 Task: Look for space in Mingelchaur, Azerbaijan from 9th June, 2023 to 16th June, 2023 for 2 adults in price range Rs.8000 to Rs.16000. Place can be entire place with 2 bedrooms having 2 beds and 1 bathroom. Property type can be house, flat, guest house. Amenities needed are: air conditioning. Booking option can be shelf check-in. Required host language is English.
Action: Mouse moved to (574, 132)
Screenshot: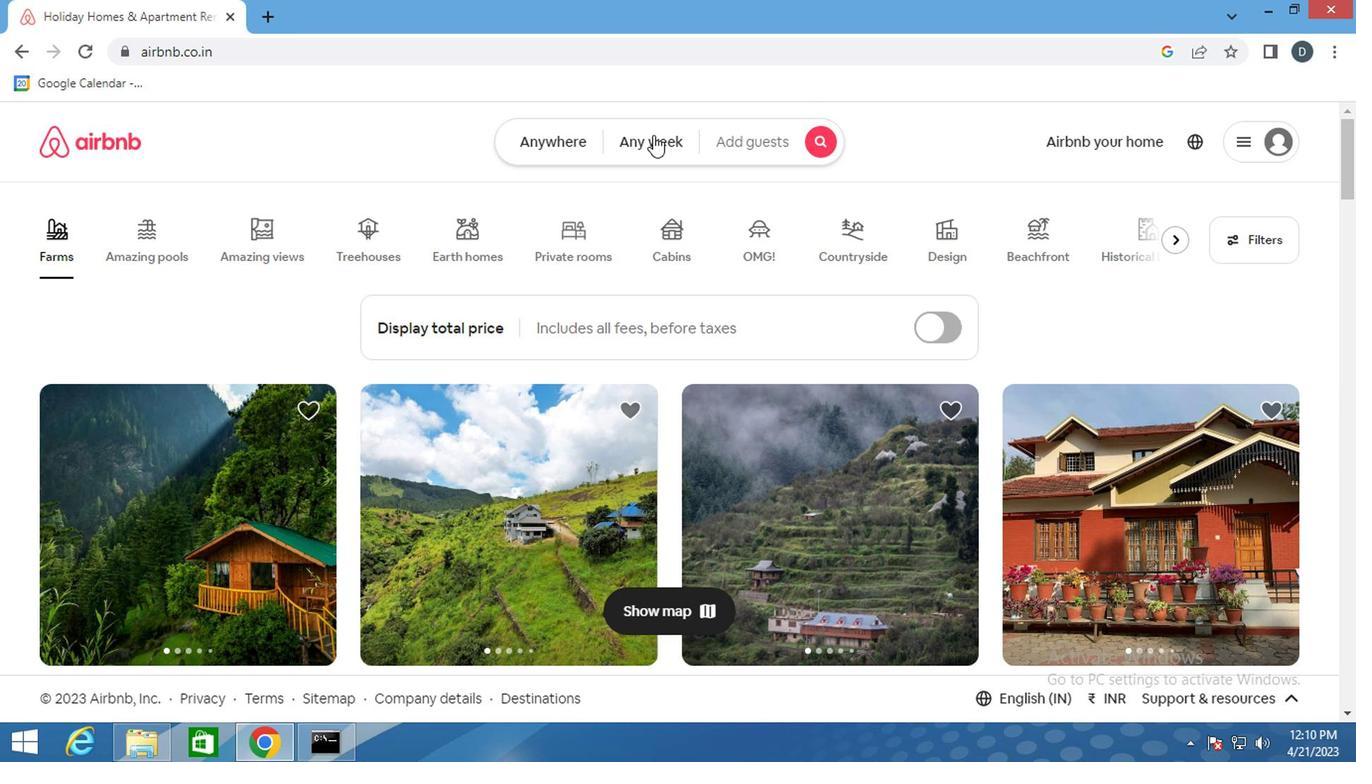 
Action: Mouse pressed left at (574, 132)
Screenshot: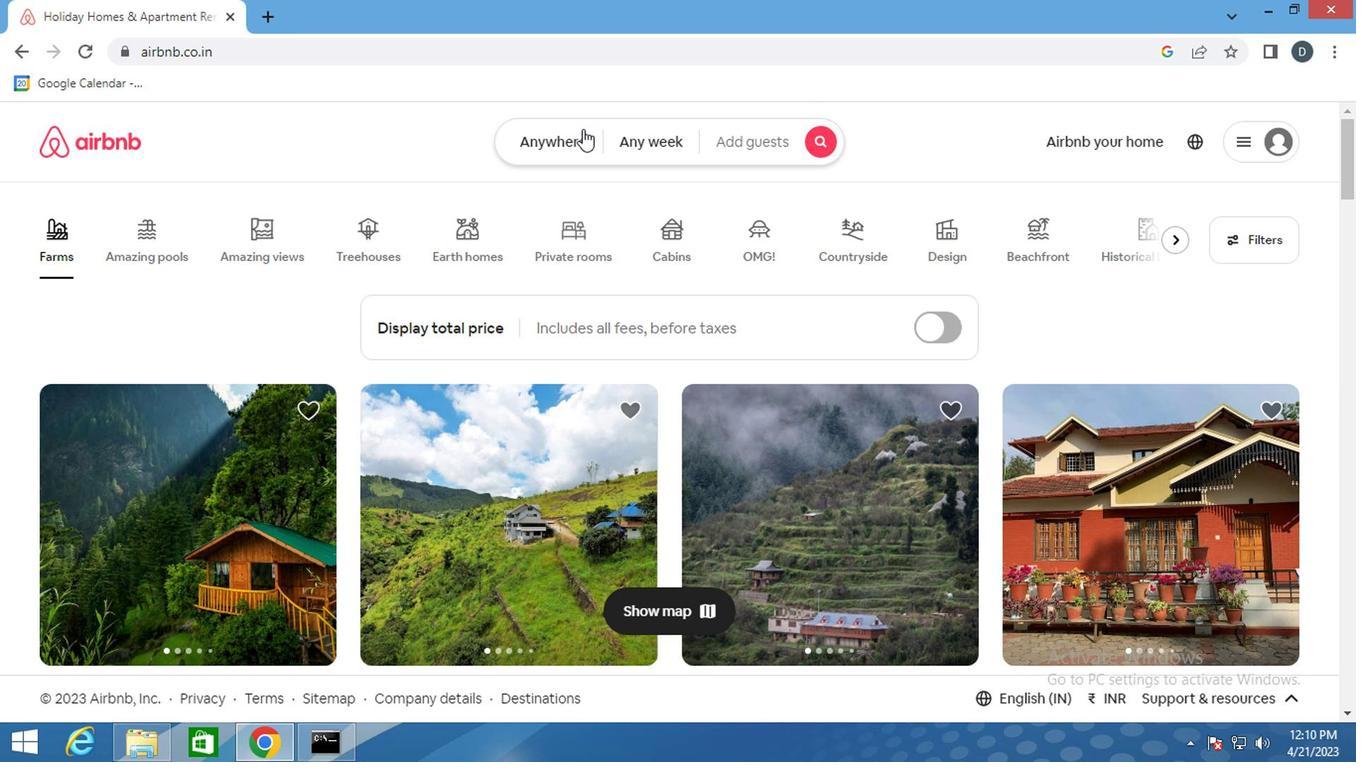 
Action: Mouse moved to (440, 230)
Screenshot: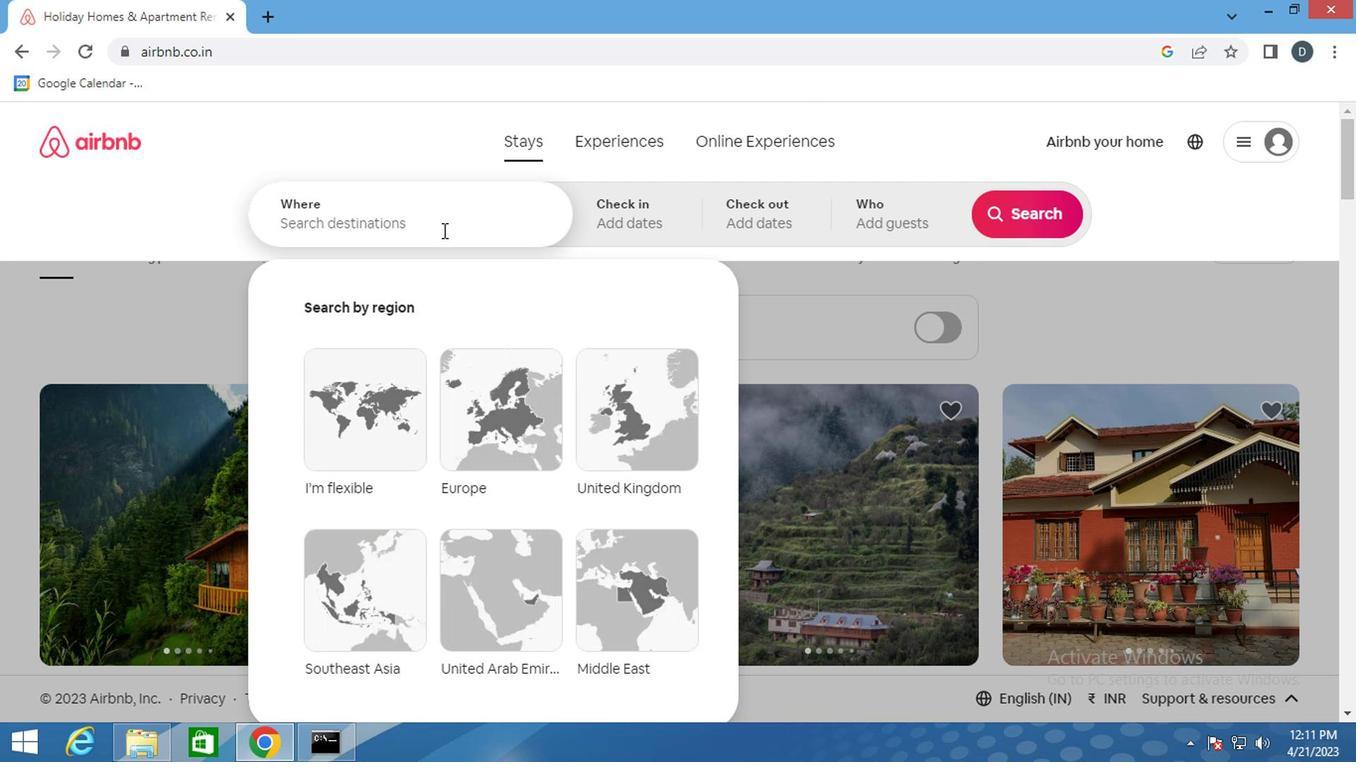 
Action: Mouse pressed left at (440, 230)
Screenshot: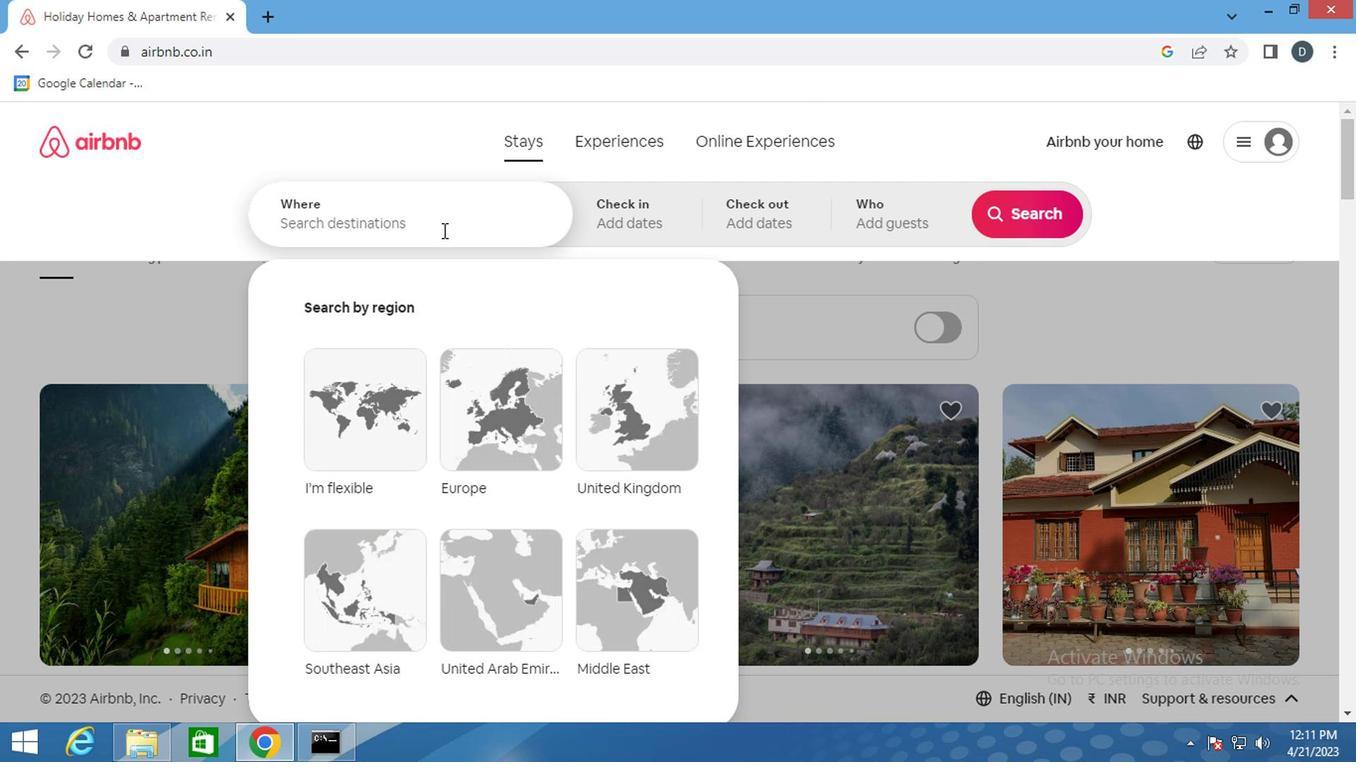 
Action: Mouse moved to (440, 230)
Screenshot: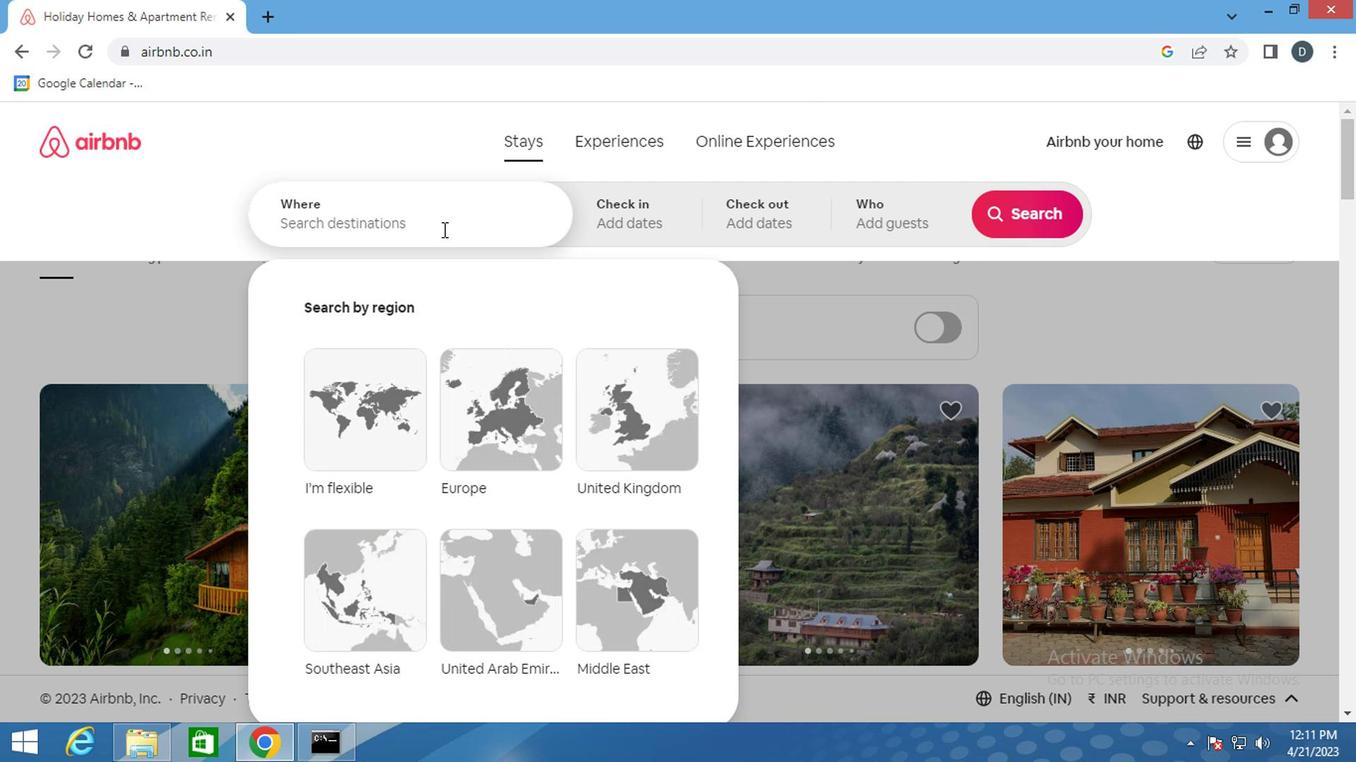 
Action: Key pressed mingelchaur<Key.down><Key.up>,azerbaijan<Key.enter>
Screenshot: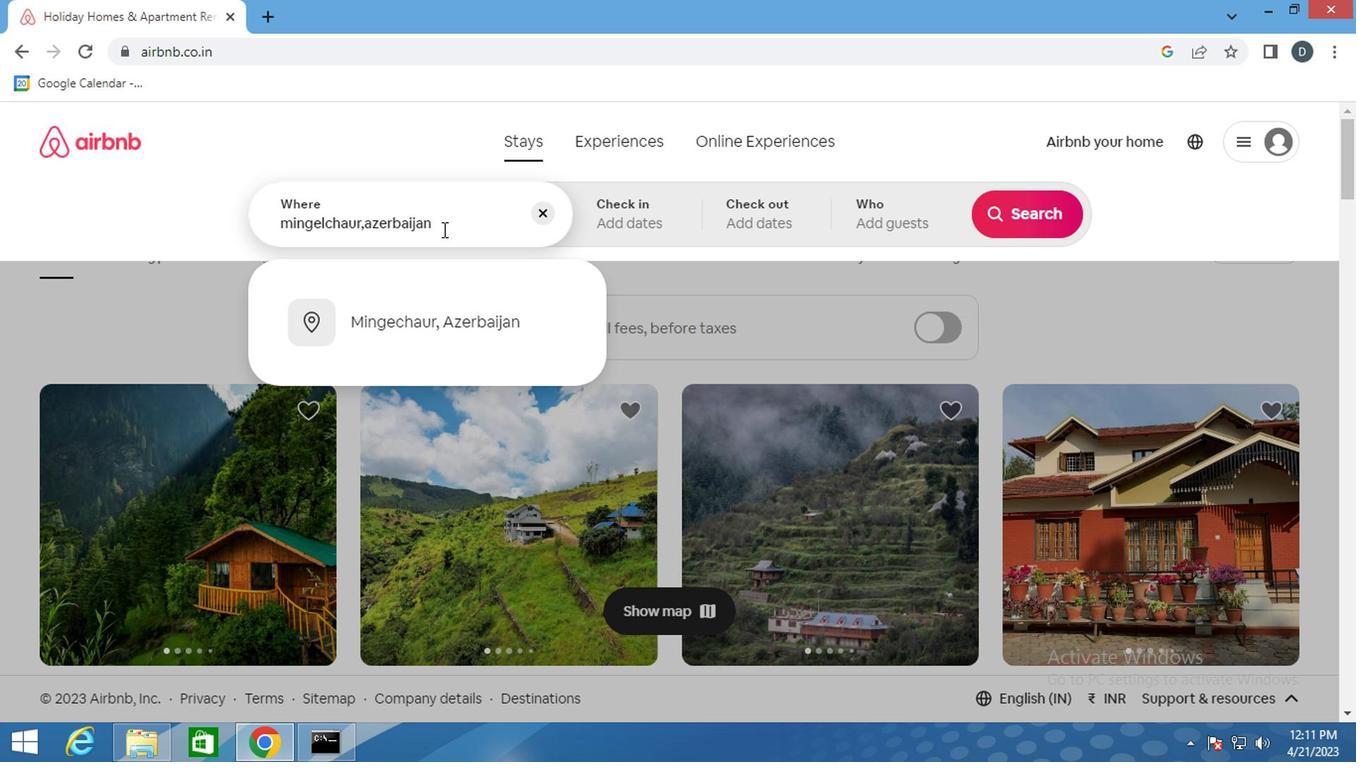 
Action: Mouse moved to (1005, 370)
Screenshot: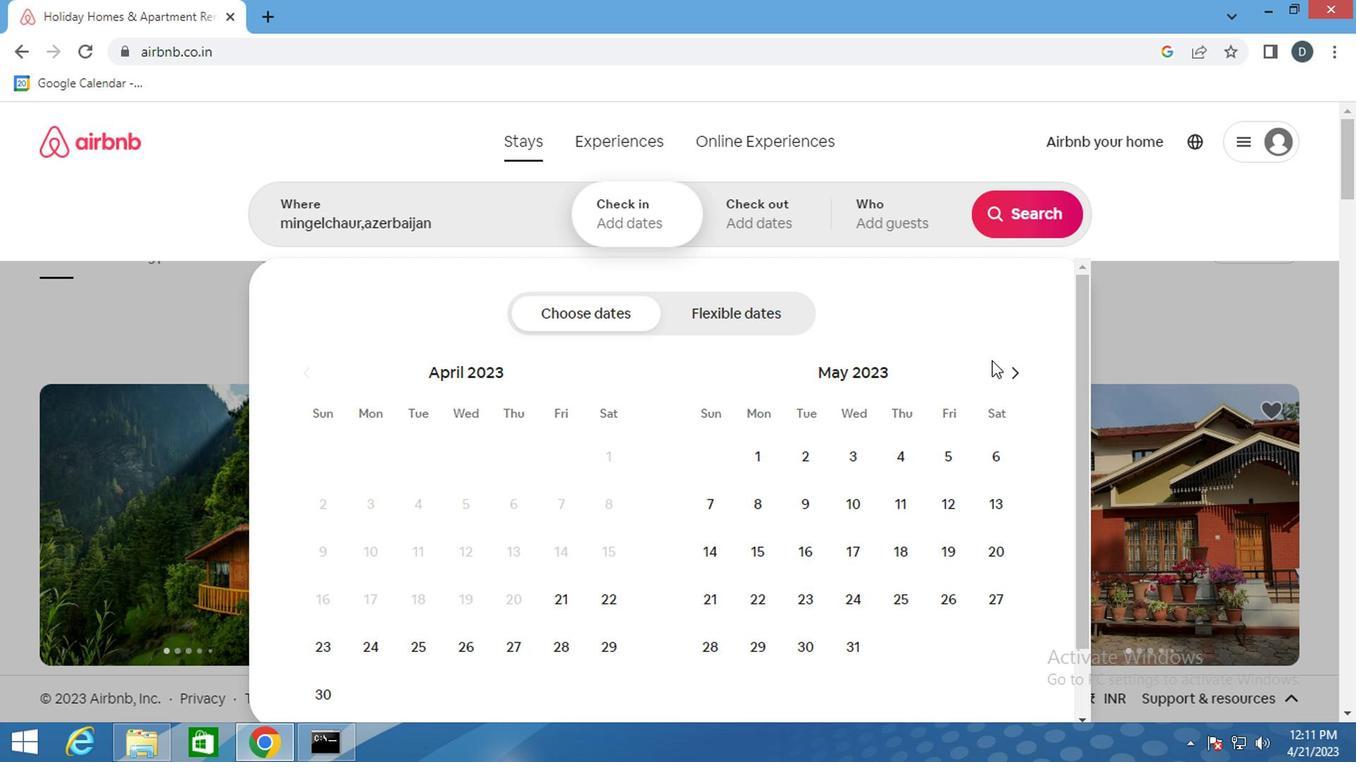 
Action: Mouse pressed left at (1005, 370)
Screenshot: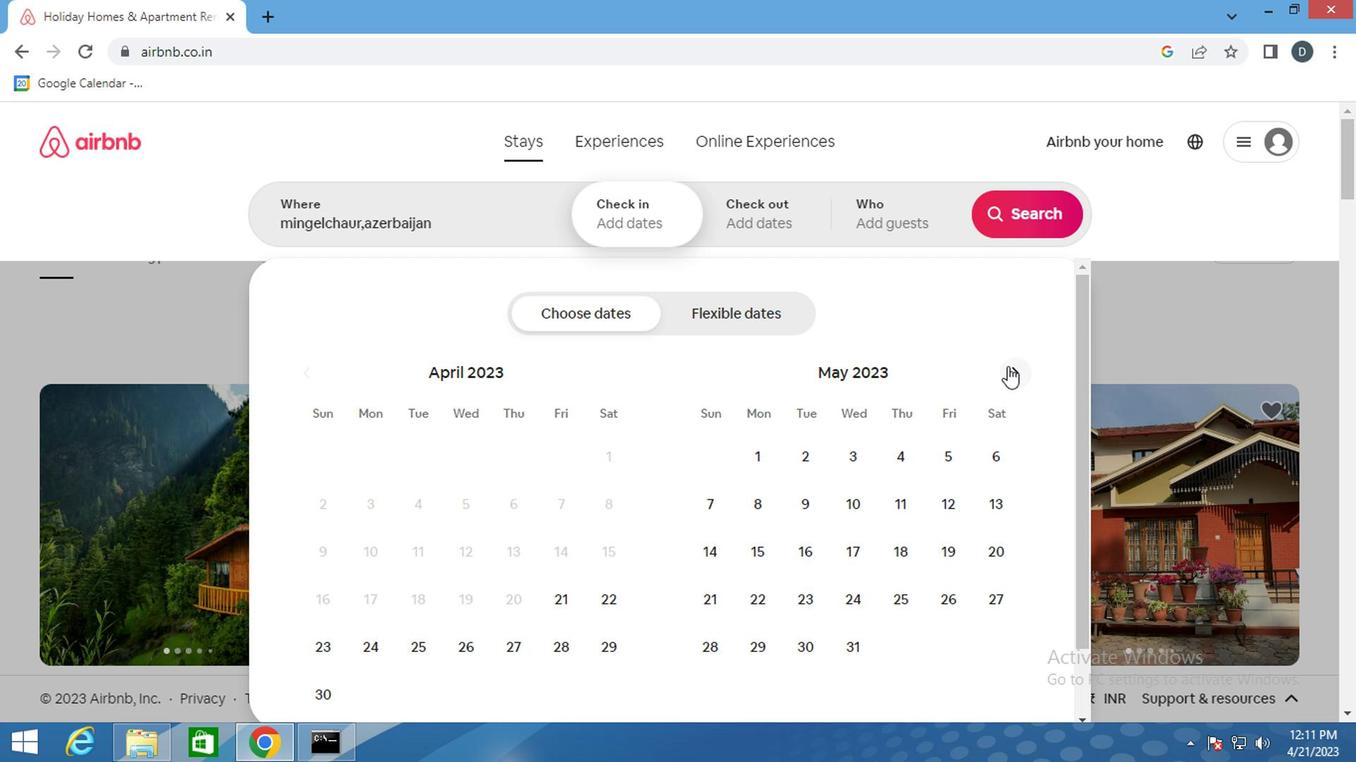 
Action: Mouse moved to (934, 509)
Screenshot: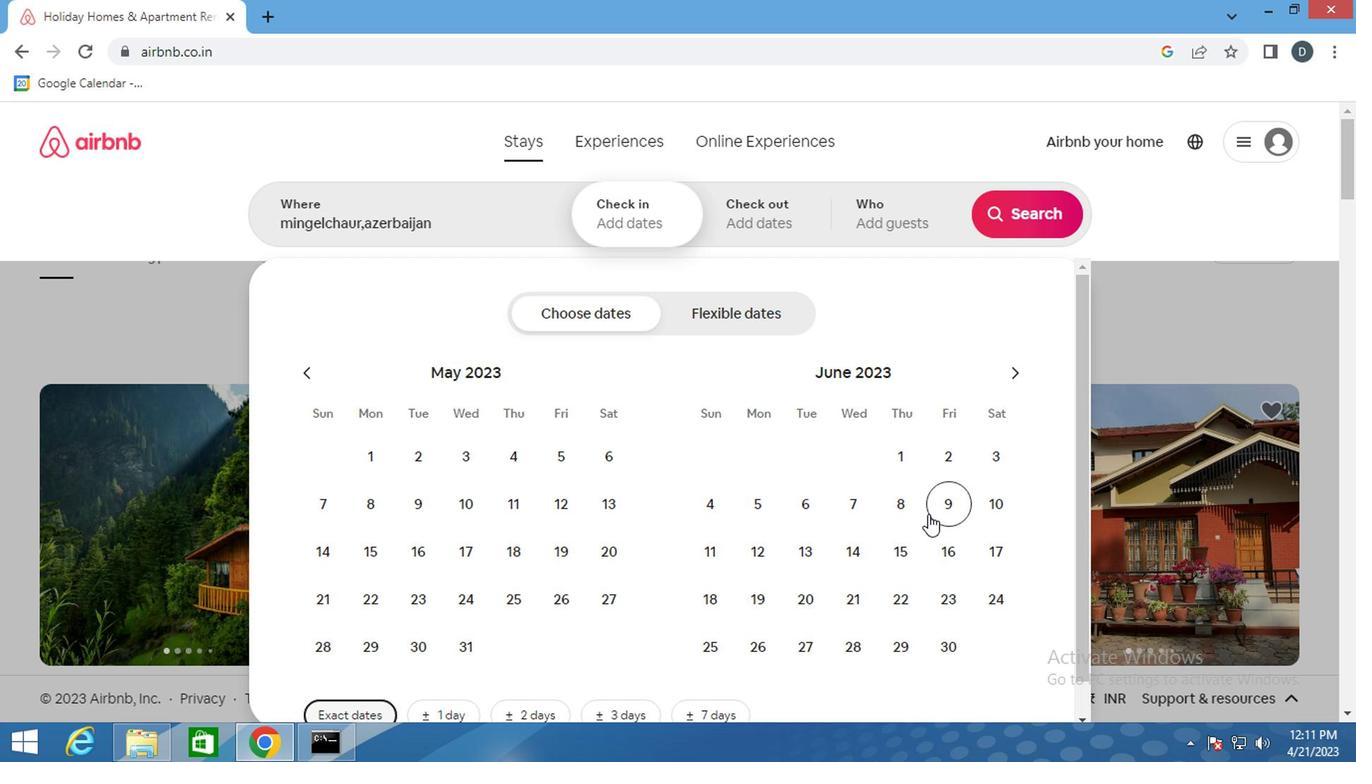 
Action: Mouse pressed left at (934, 509)
Screenshot: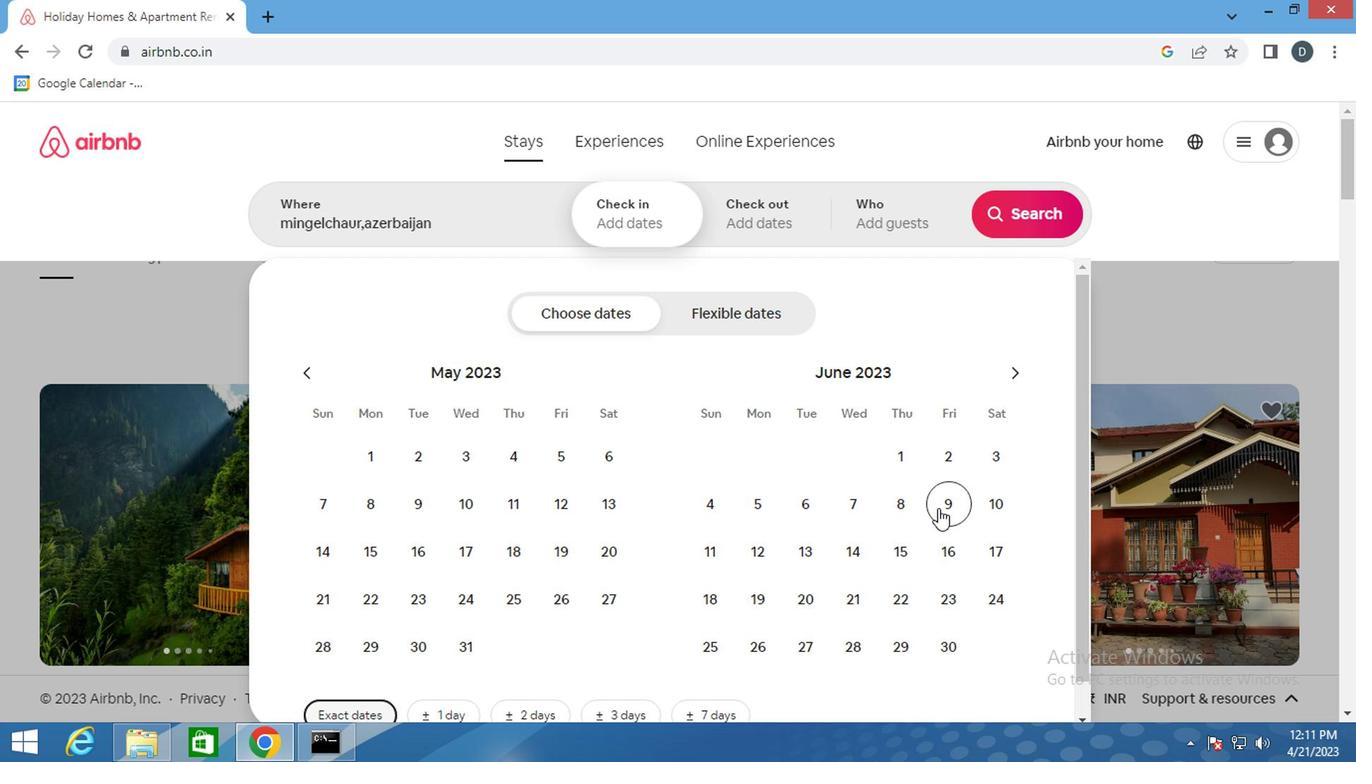 
Action: Mouse moved to (950, 557)
Screenshot: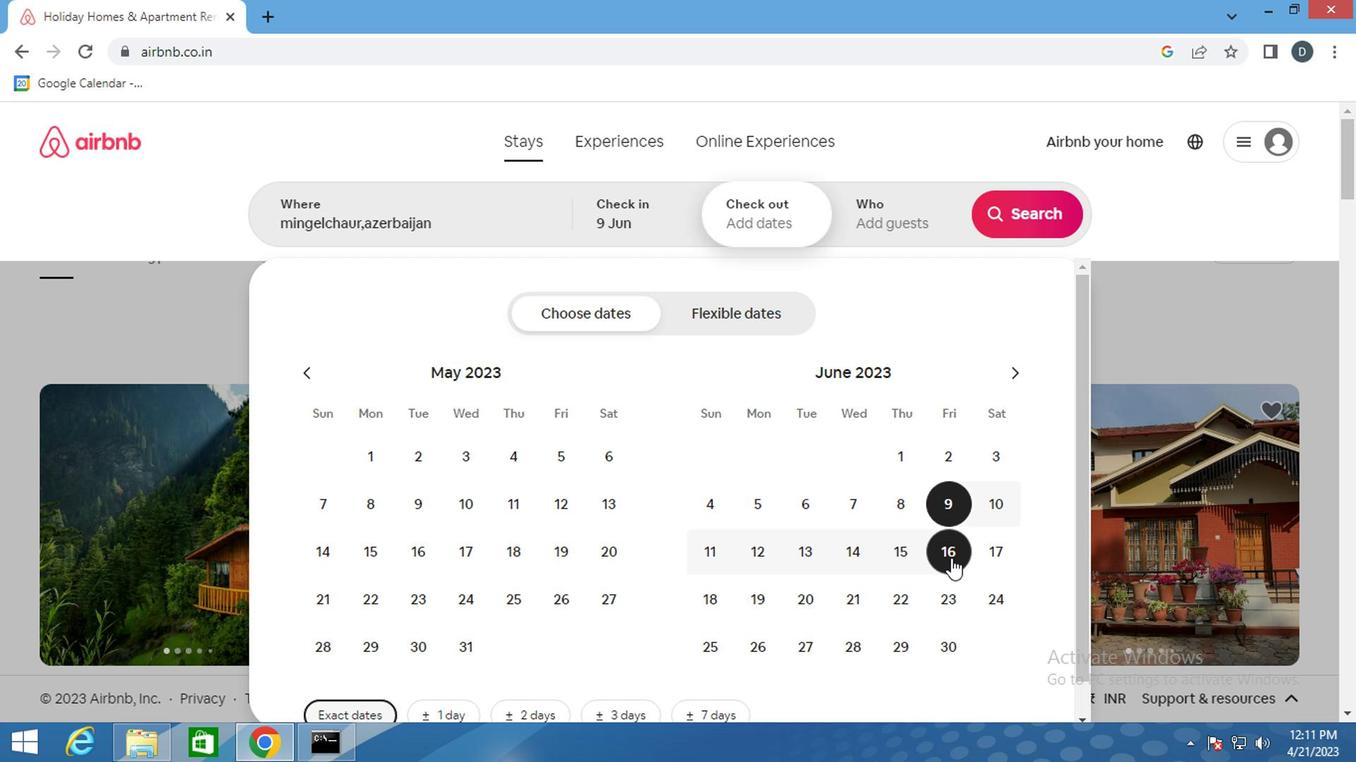 
Action: Mouse pressed left at (950, 557)
Screenshot: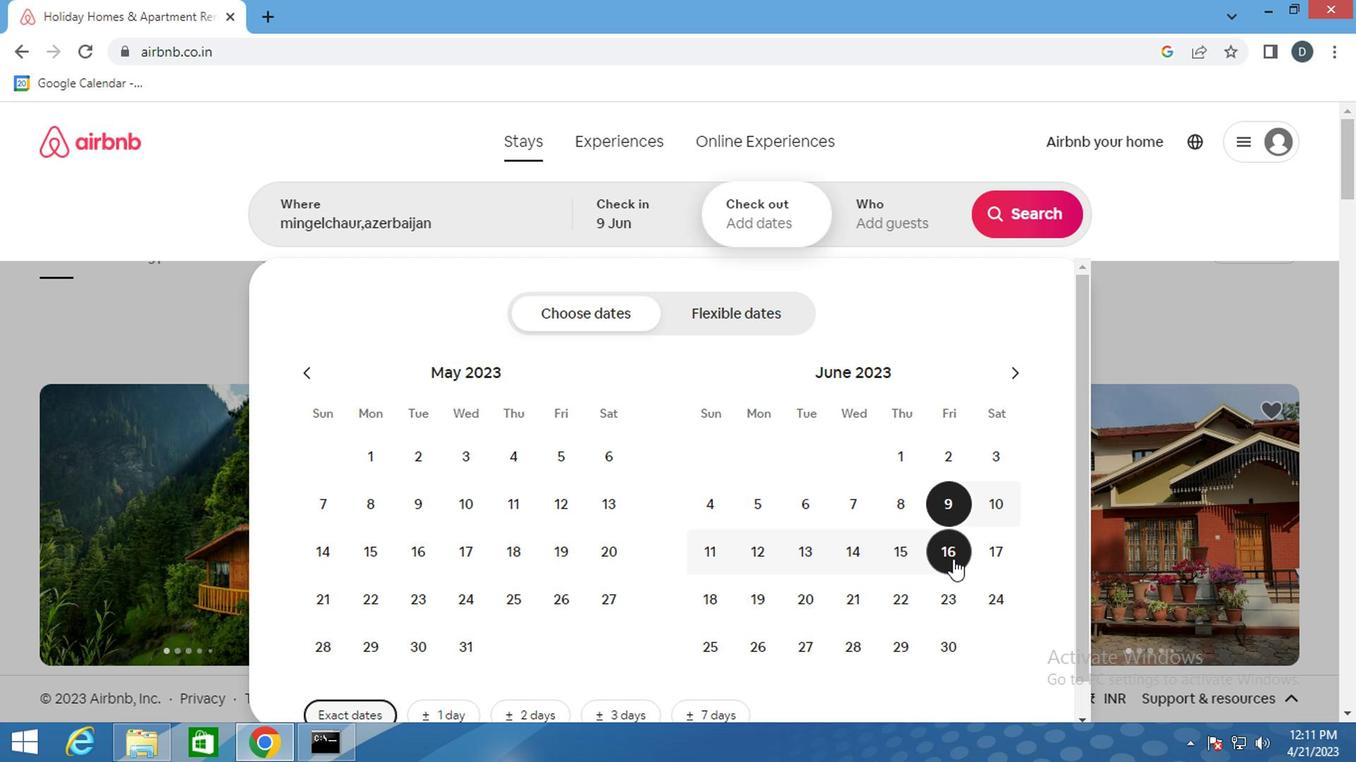 
Action: Mouse moved to (891, 211)
Screenshot: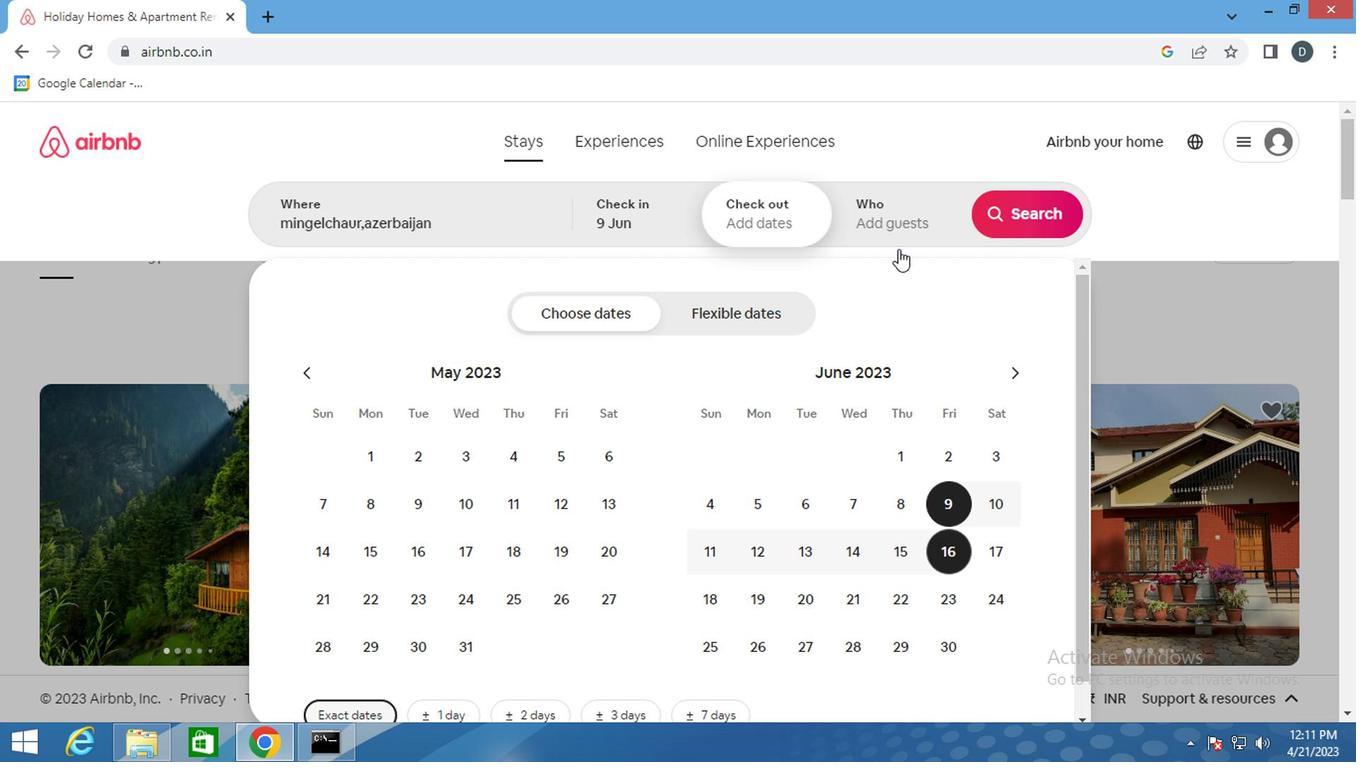 
Action: Mouse pressed left at (891, 211)
Screenshot: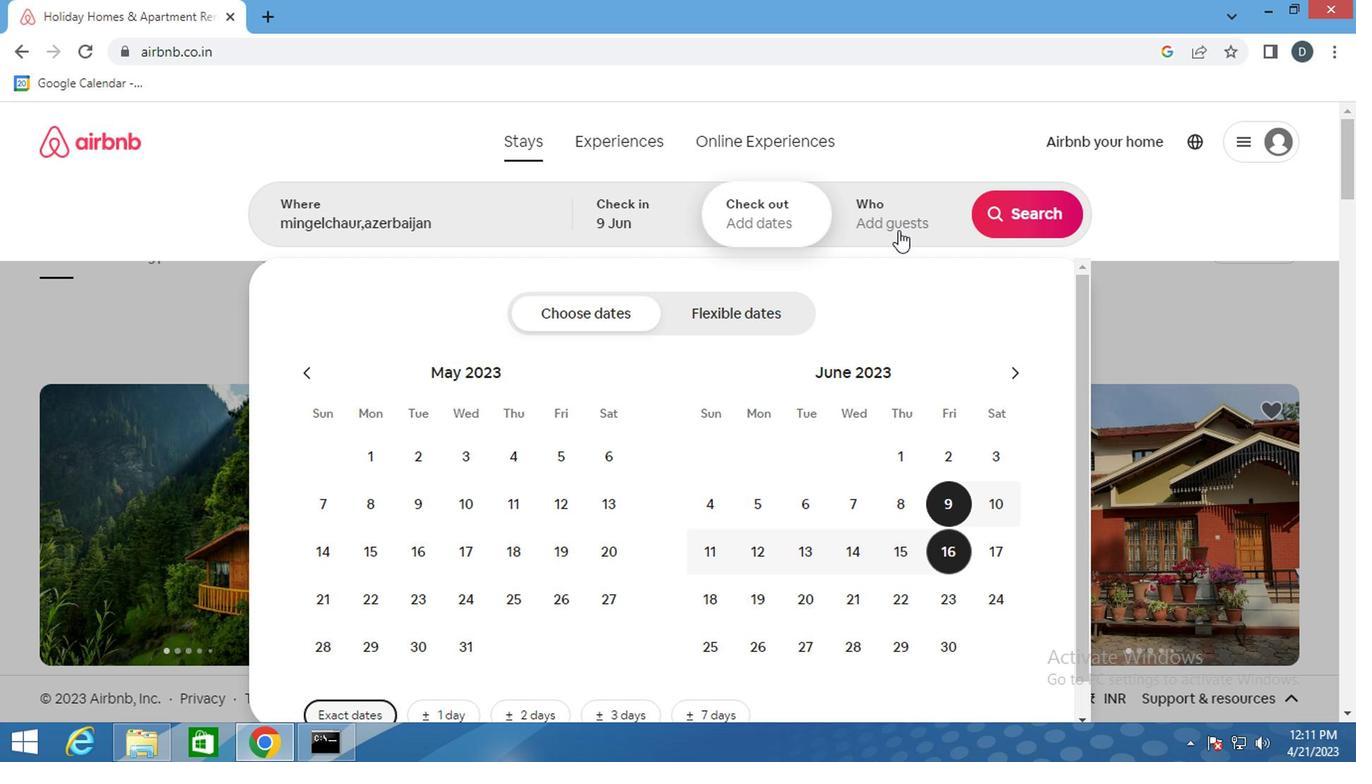 
Action: Mouse moved to (1022, 327)
Screenshot: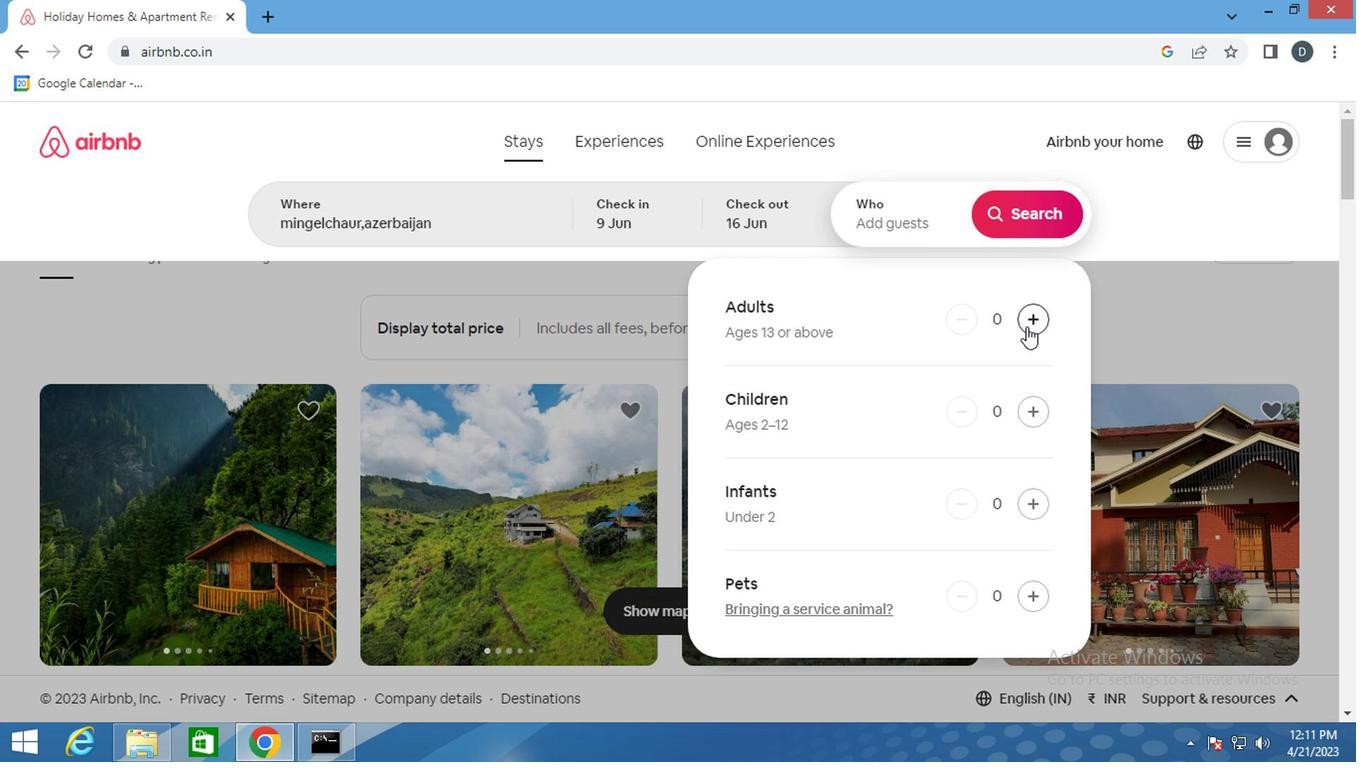 
Action: Mouse pressed left at (1022, 327)
Screenshot: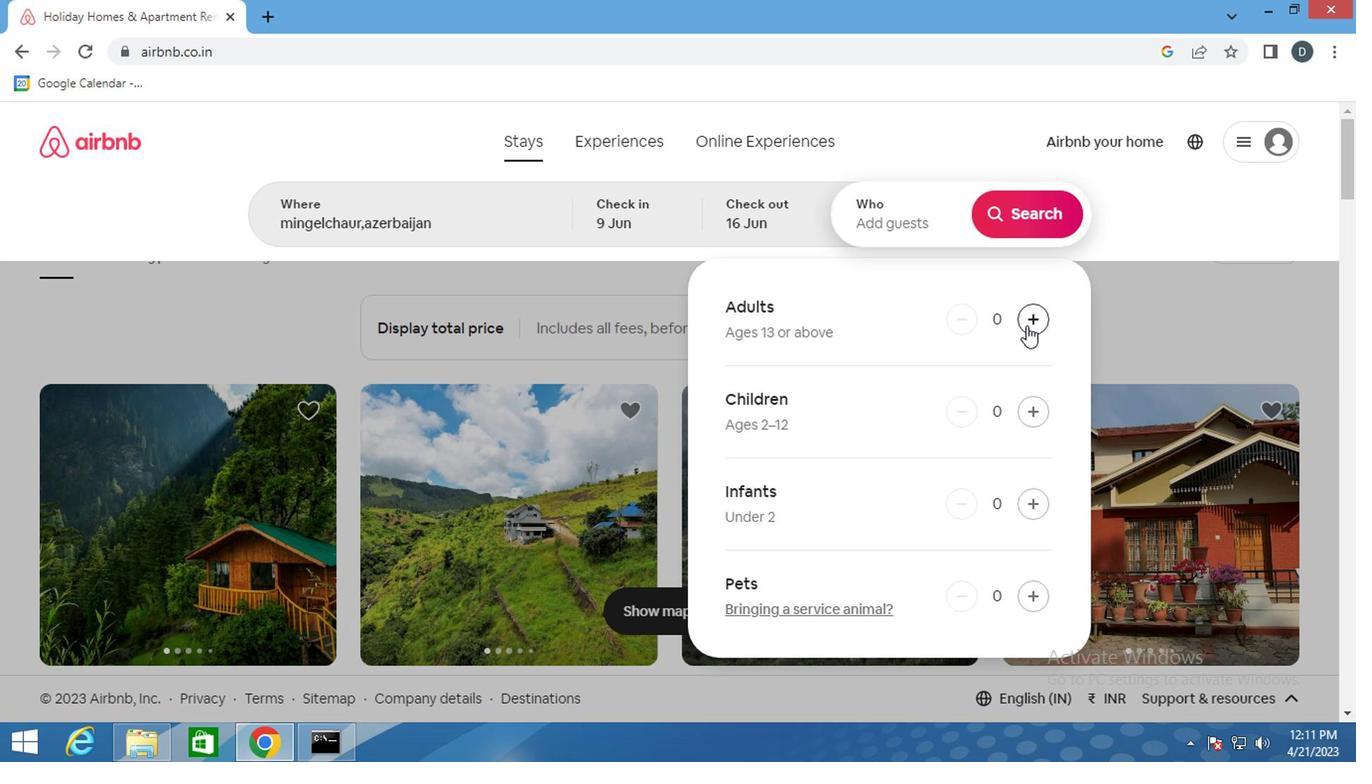 
Action: Mouse pressed left at (1022, 327)
Screenshot: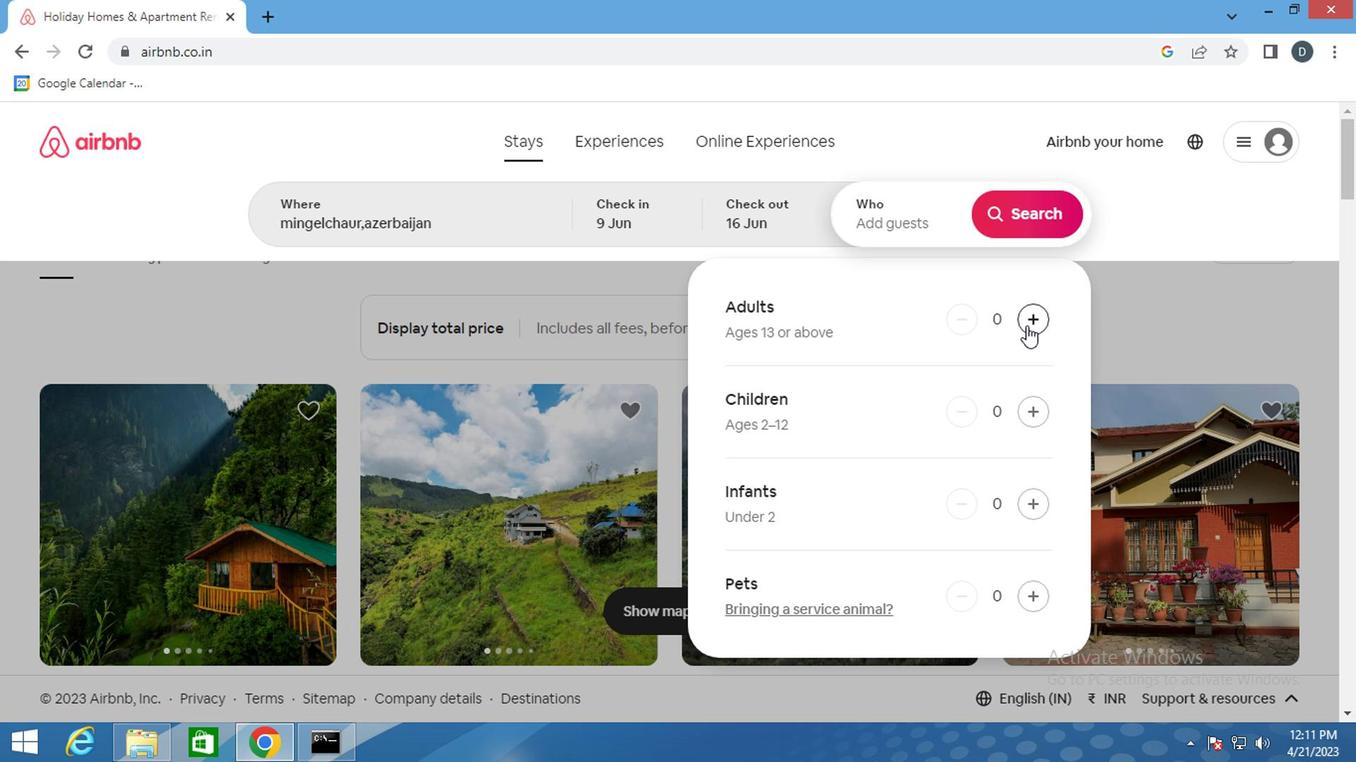
Action: Mouse moved to (1014, 194)
Screenshot: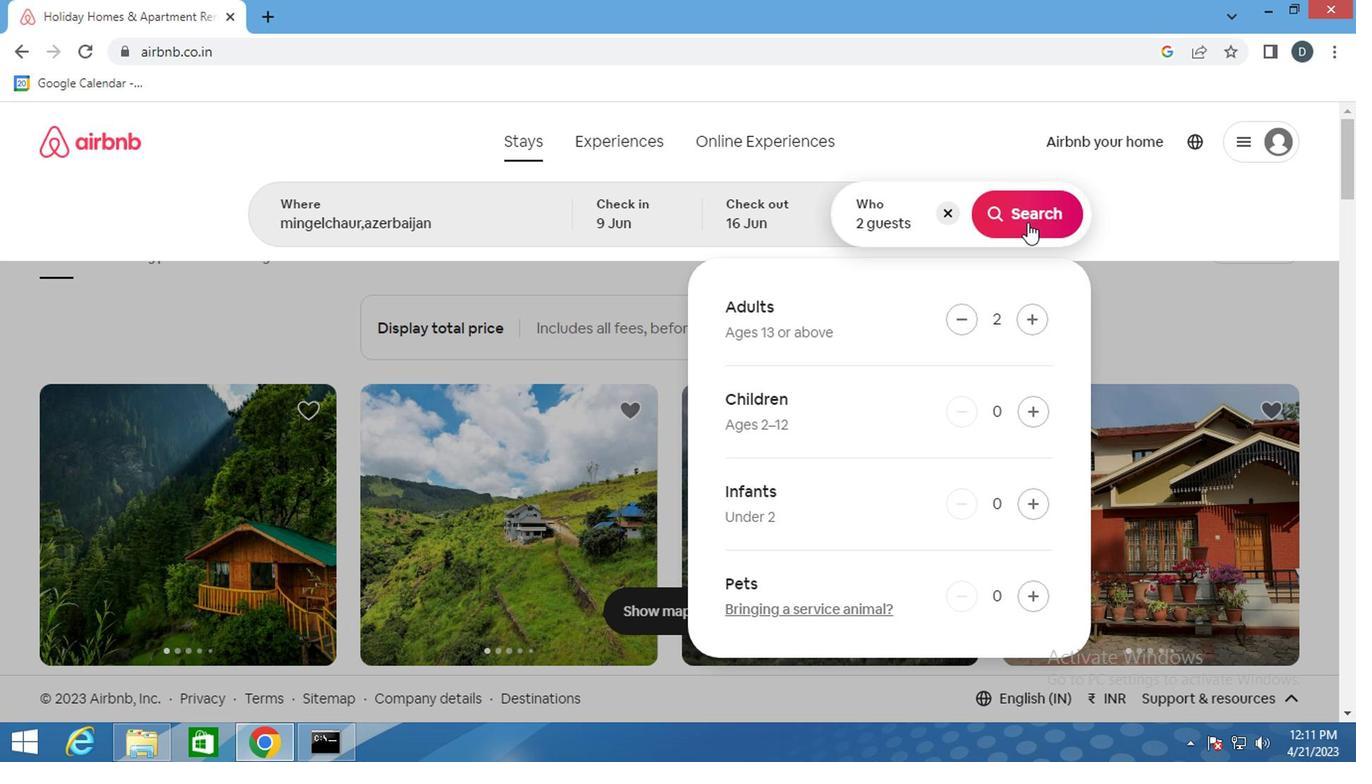 
Action: Mouse pressed left at (1014, 194)
Screenshot: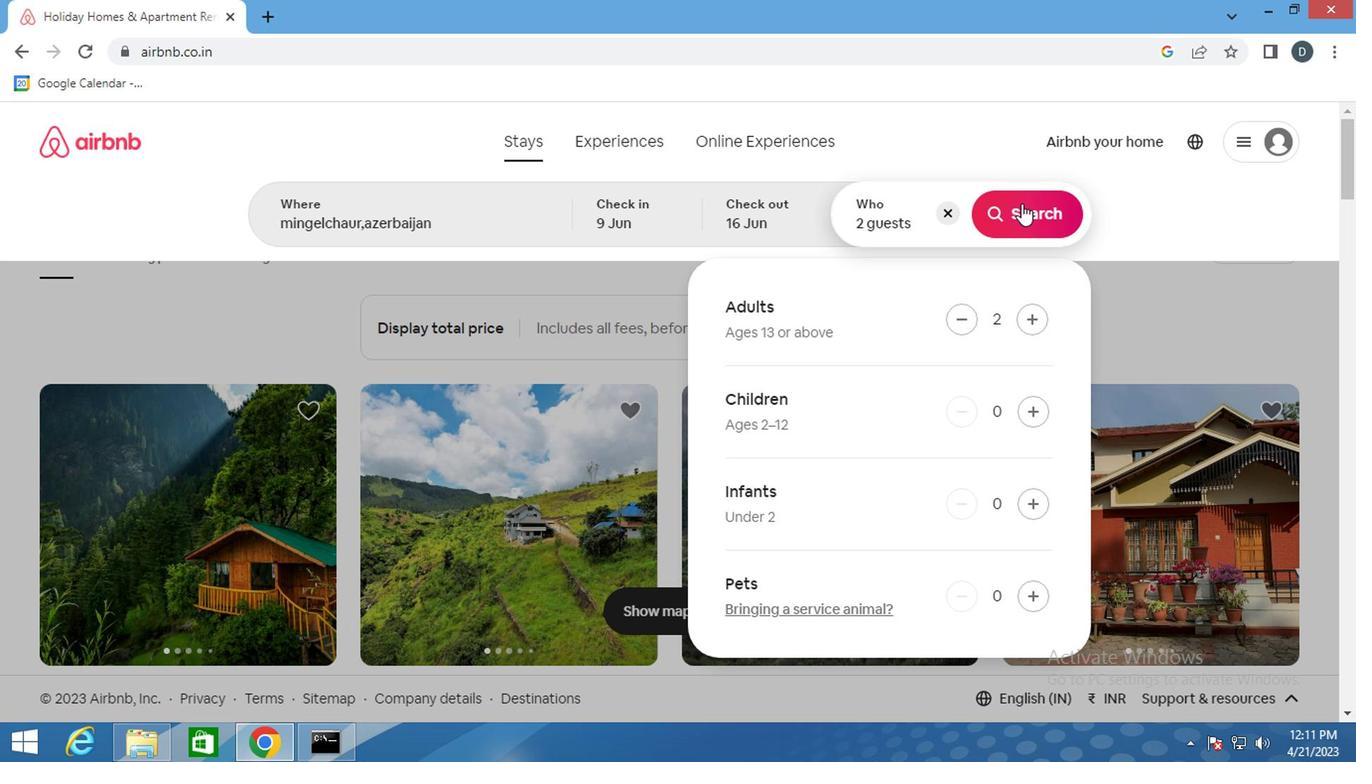 
Action: Mouse moved to (1255, 223)
Screenshot: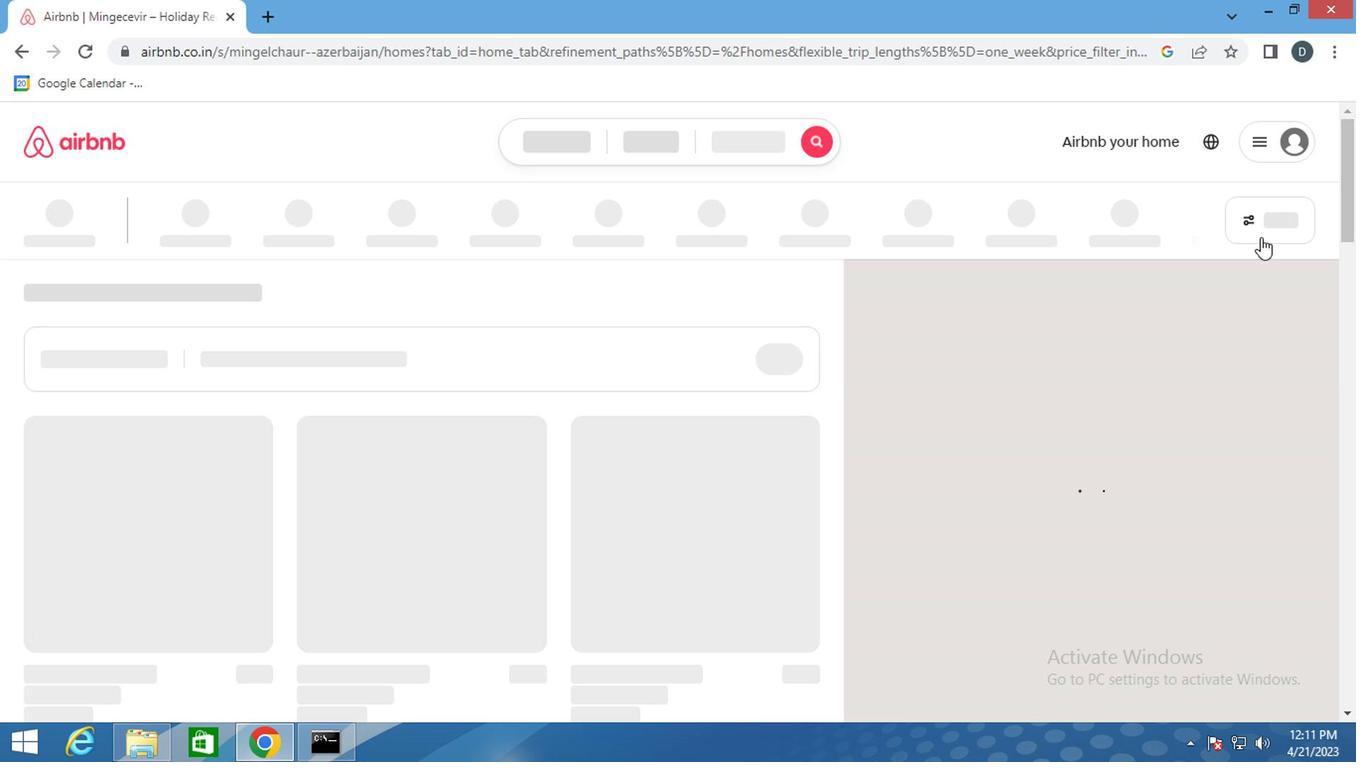 
Action: Mouse pressed left at (1255, 223)
Screenshot: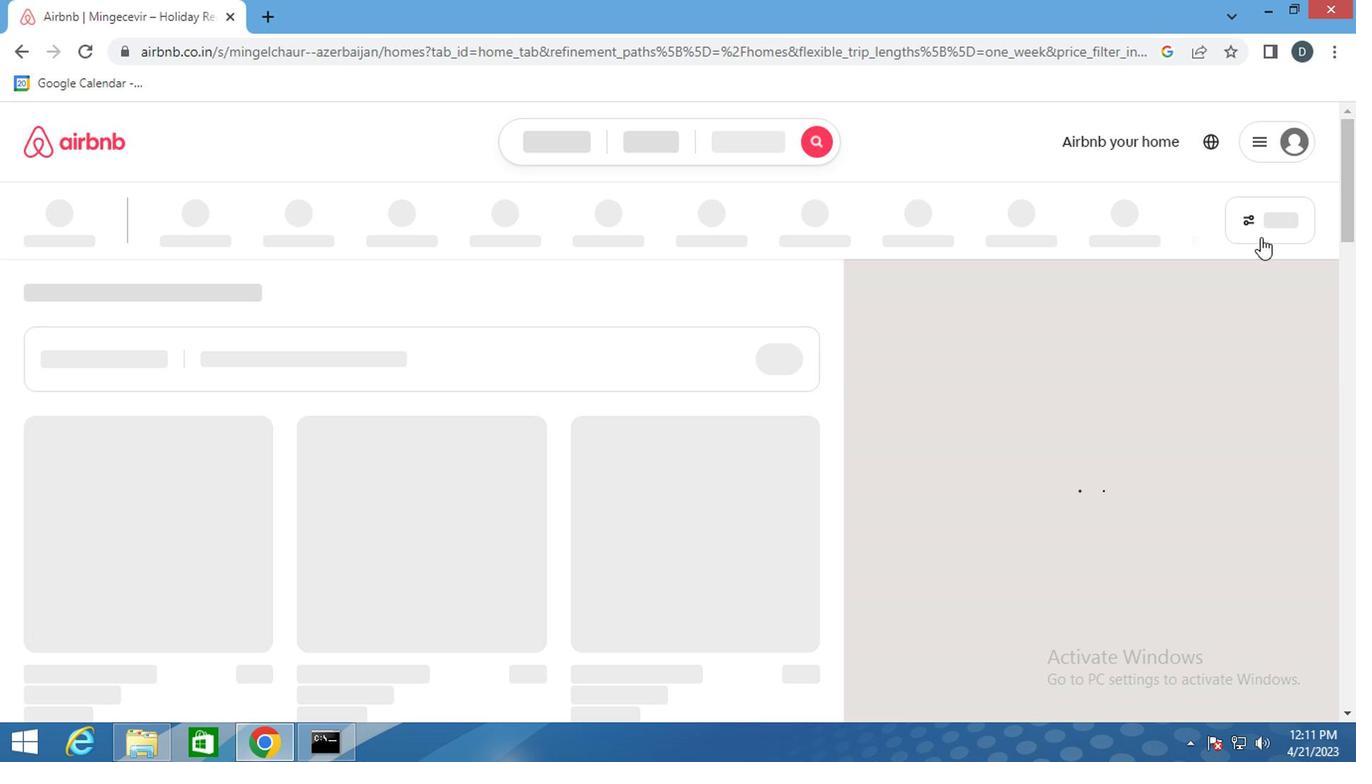 
Action: Mouse moved to (437, 464)
Screenshot: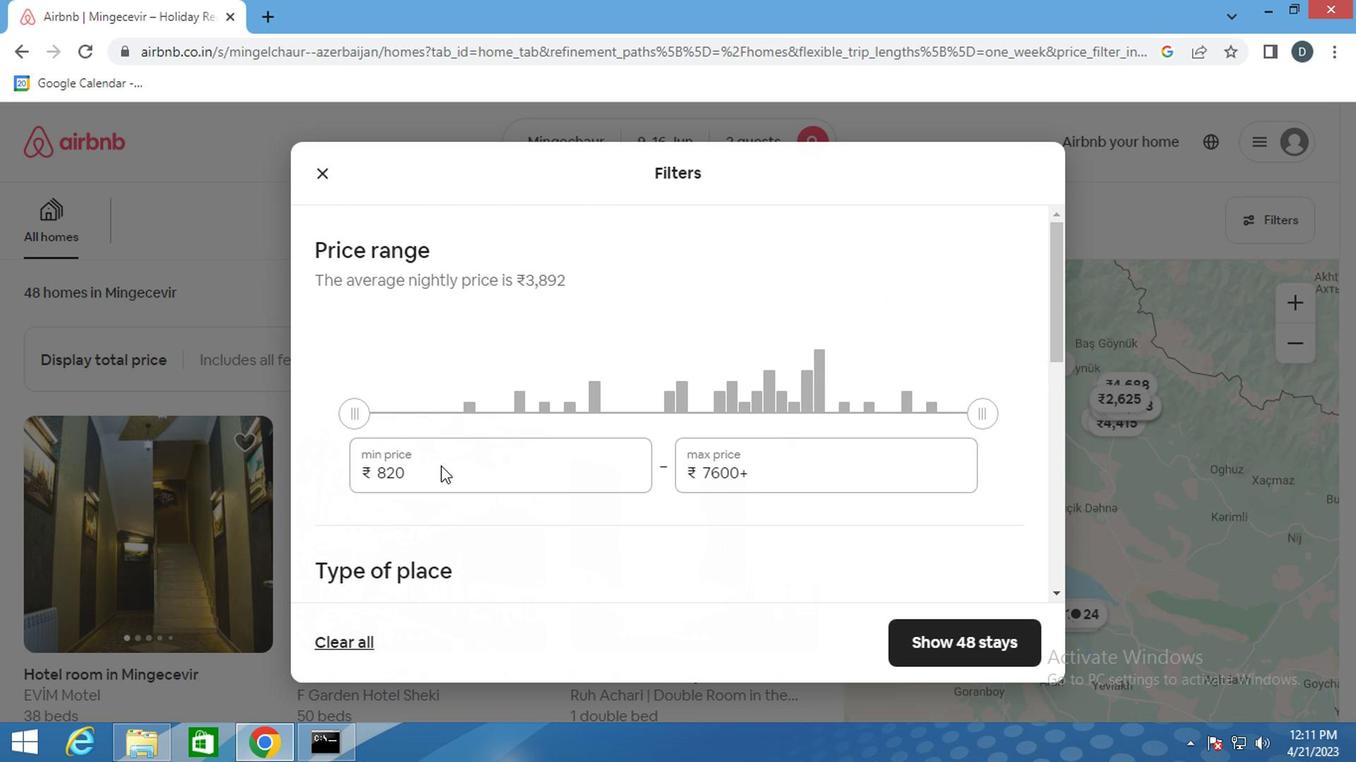 
Action: Mouse pressed left at (437, 464)
Screenshot: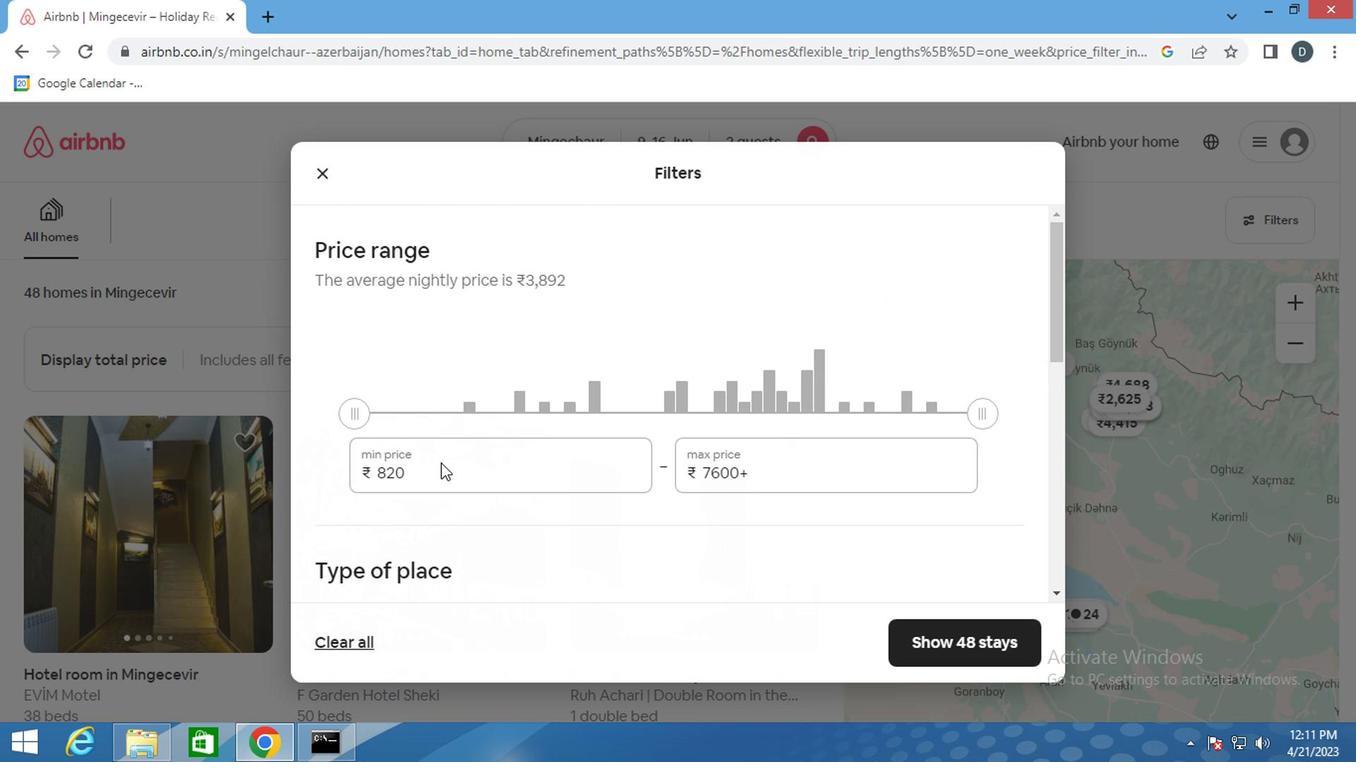
Action: Mouse pressed left at (437, 464)
Screenshot: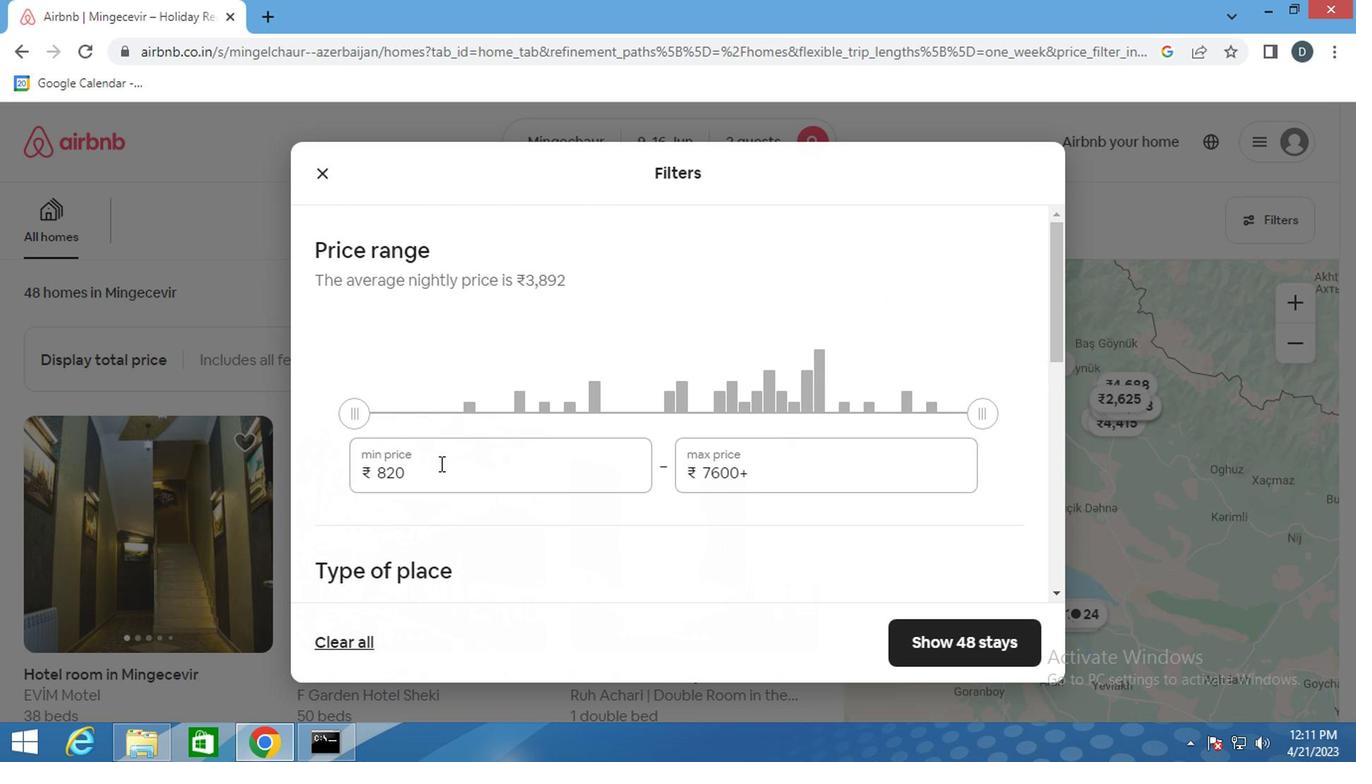 
Action: Key pressed 8000
Screenshot: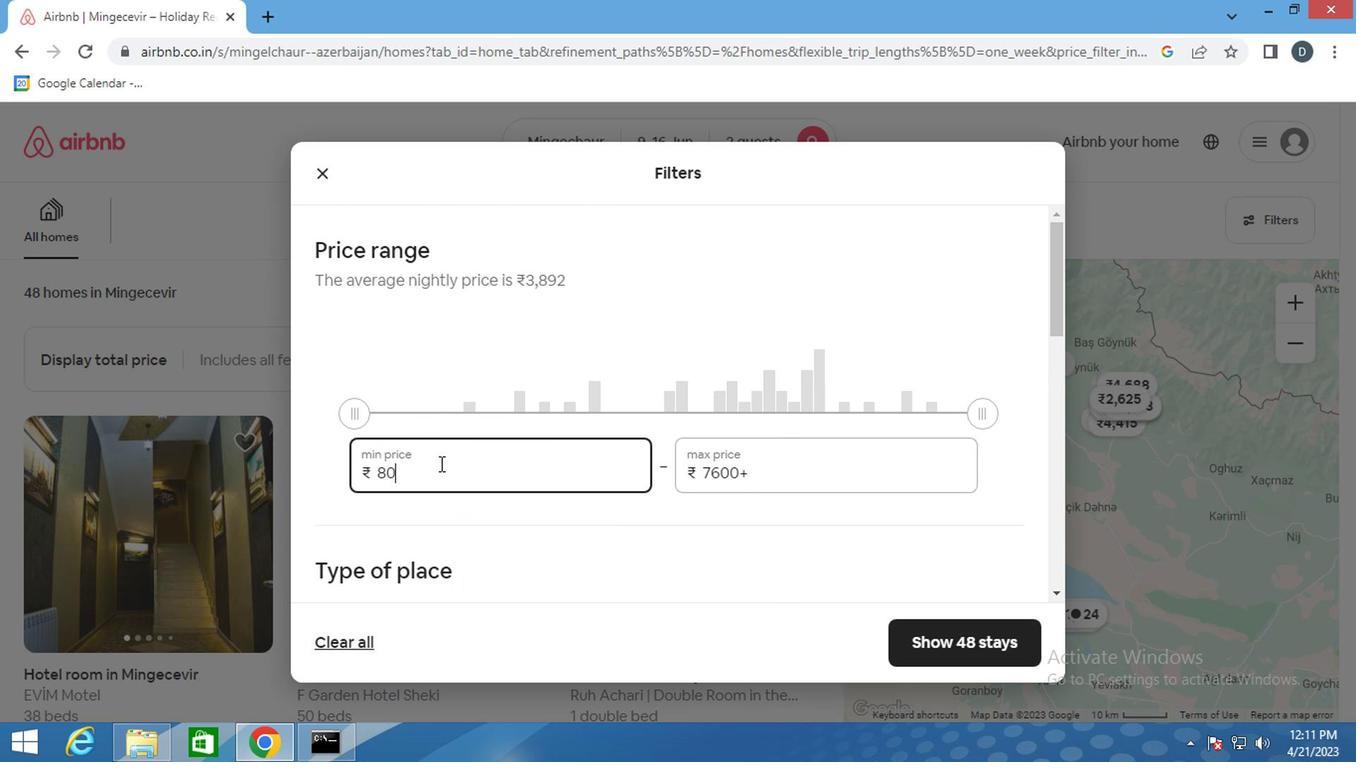 
Action: Mouse moved to (572, 507)
Screenshot: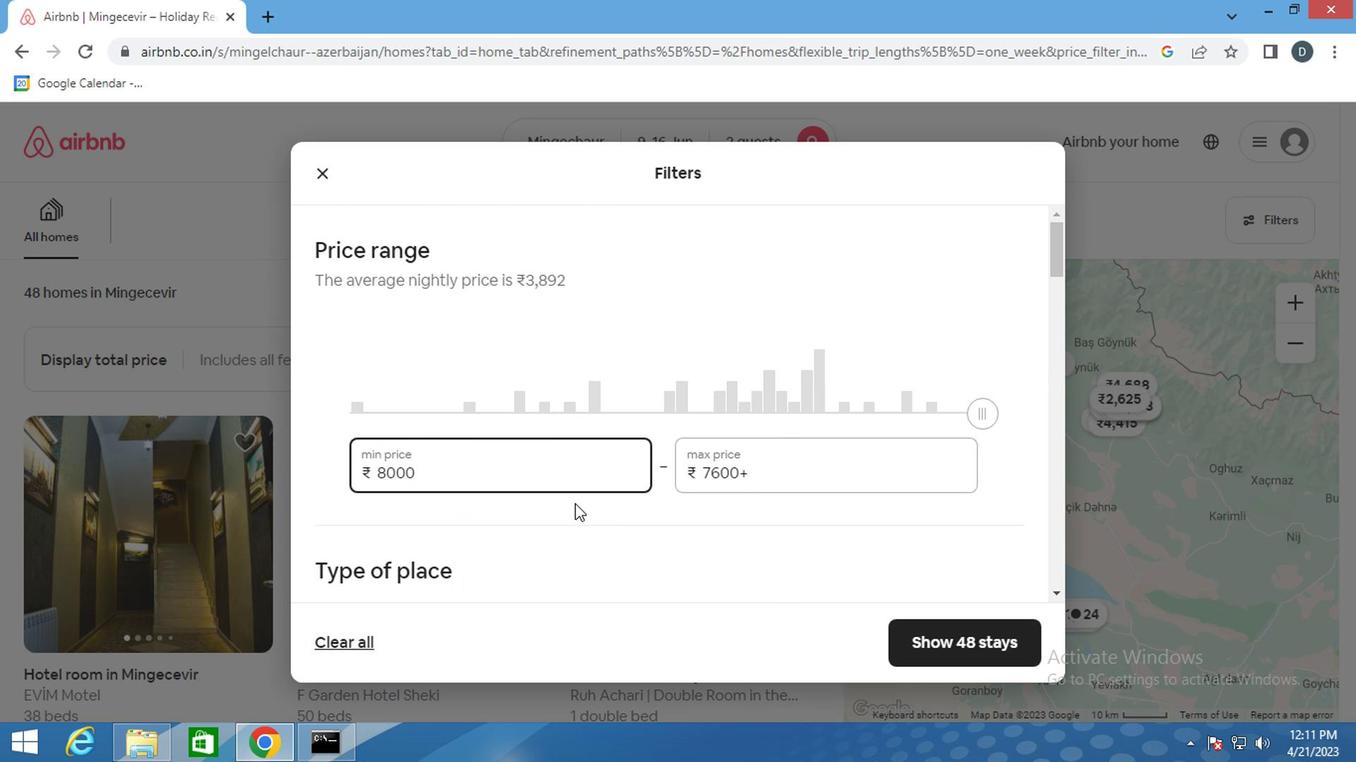 
Action: Key pressed <Key.tab>ctrl+Actrl+16000
Screenshot: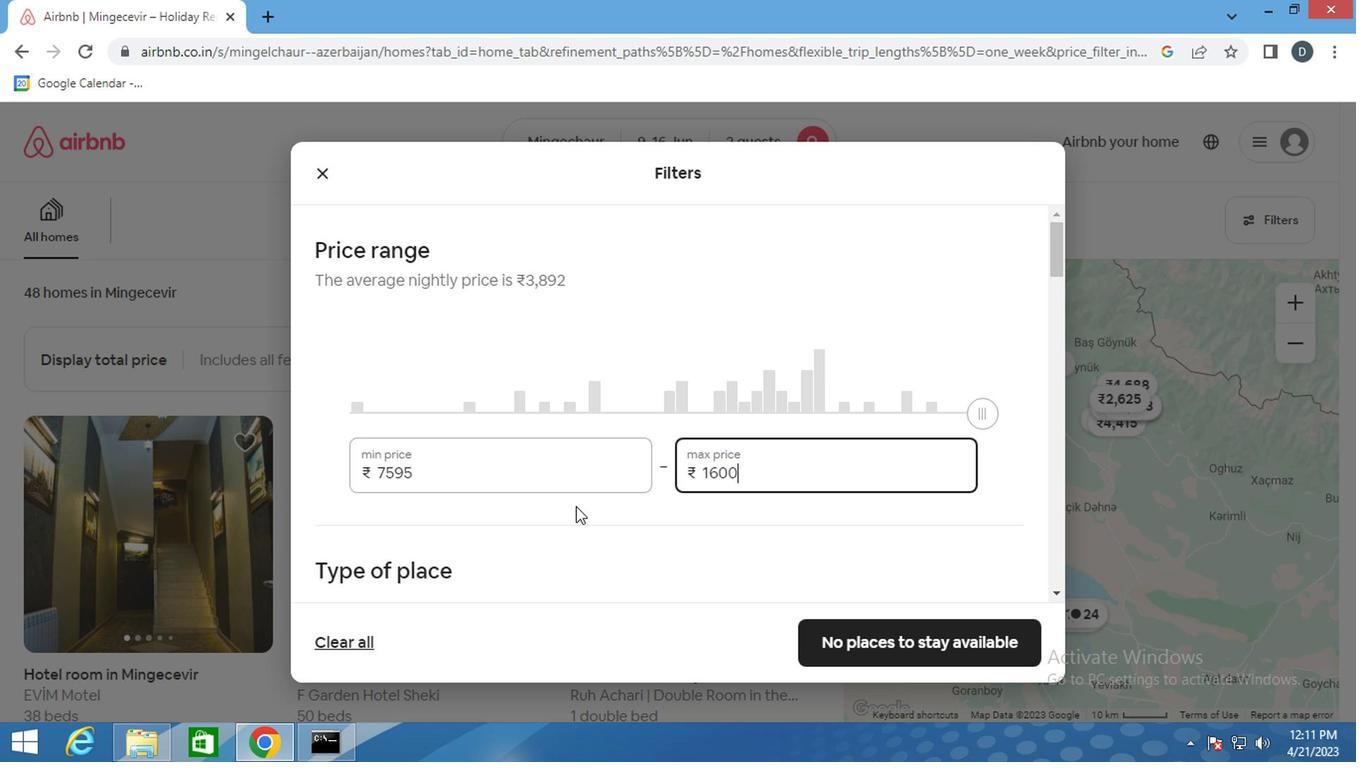 
Action: Mouse moved to (738, 518)
Screenshot: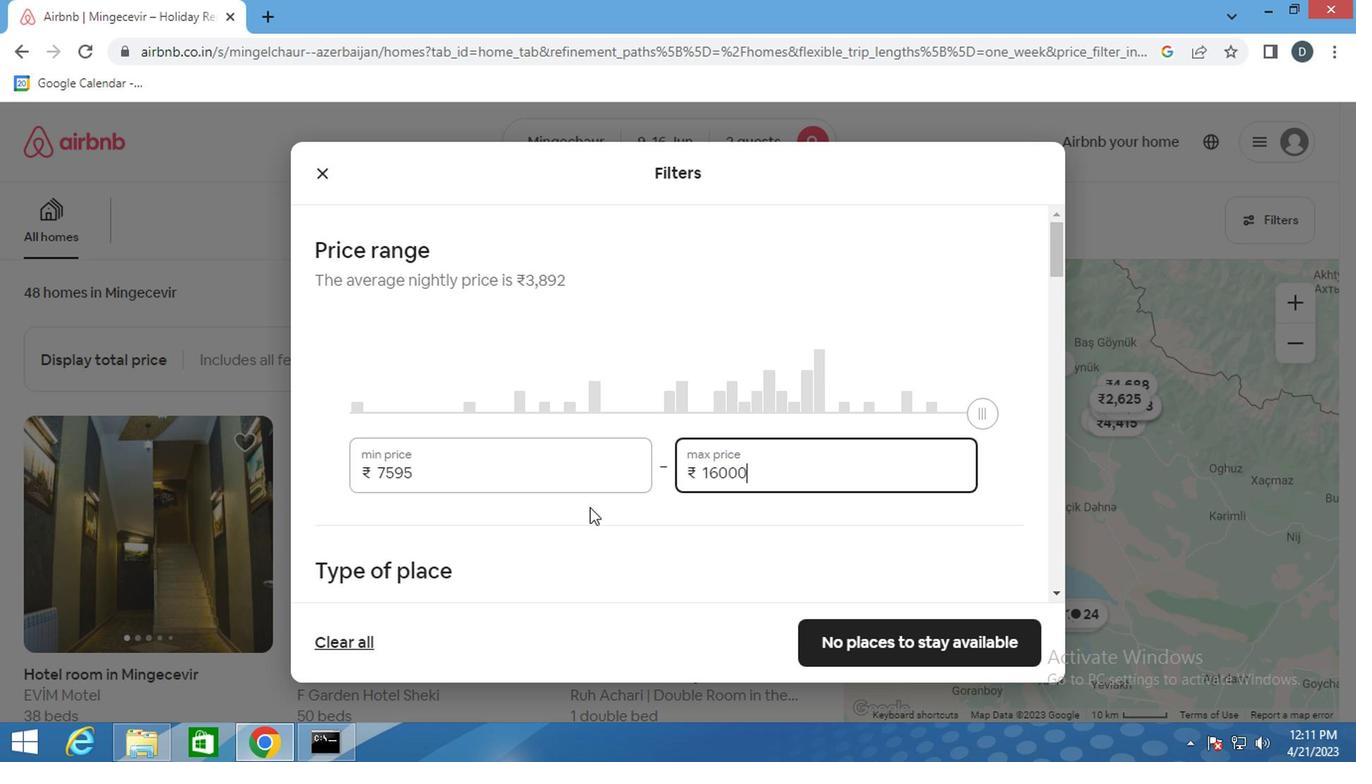 
Action: Mouse scrolled (738, 517) with delta (0, 0)
Screenshot: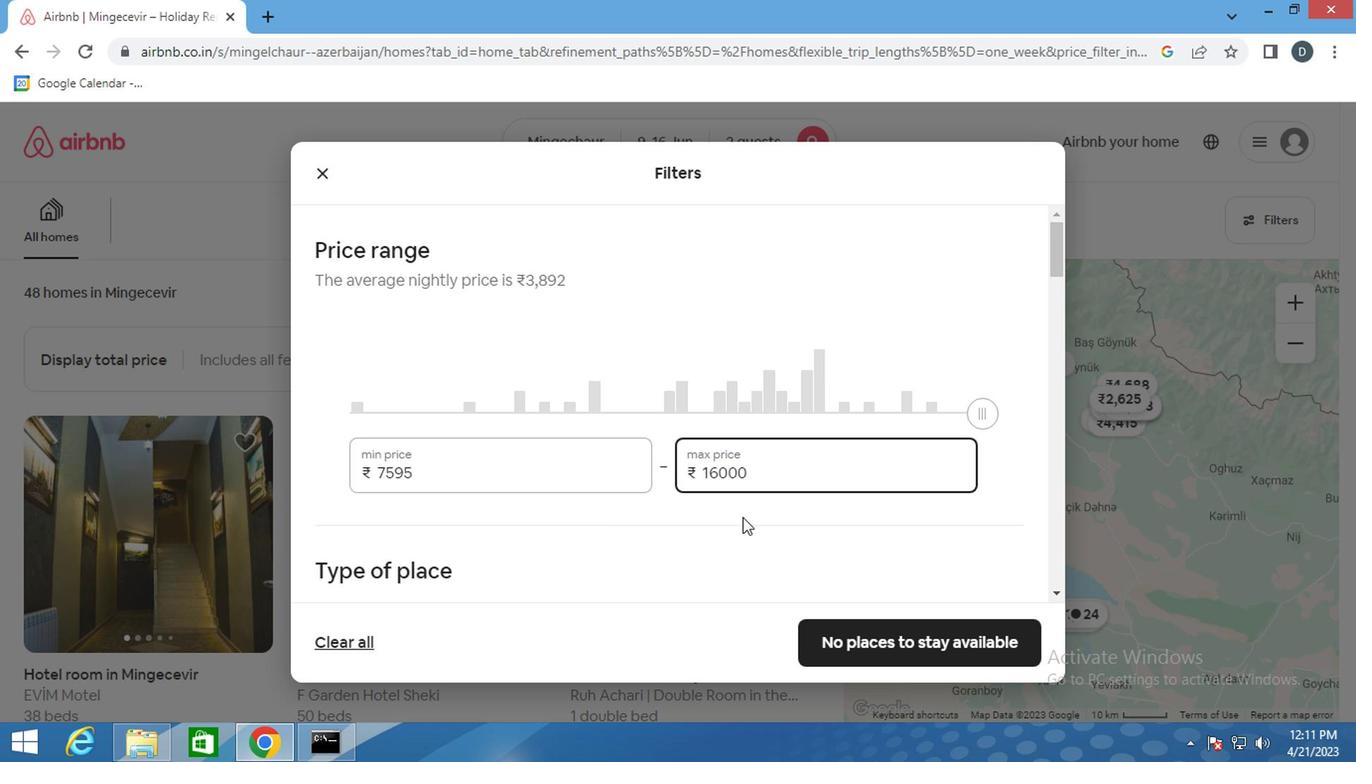 
Action: Mouse scrolled (738, 517) with delta (0, 0)
Screenshot: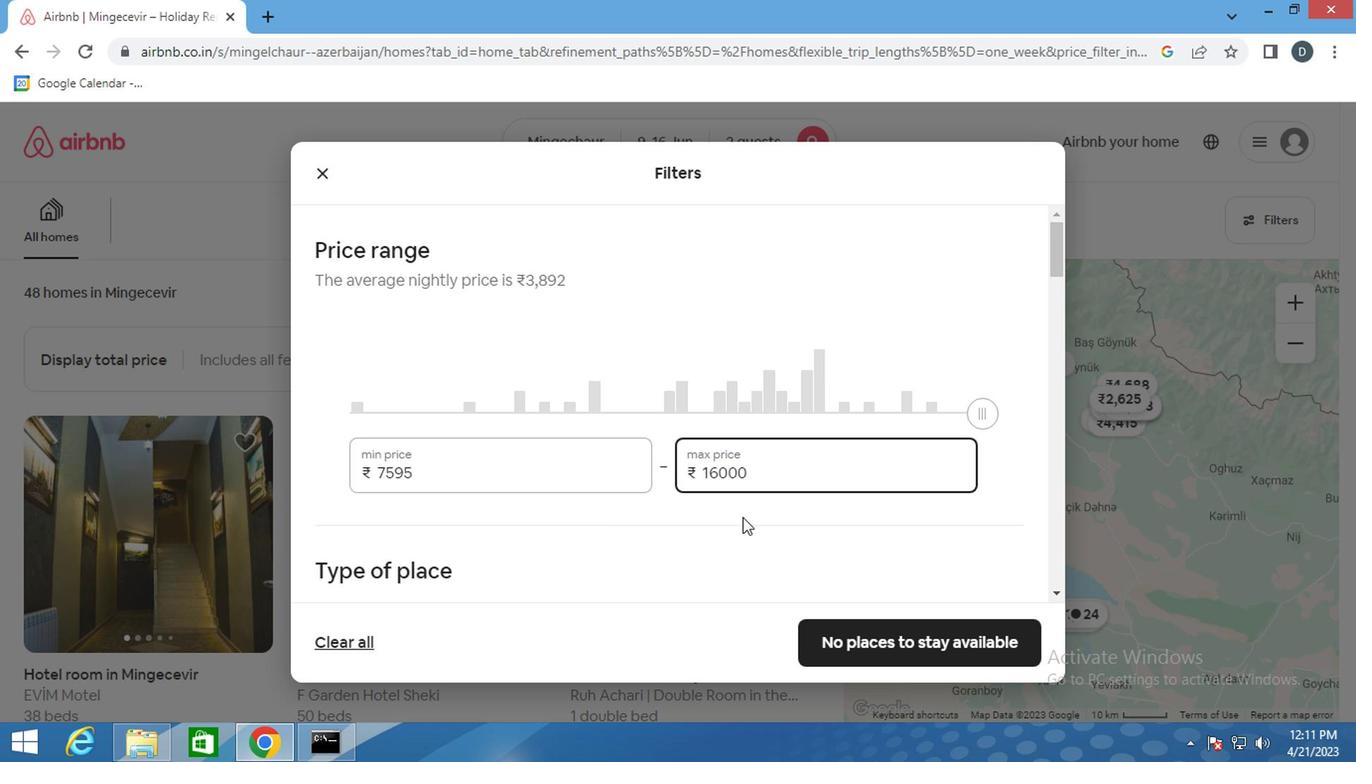 
Action: Mouse moved to (440, 448)
Screenshot: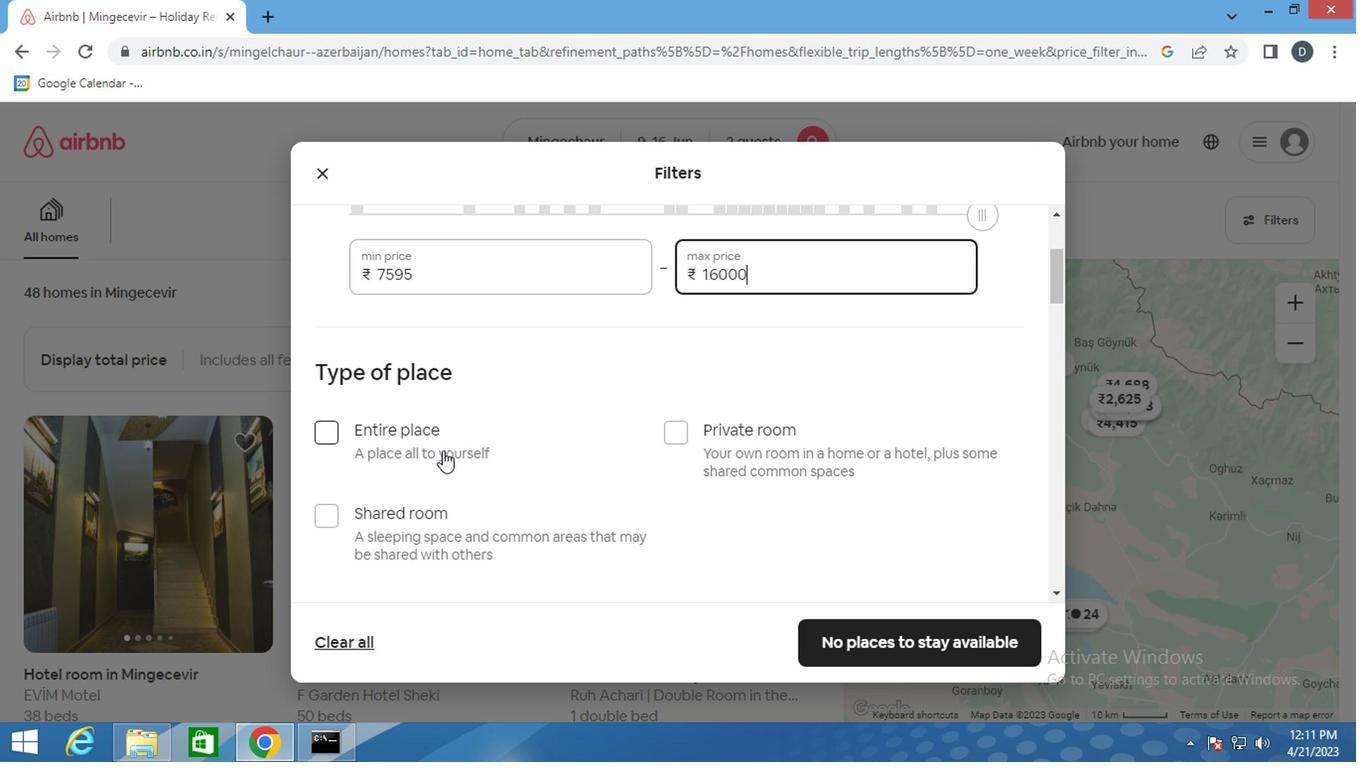 
Action: Mouse pressed left at (440, 448)
Screenshot: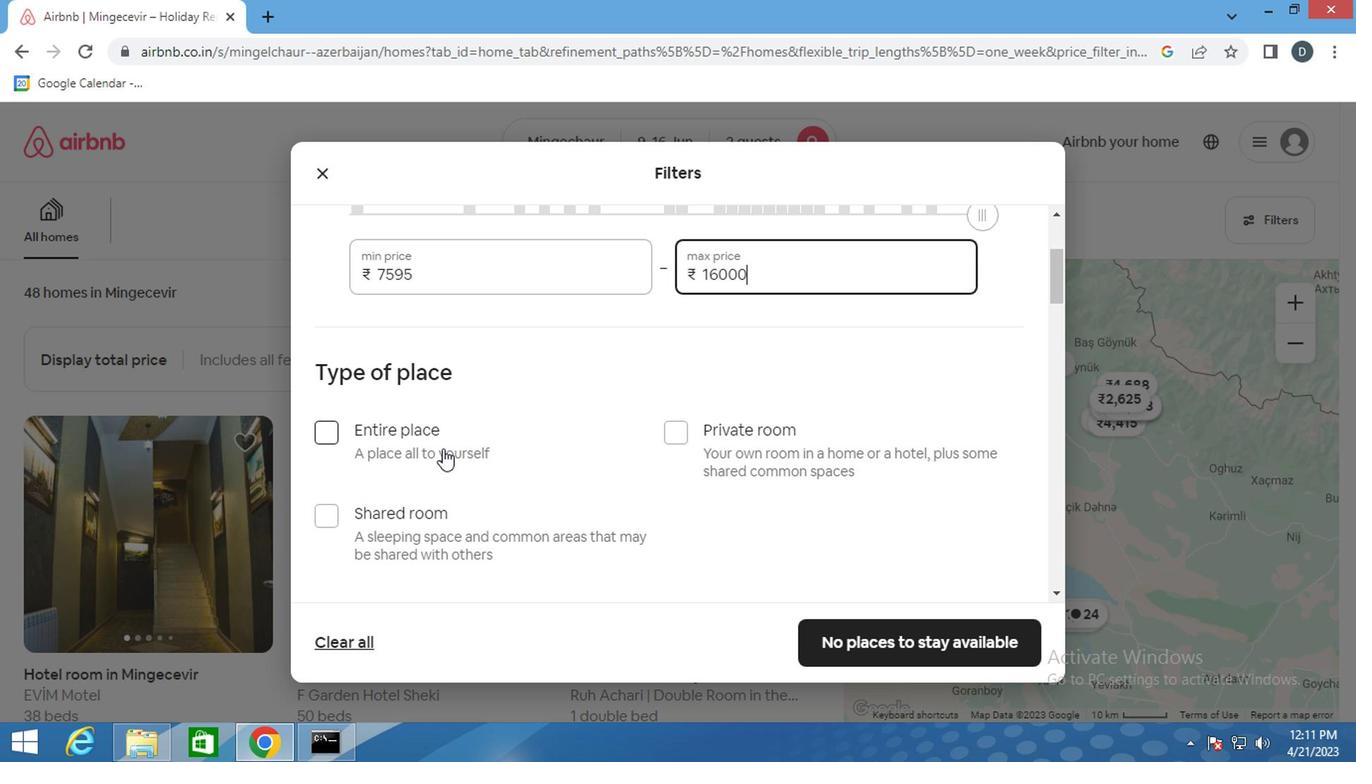 
Action: Mouse moved to (595, 461)
Screenshot: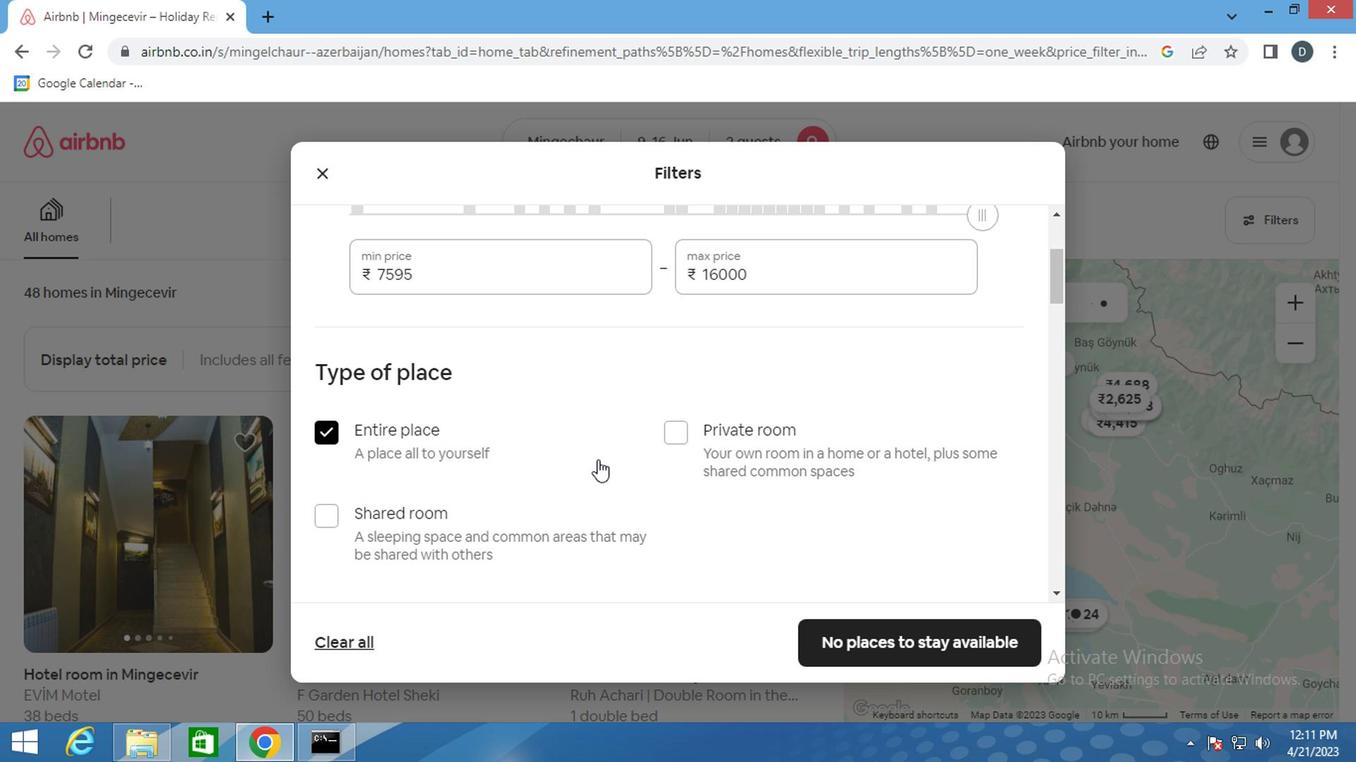 
Action: Mouse scrolled (595, 461) with delta (0, 0)
Screenshot: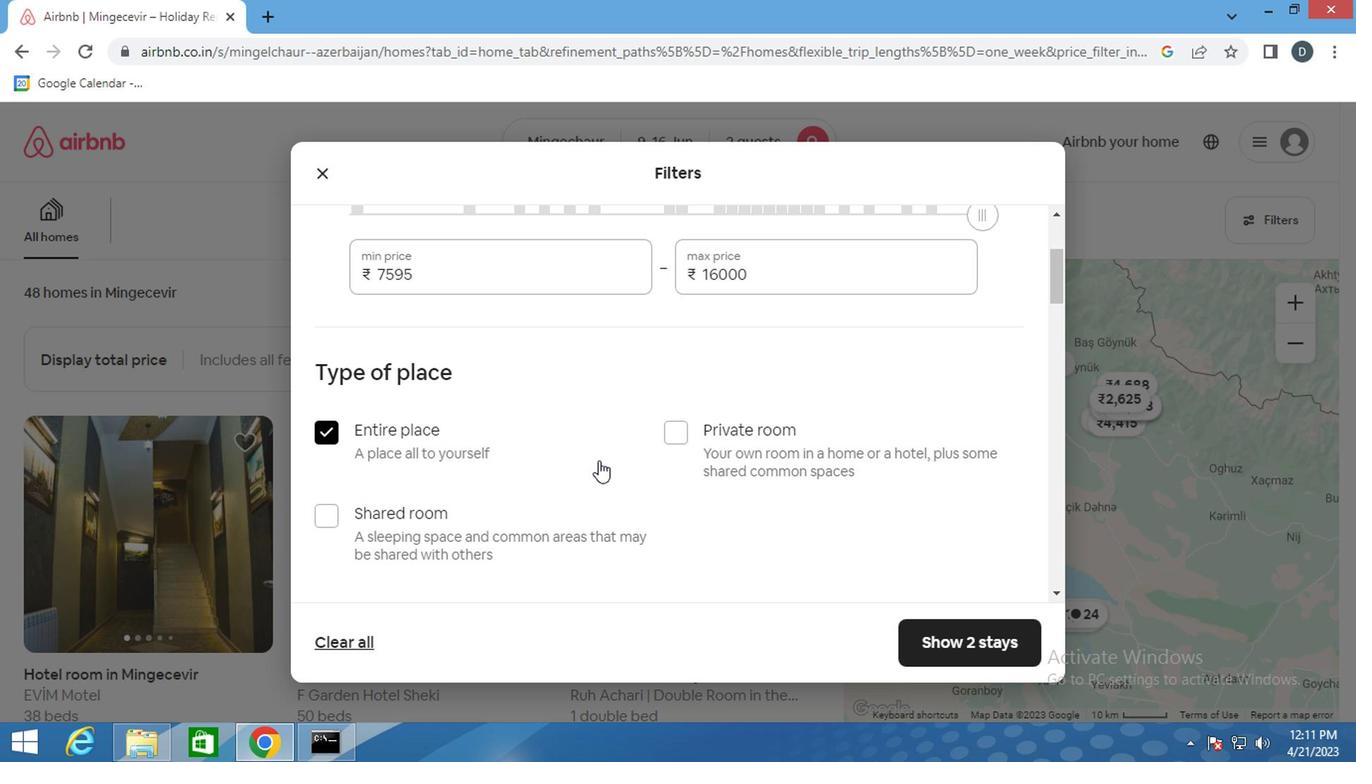 
Action: Mouse scrolled (595, 461) with delta (0, 0)
Screenshot: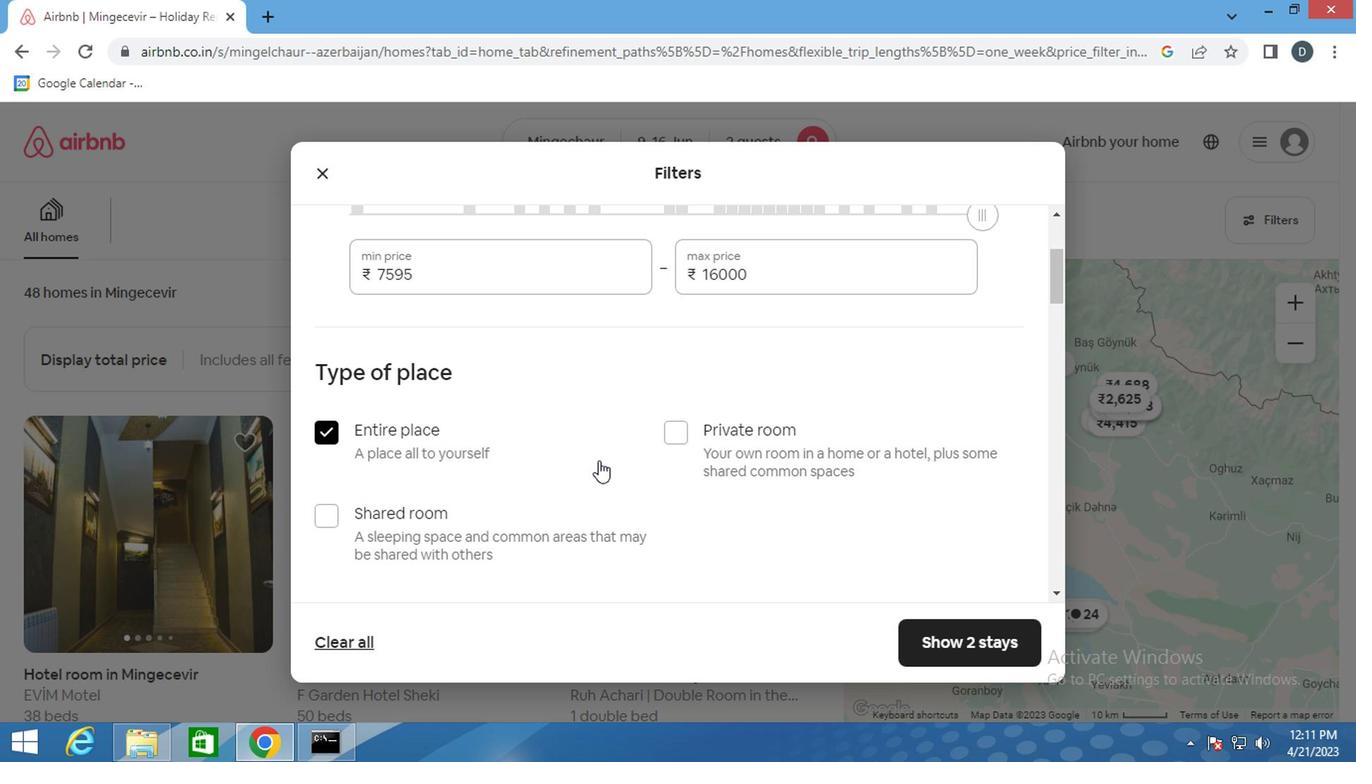 
Action: Mouse scrolled (595, 461) with delta (0, 0)
Screenshot: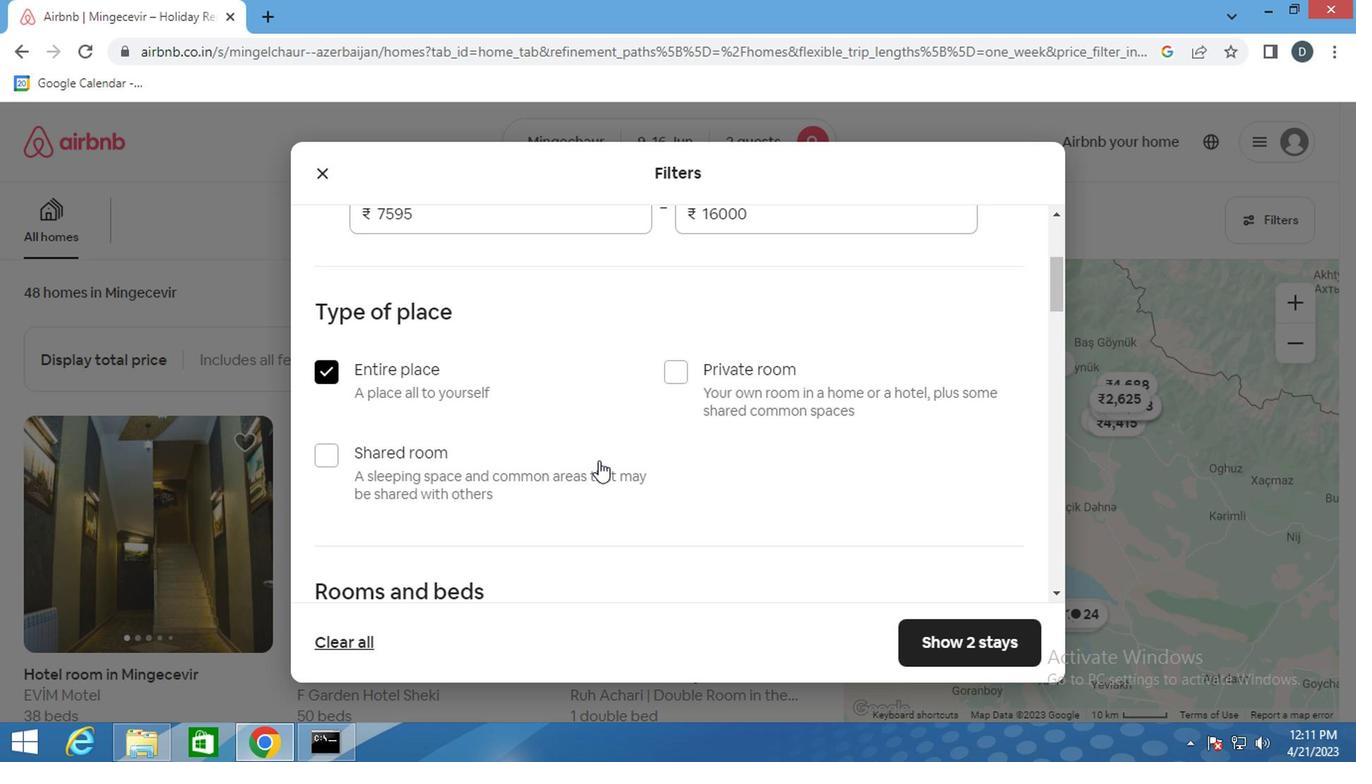 
Action: Mouse scrolled (595, 461) with delta (0, 0)
Screenshot: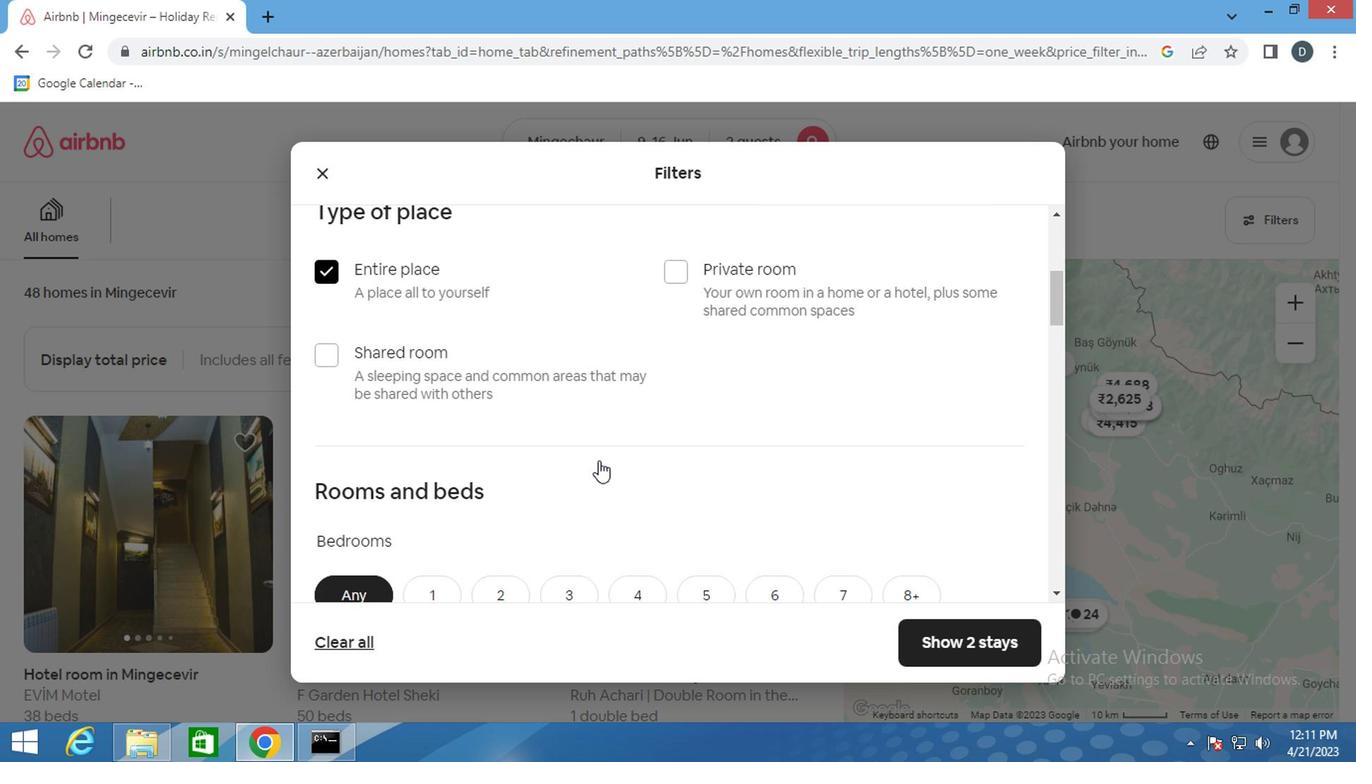 
Action: Mouse moved to (506, 356)
Screenshot: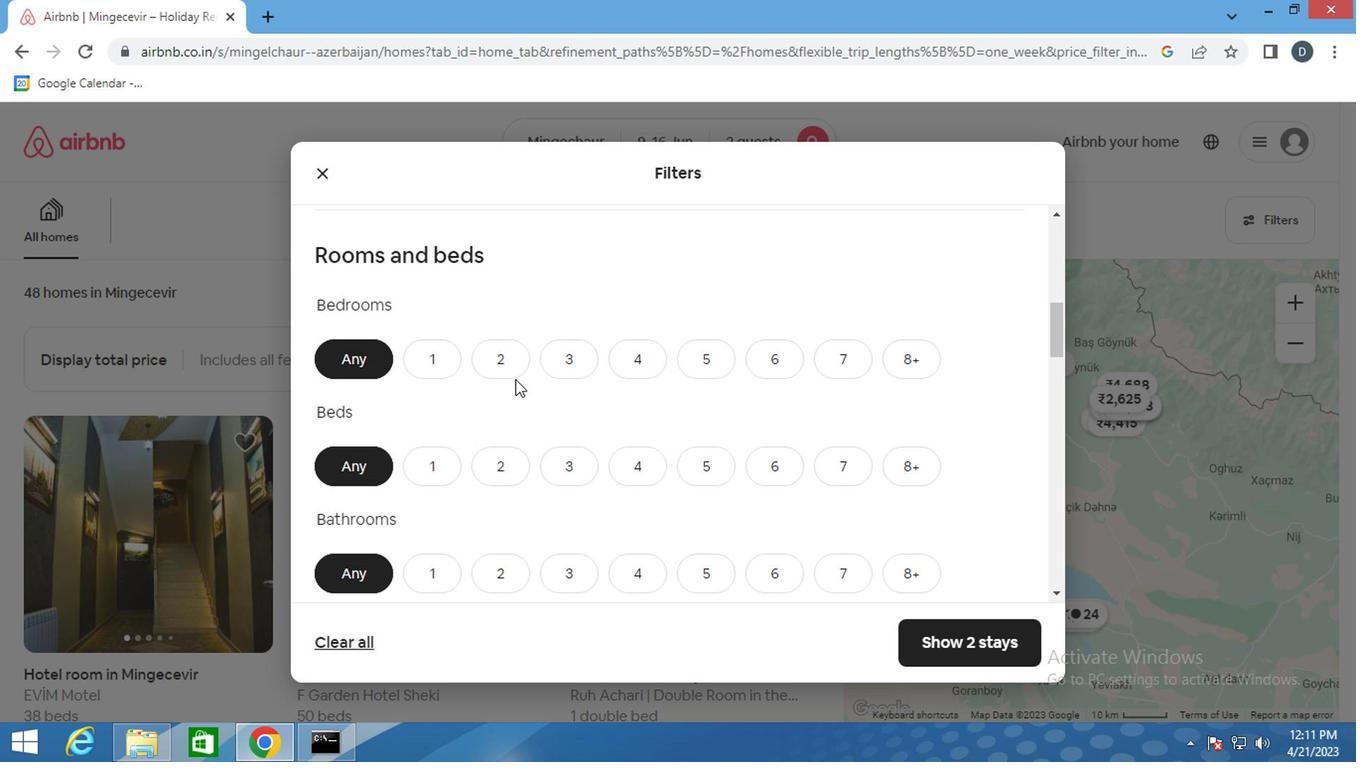 
Action: Mouse pressed left at (506, 356)
Screenshot: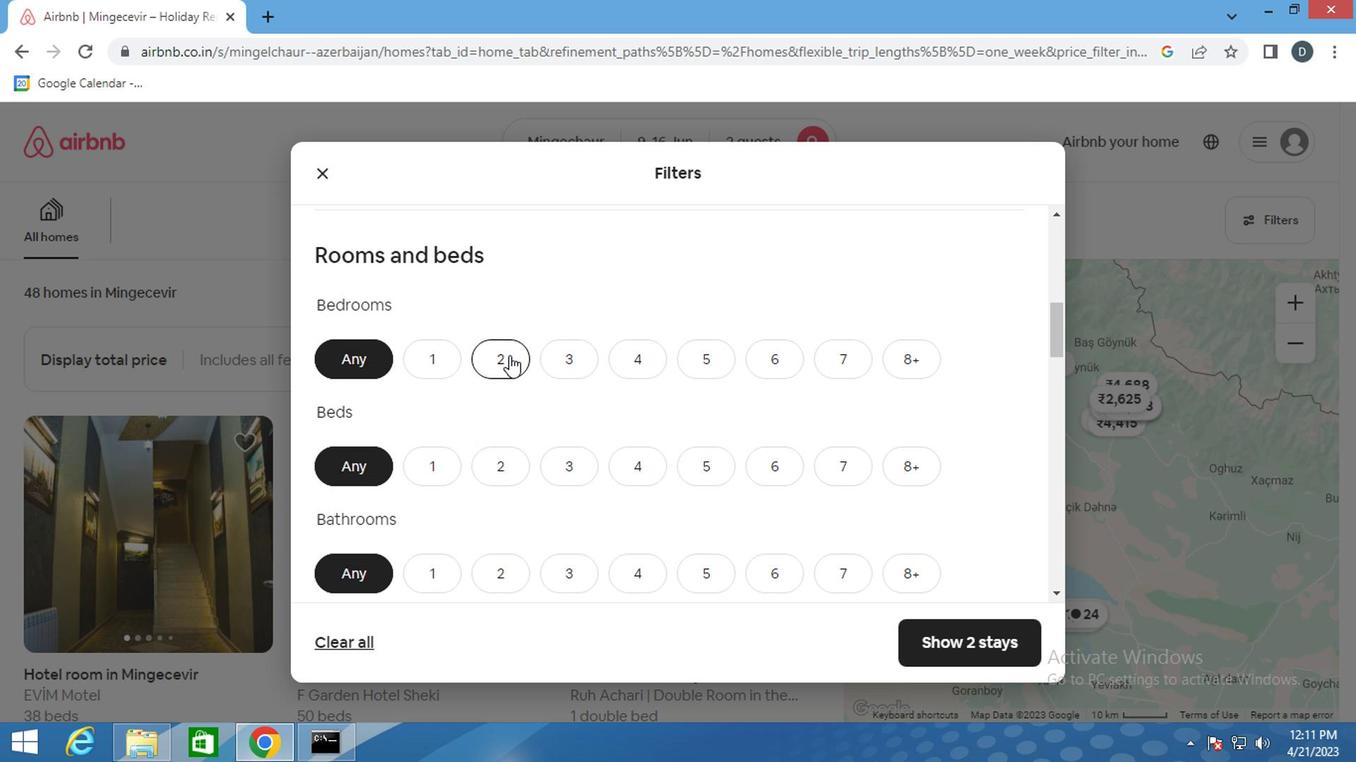 
Action: Mouse moved to (504, 466)
Screenshot: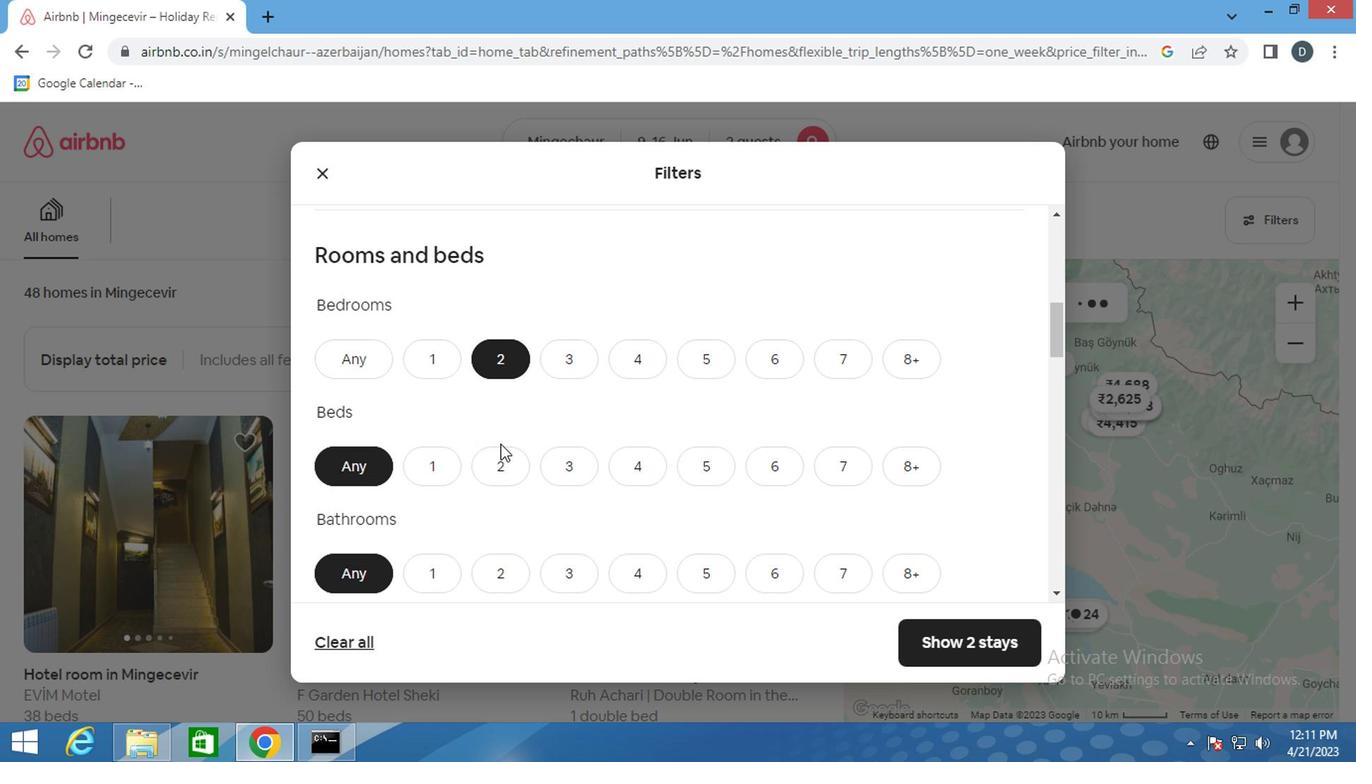 
Action: Mouse pressed left at (504, 466)
Screenshot: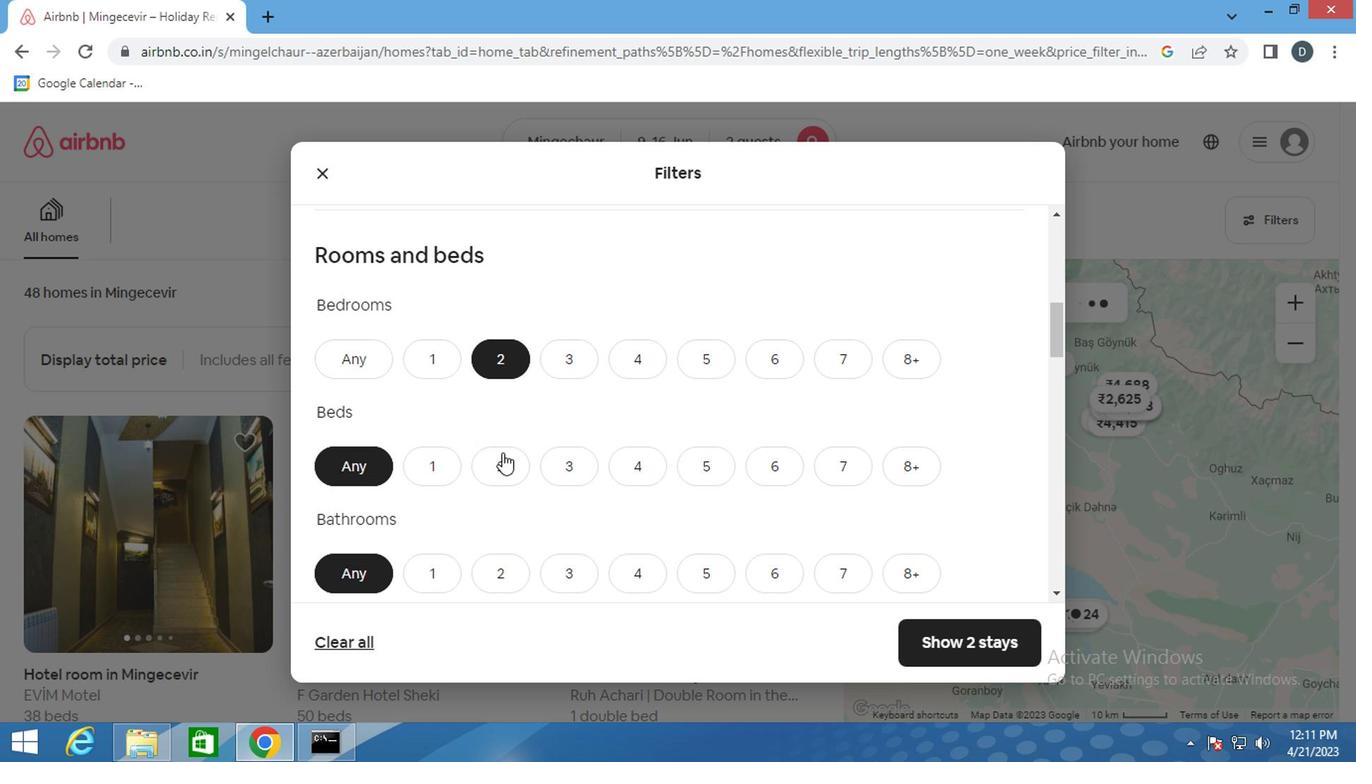 
Action: Mouse moved to (434, 577)
Screenshot: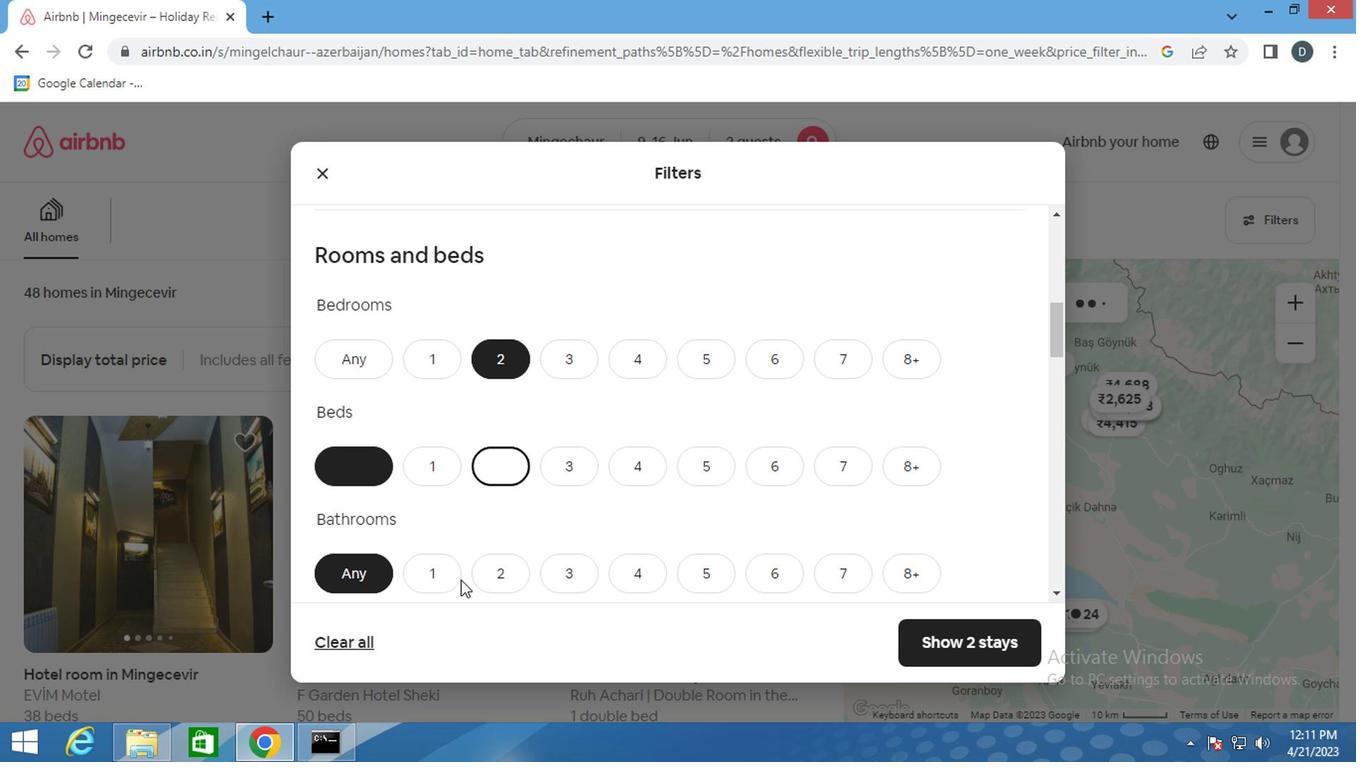 
Action: Mouse pressed left at (434, 577)
Screenshot: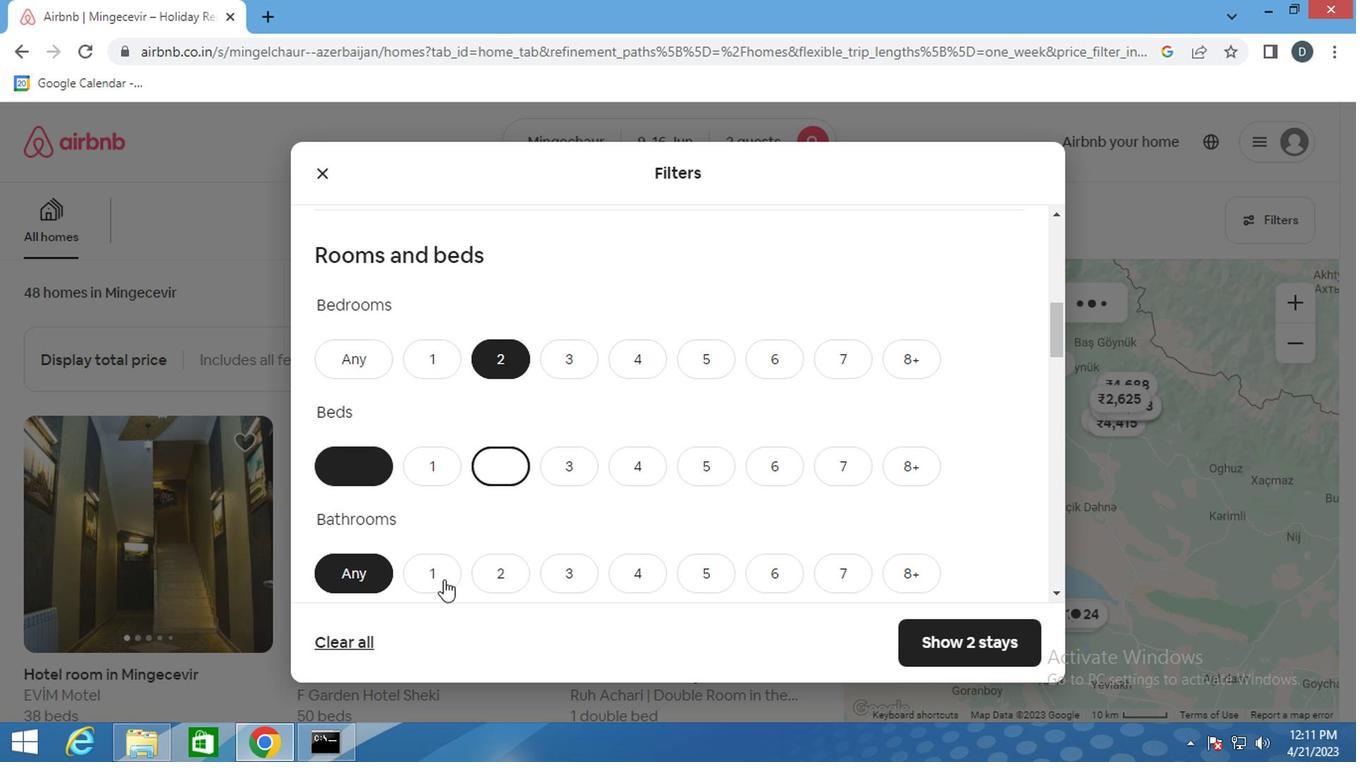 
Action: Mouse moved to (558, 517)
Screenshot: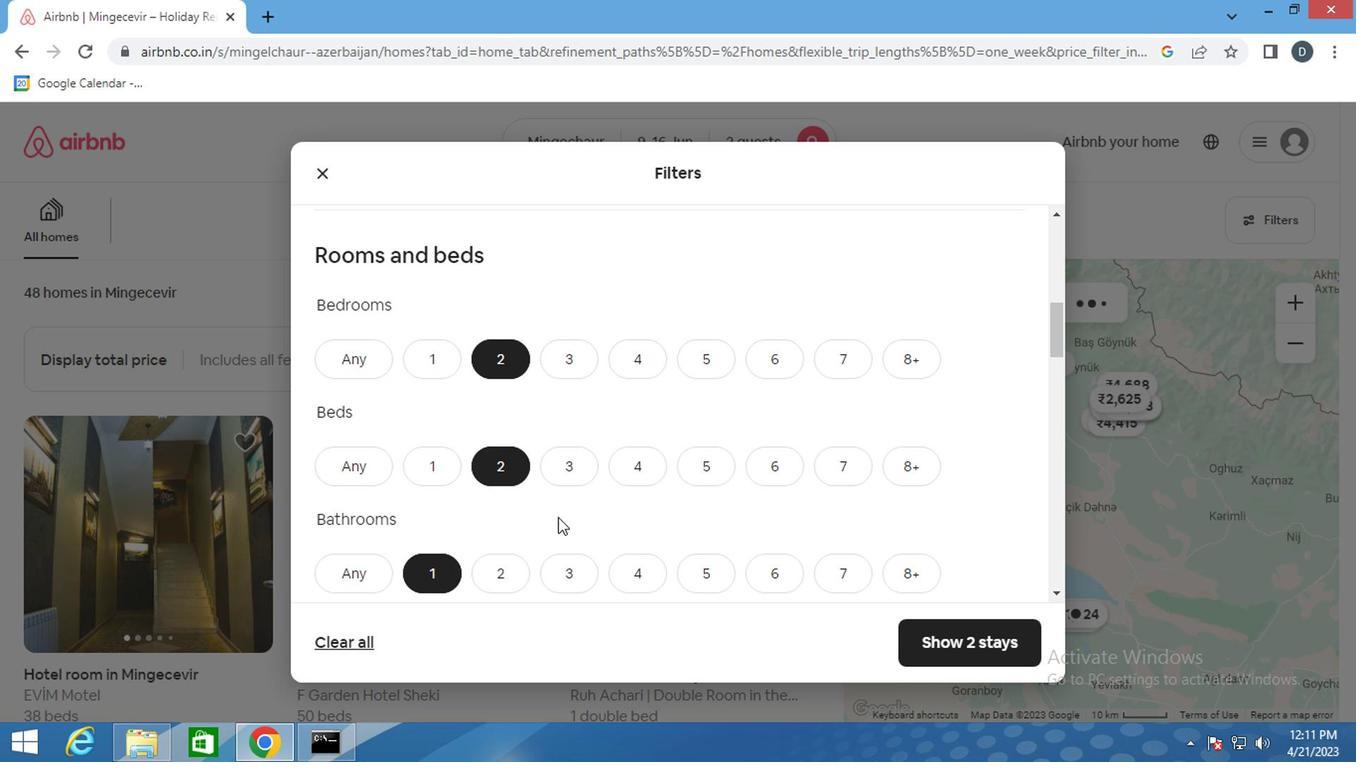 
Action: Mouse scrolled (558, 516) with delta (0, -1)
Screenshot: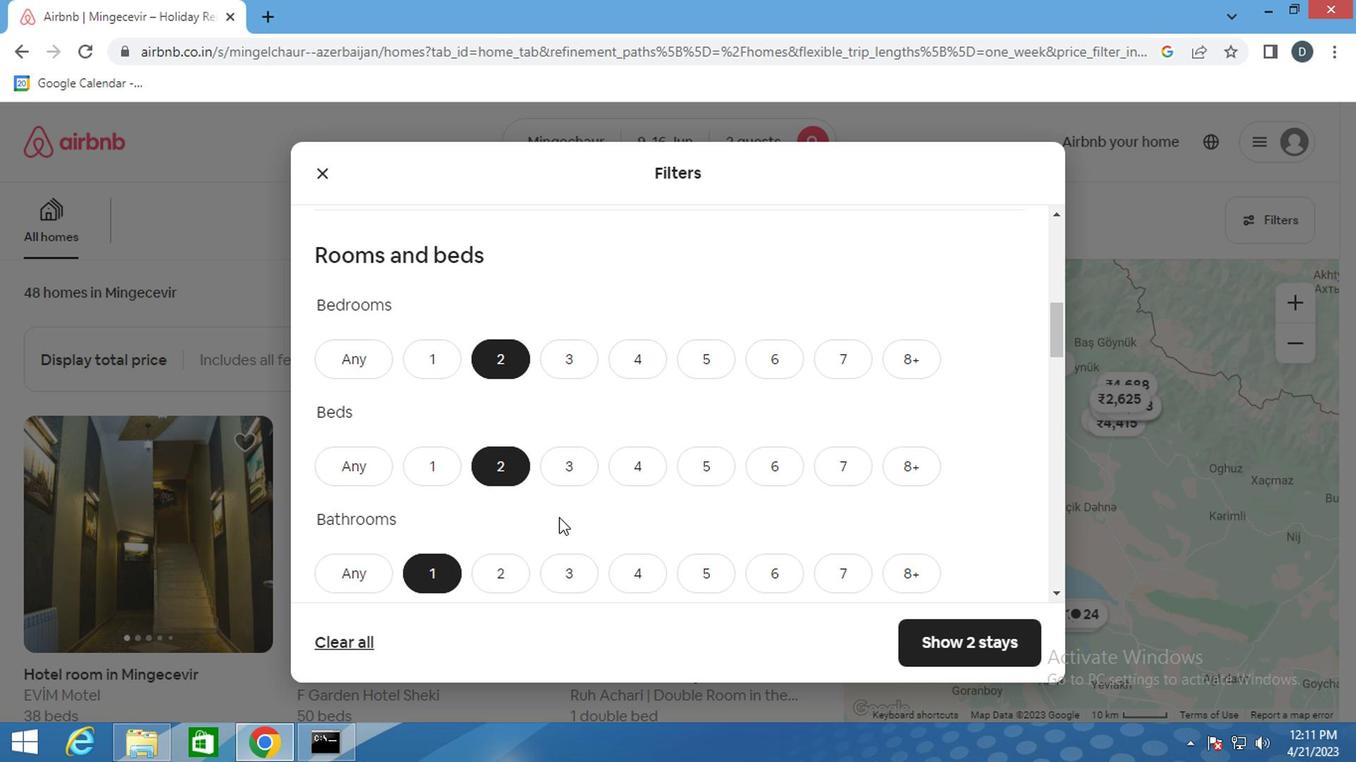 
Action: Mouse moved to (561, 515)
Screenshot: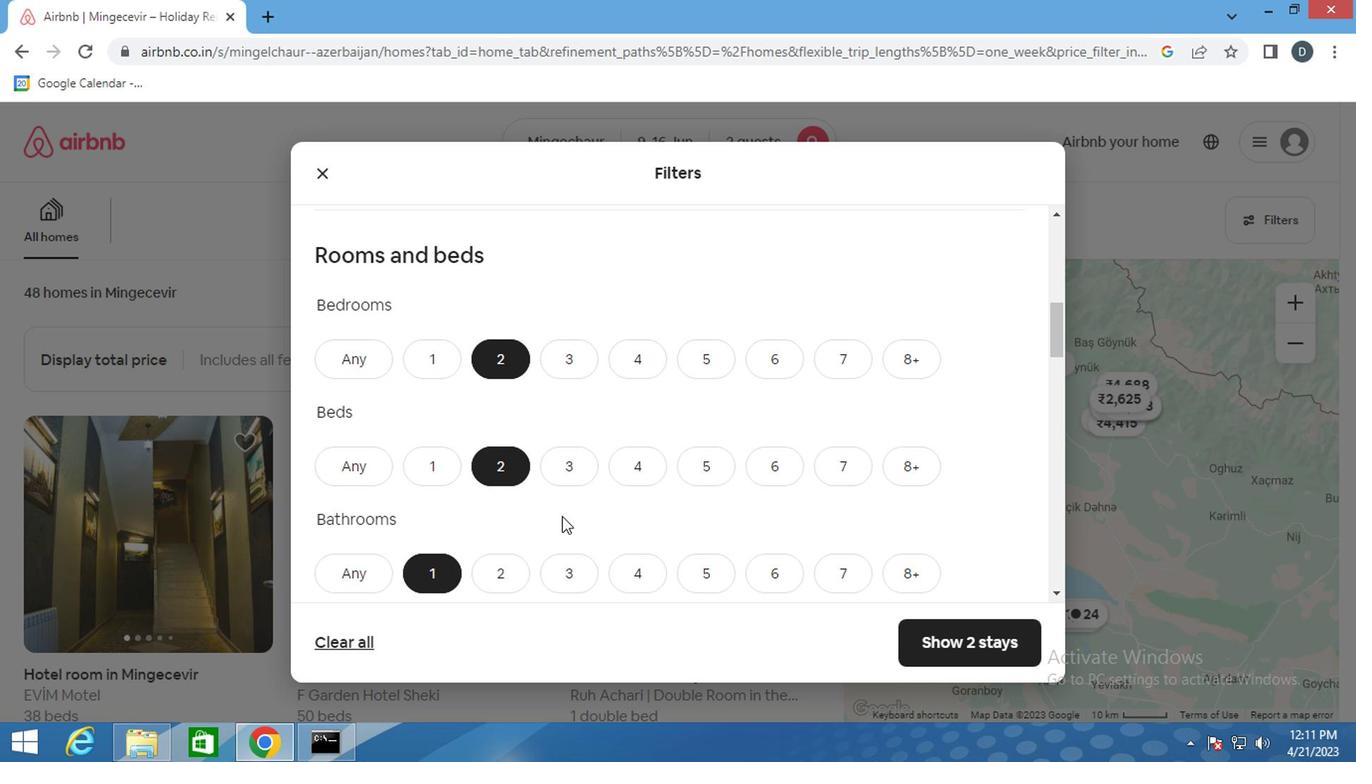 
Action: Mouse scrolled (561, 514) with delta (0, 0)
Screenshot: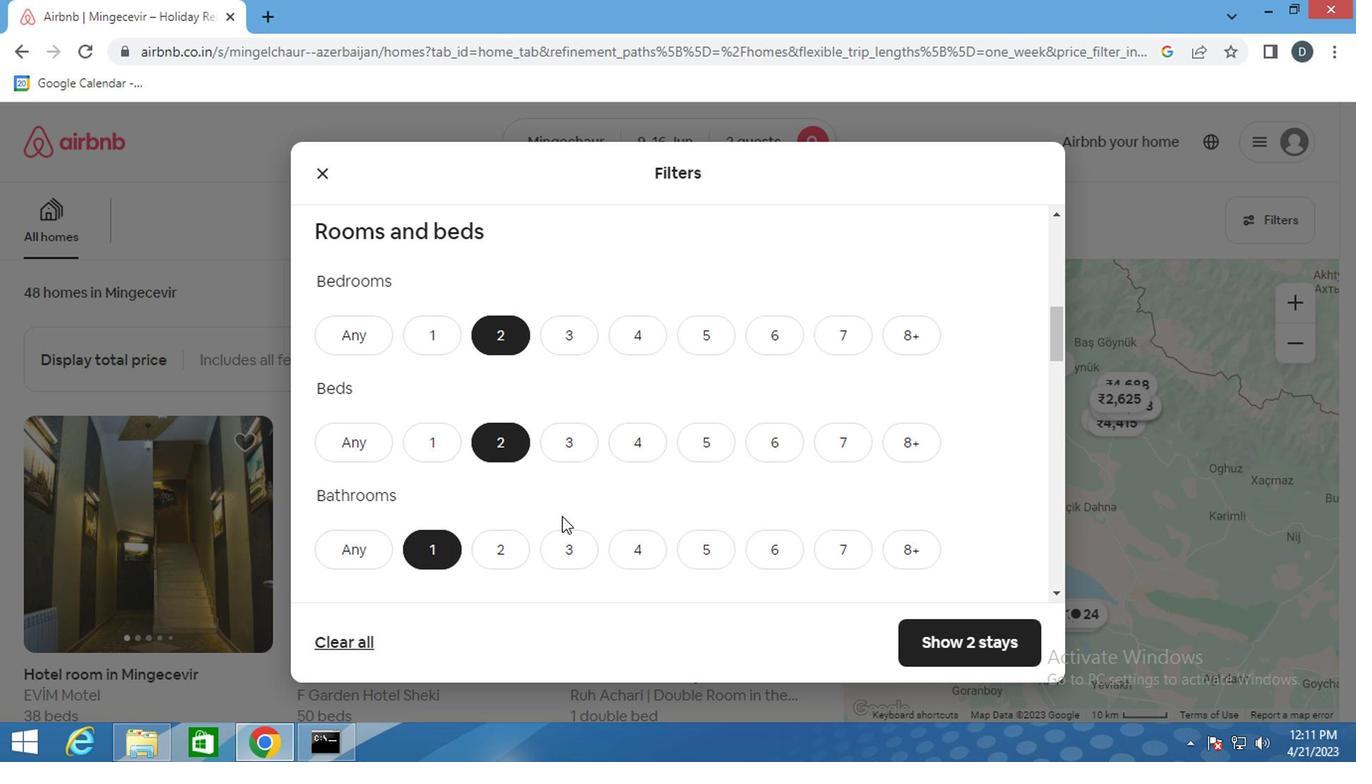 
Action: Mouse scrolled (561, 514) with delta (0, 0)
Screenshot: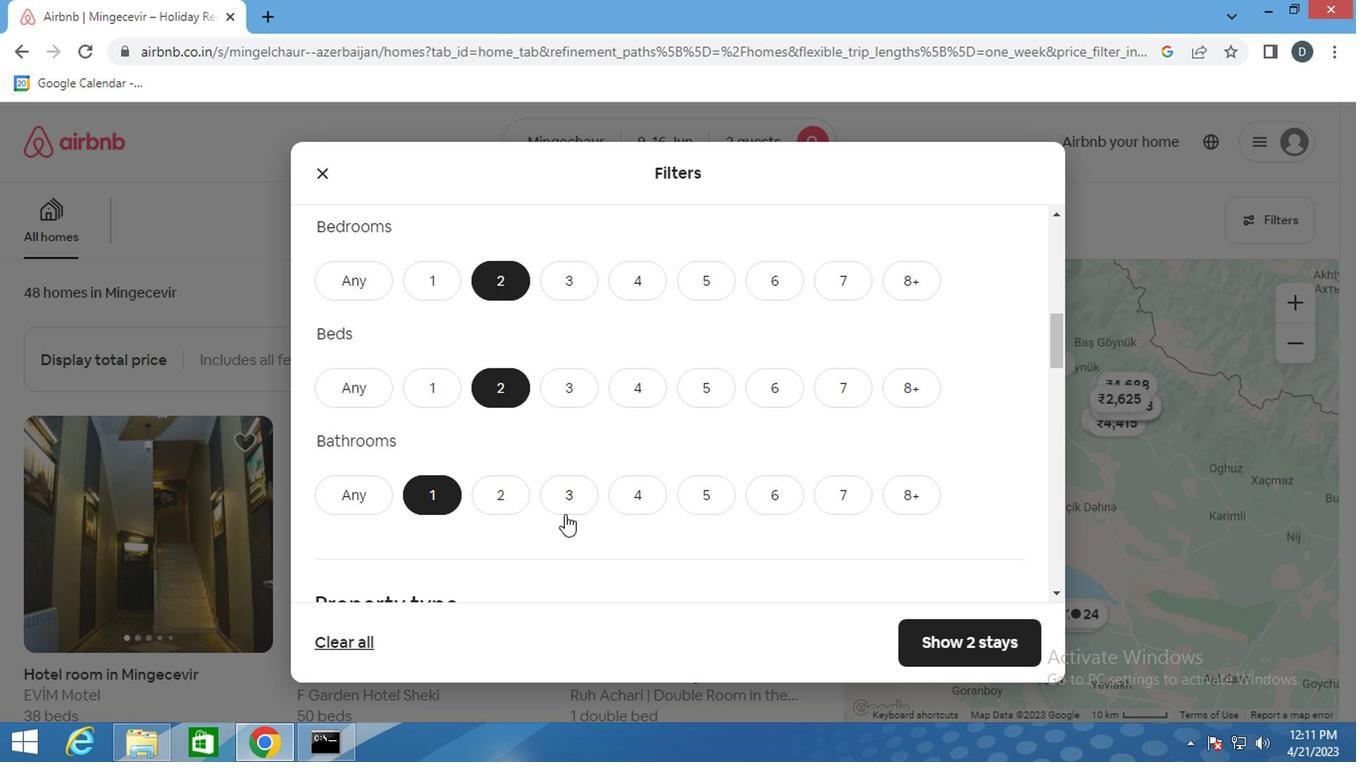 
Action: Mouse moved to (410, 473)
Screenshot: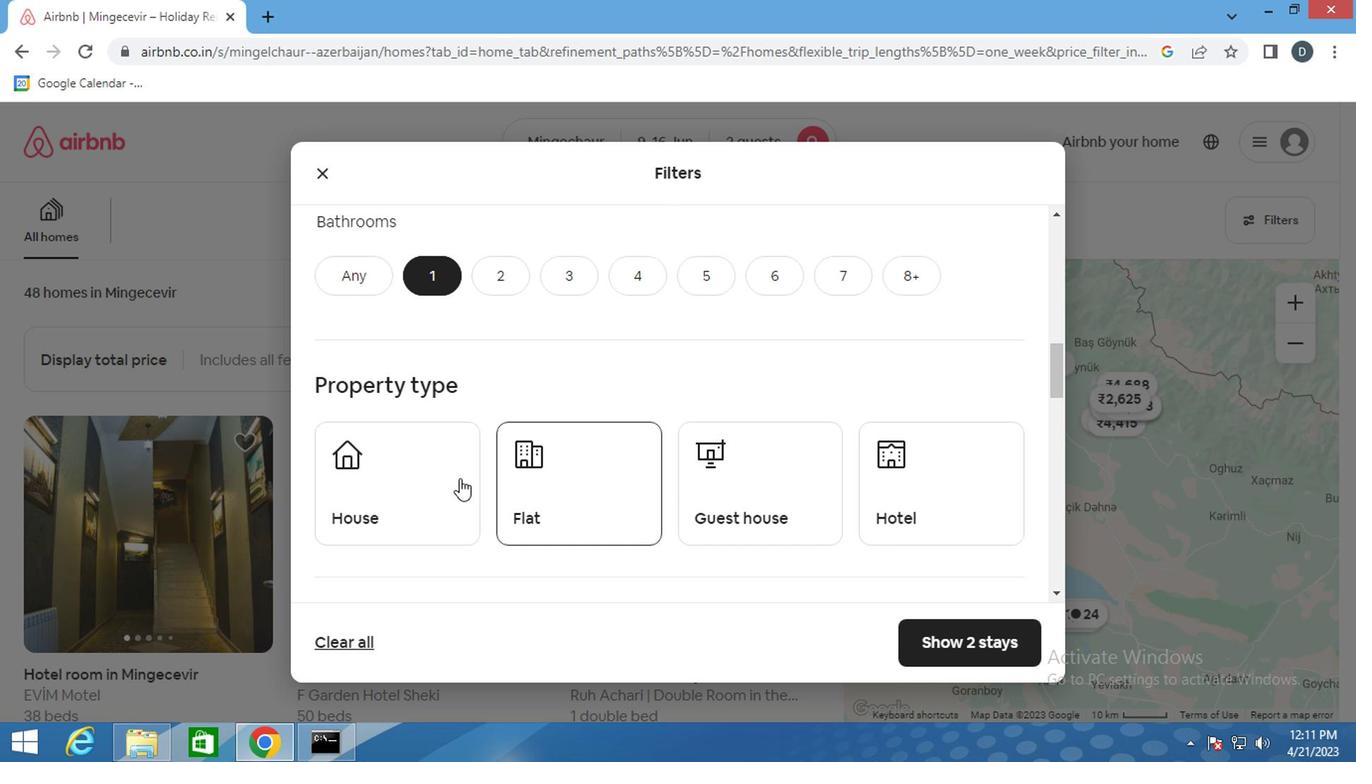 
Action: Mouse pressed left at (410, 473)
Screenshot: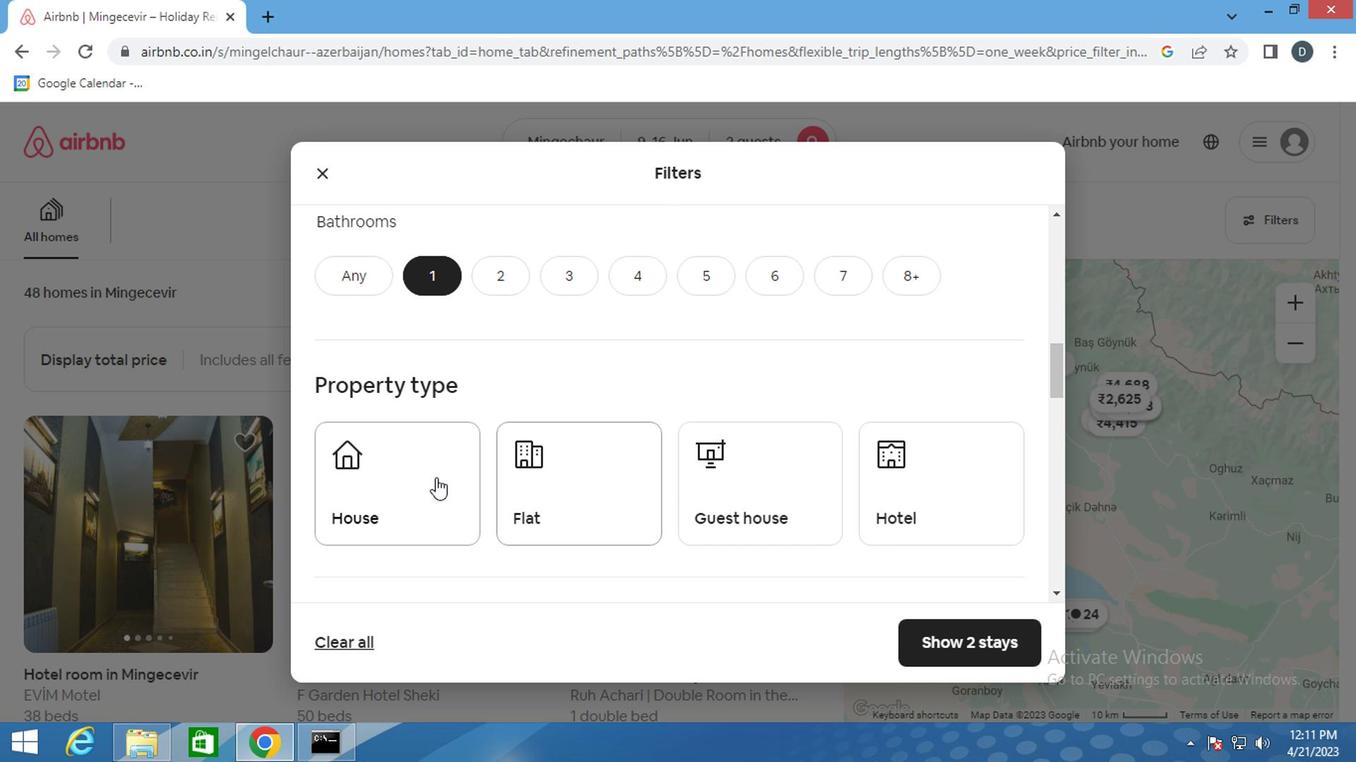
Action: Mouse moved to (582, 488)
Screenshot: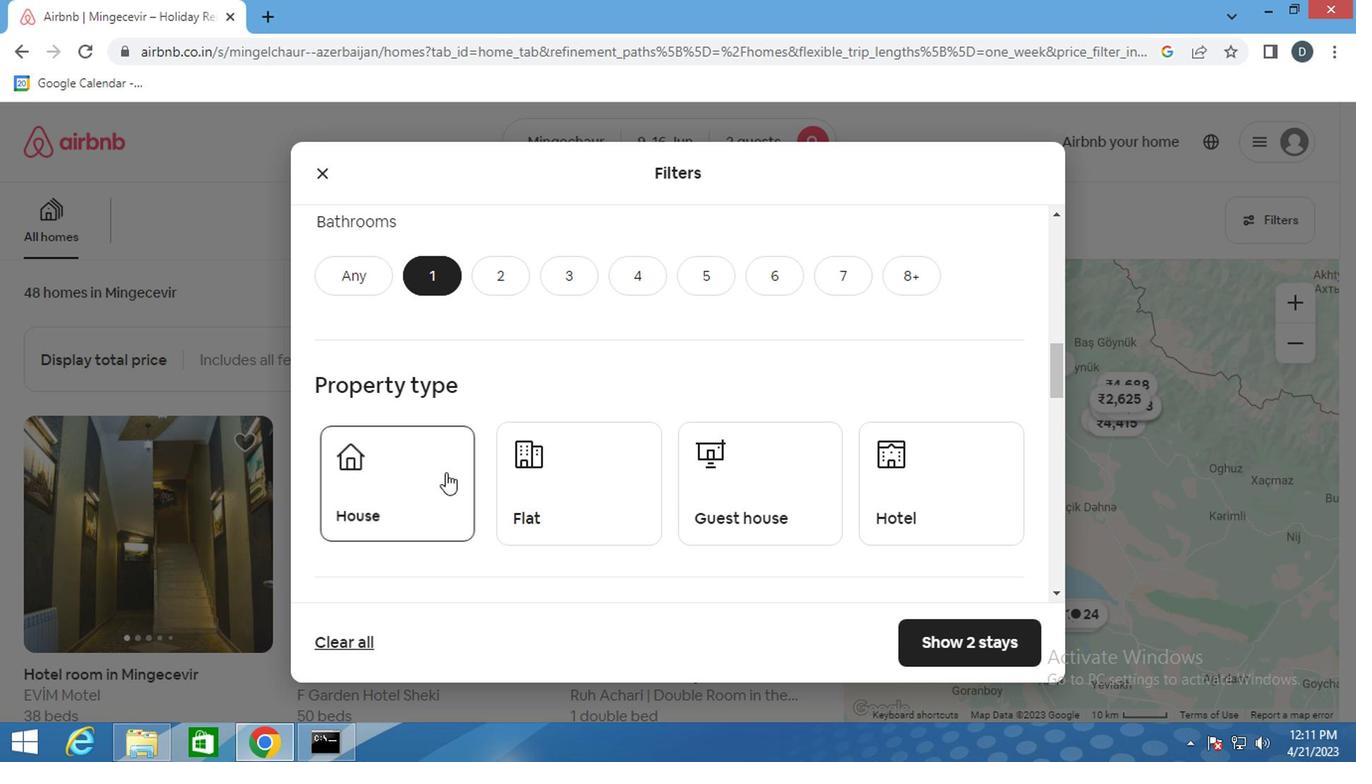 
Action: Mouse pressed left at (582, 488)
Screenshot: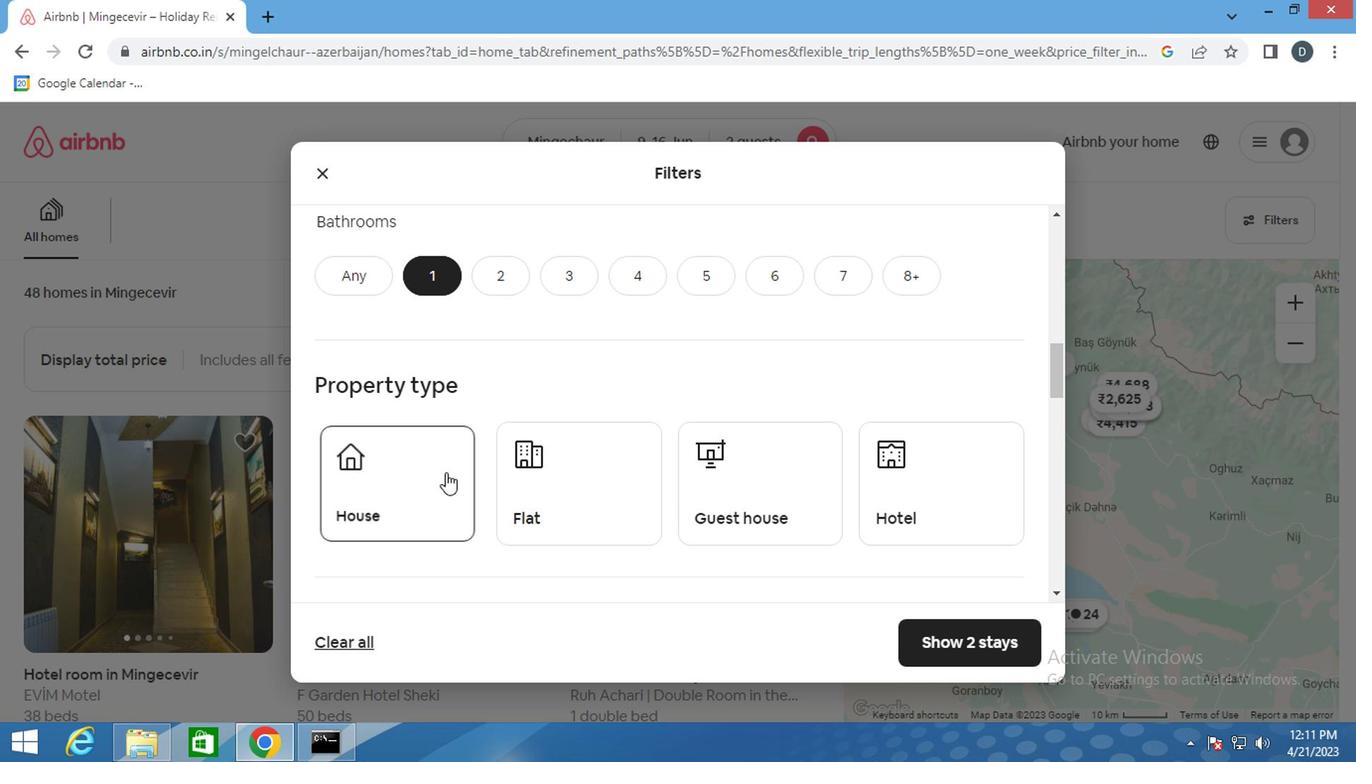 
Action: Mouse moved to (767, 493)
Screenshot: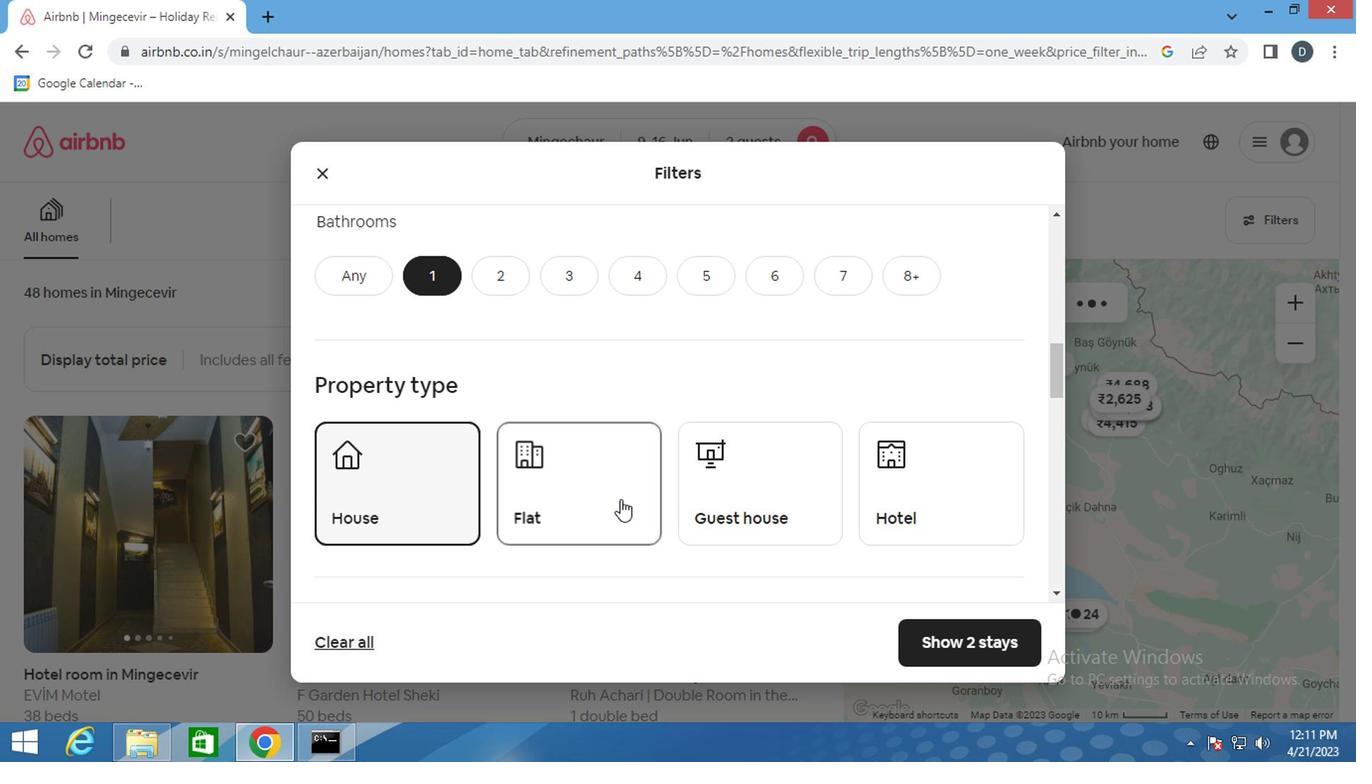 
Action: Mouse pressed left at (767, 493)
Screenshot: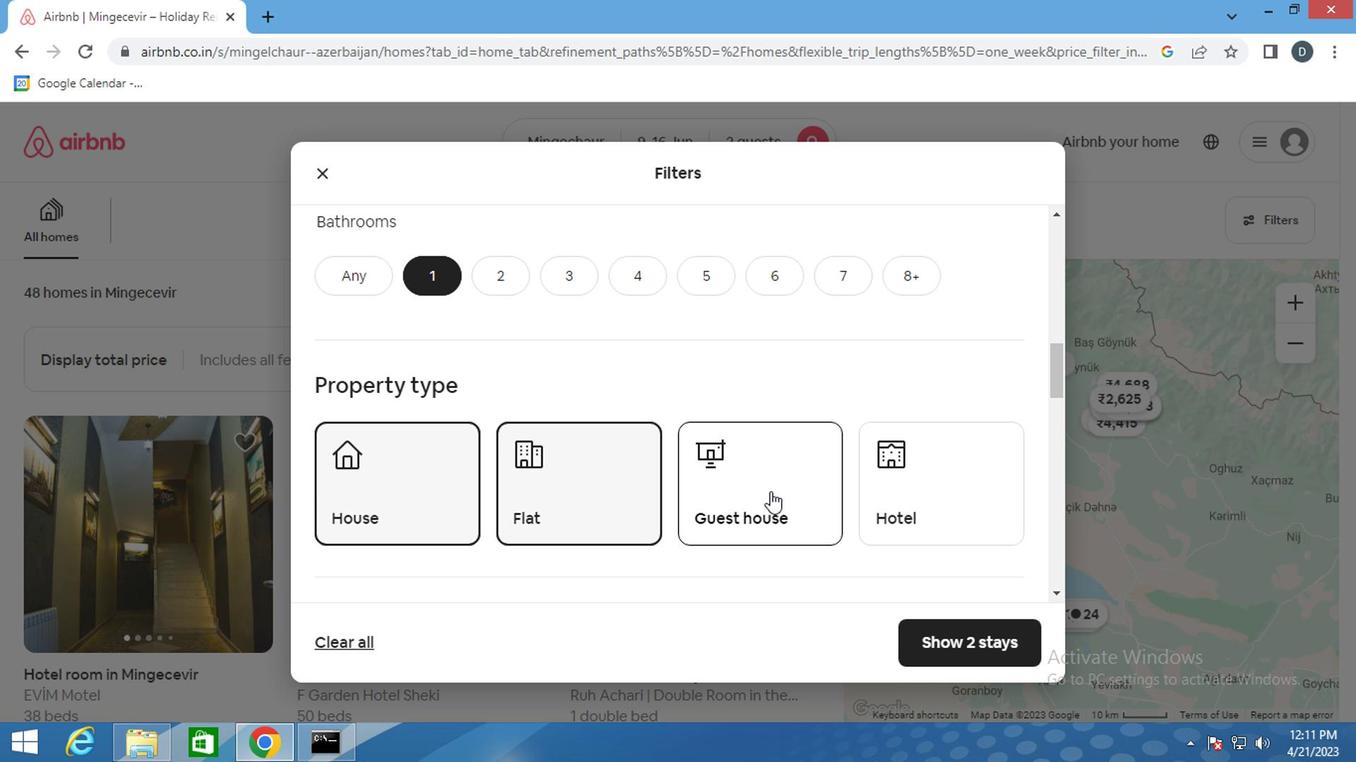 
Action: Mouse moved to (833, 535)
Screenshot: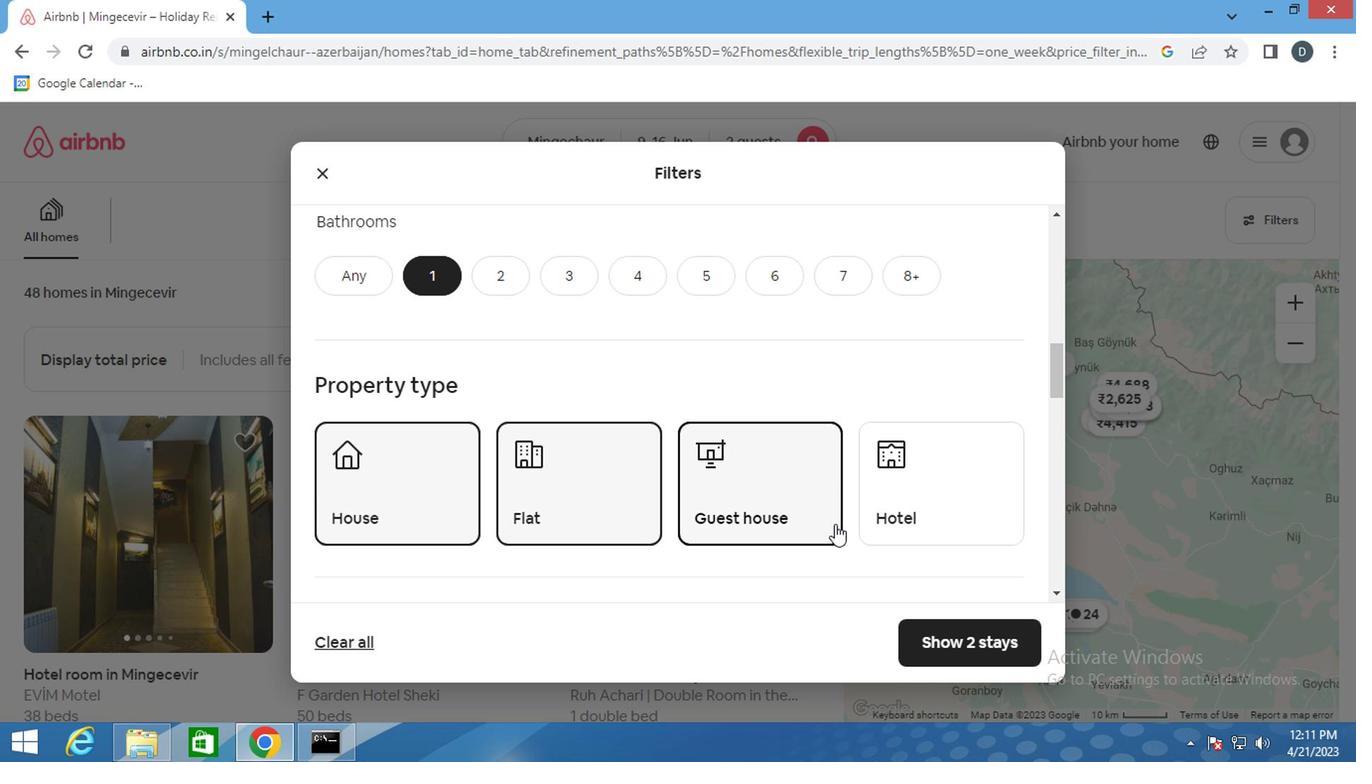 
Action: Mouse scrolled (833, 534) with delta (0, 0)
Screenshot: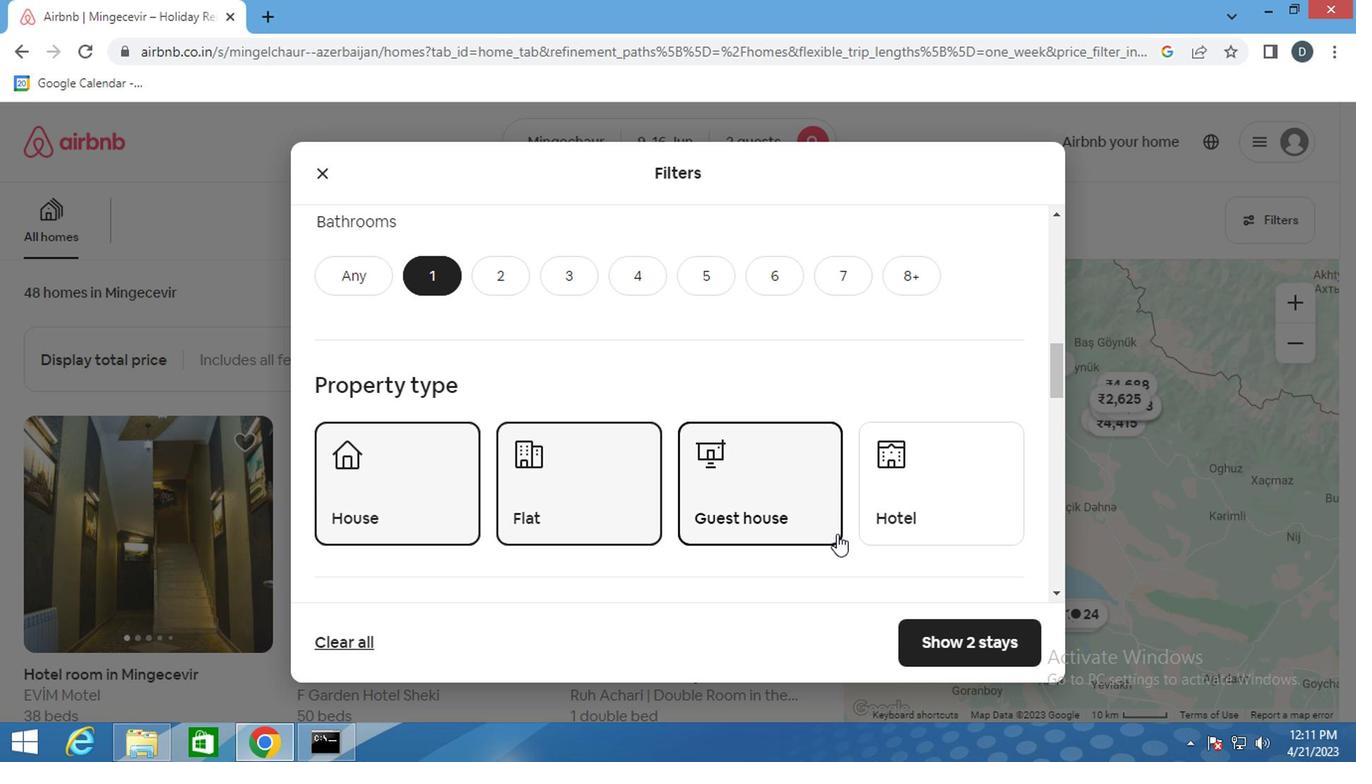 
Action: Mouse scrolled (833, 534) with delta (0, 0)
Screenshot: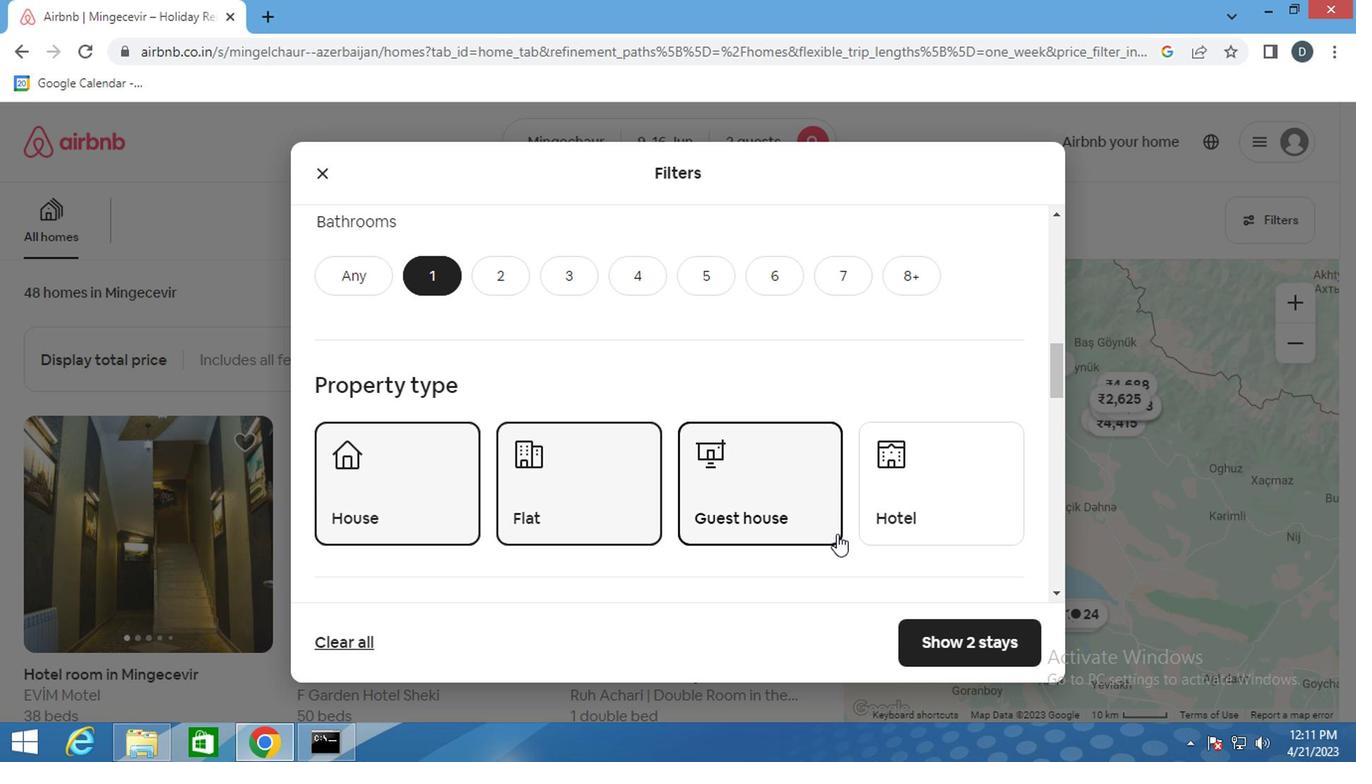 
Action: Mouse scrolled (833, 534) with delta (0, 0)
Screenshot: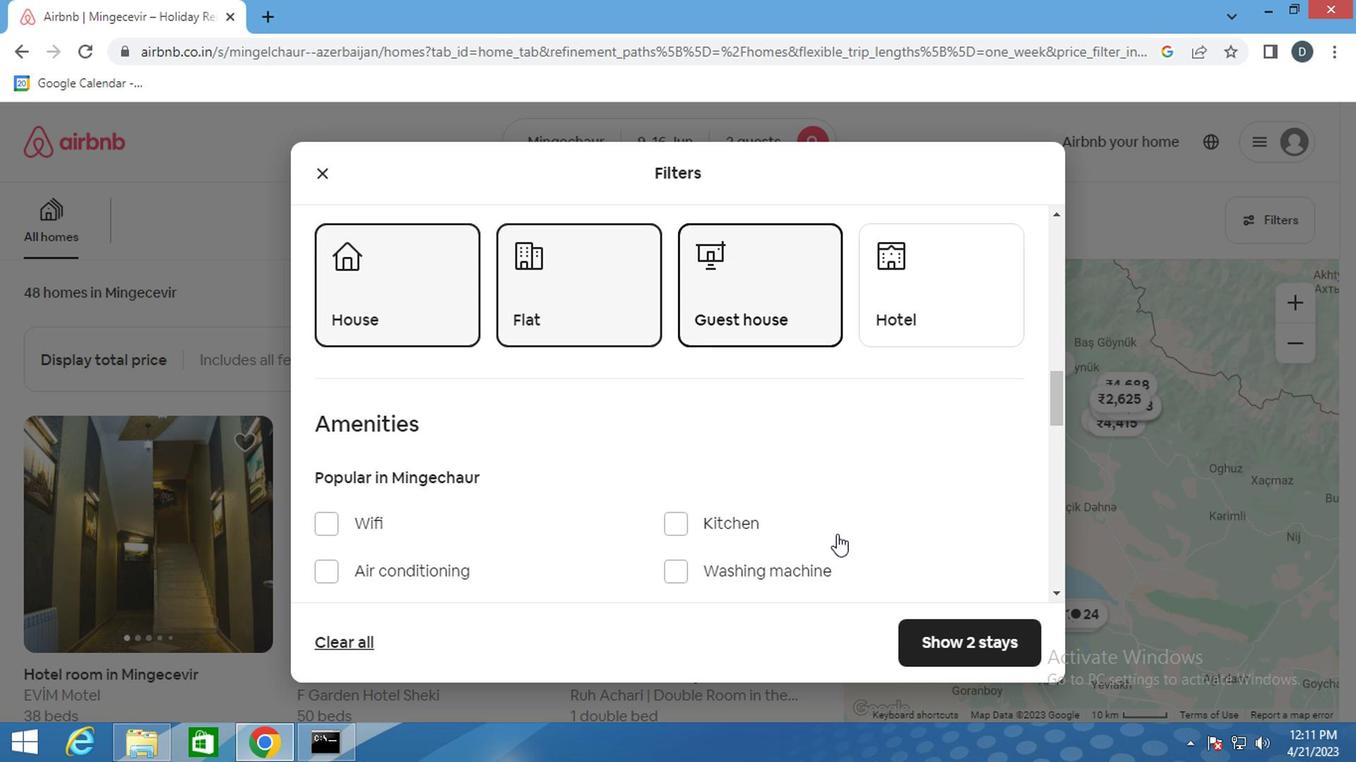 
Action: Mouse moved to (399, 466)
Screenshot: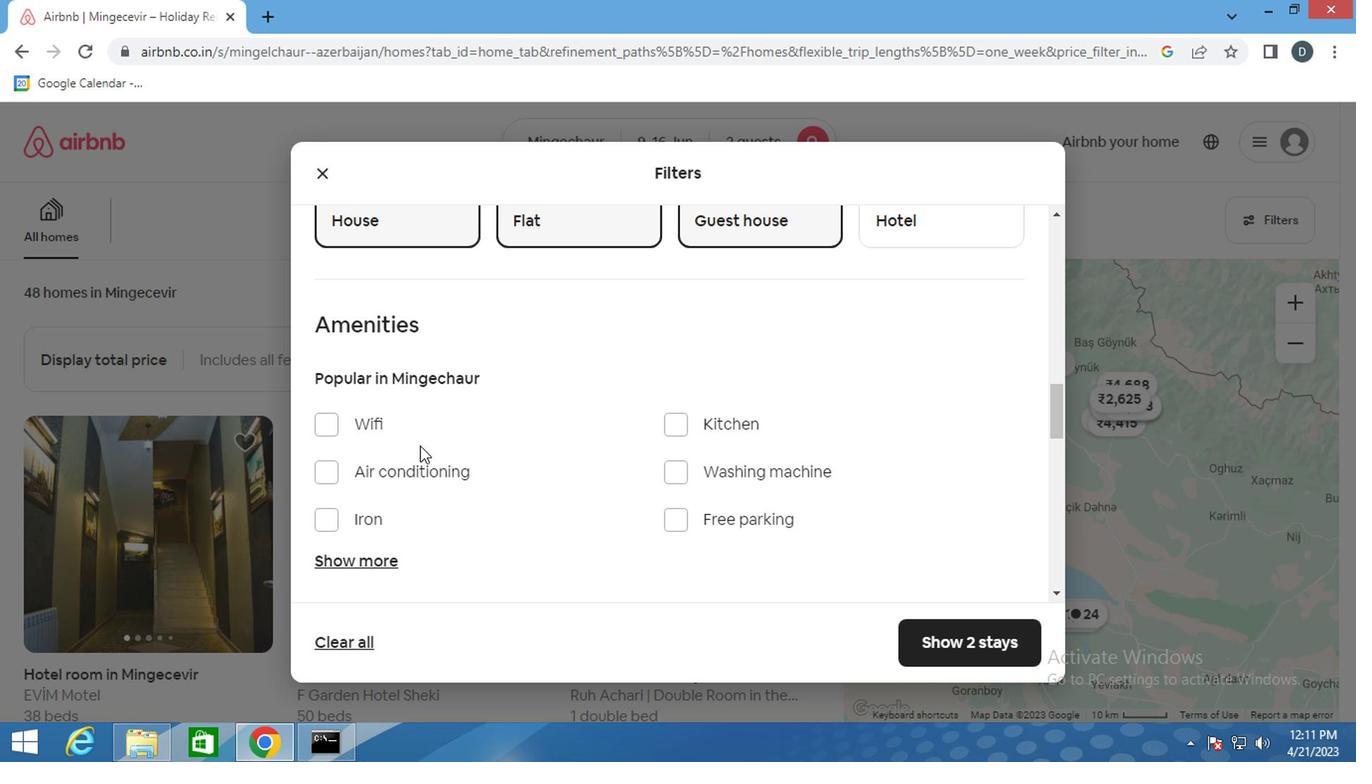 
Action: Mouse pressed left at (399, 466)
Screenshot: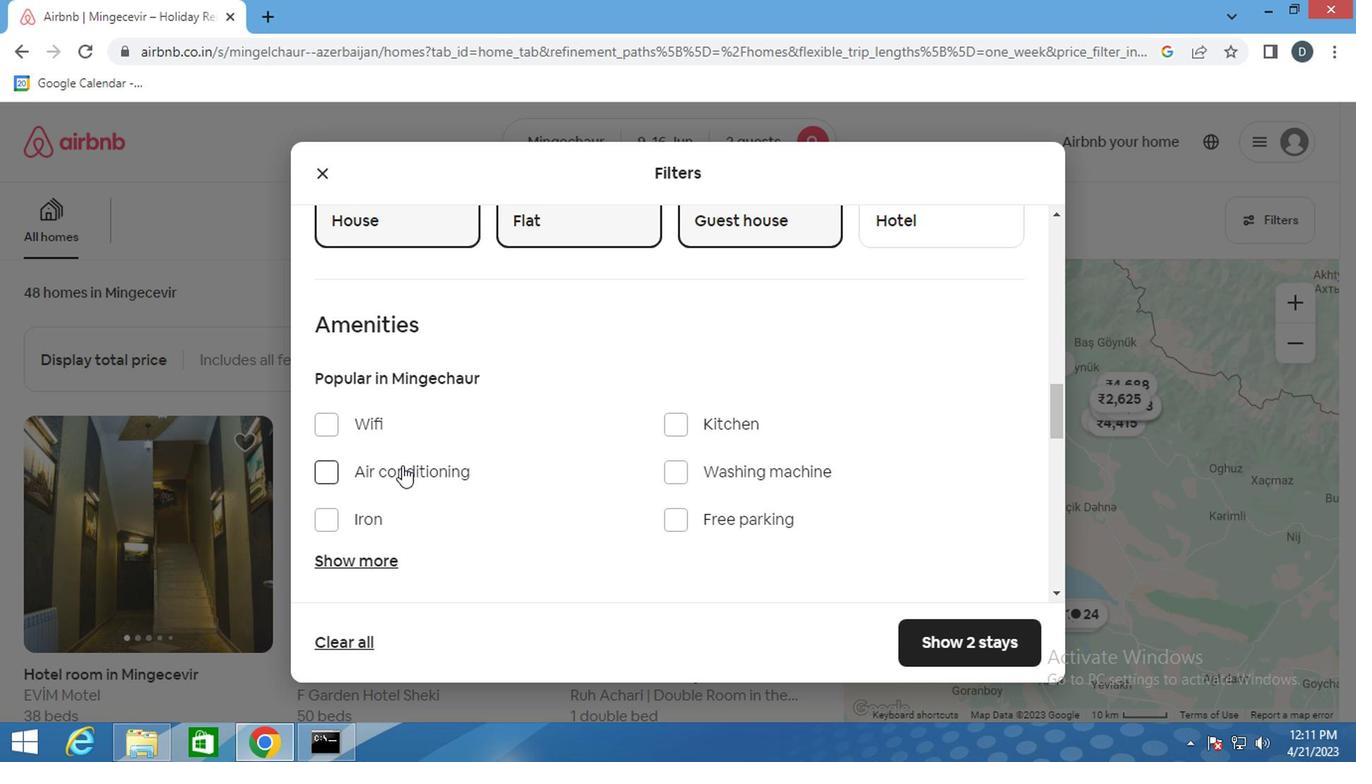 
Action: Mouse moved to (622, 485)
Screenshot: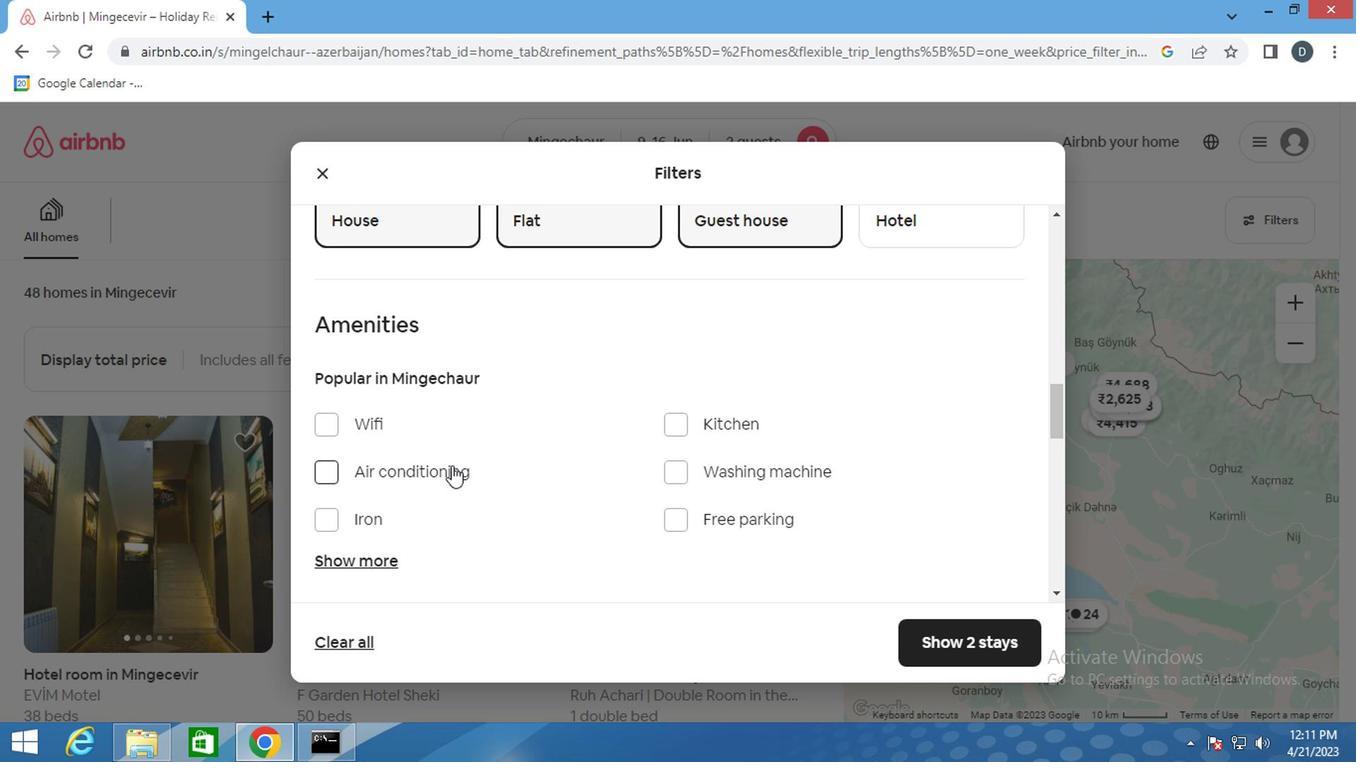 
Action: Mouse scrolled (622, 483) with delta (0, -1)
Screenshot: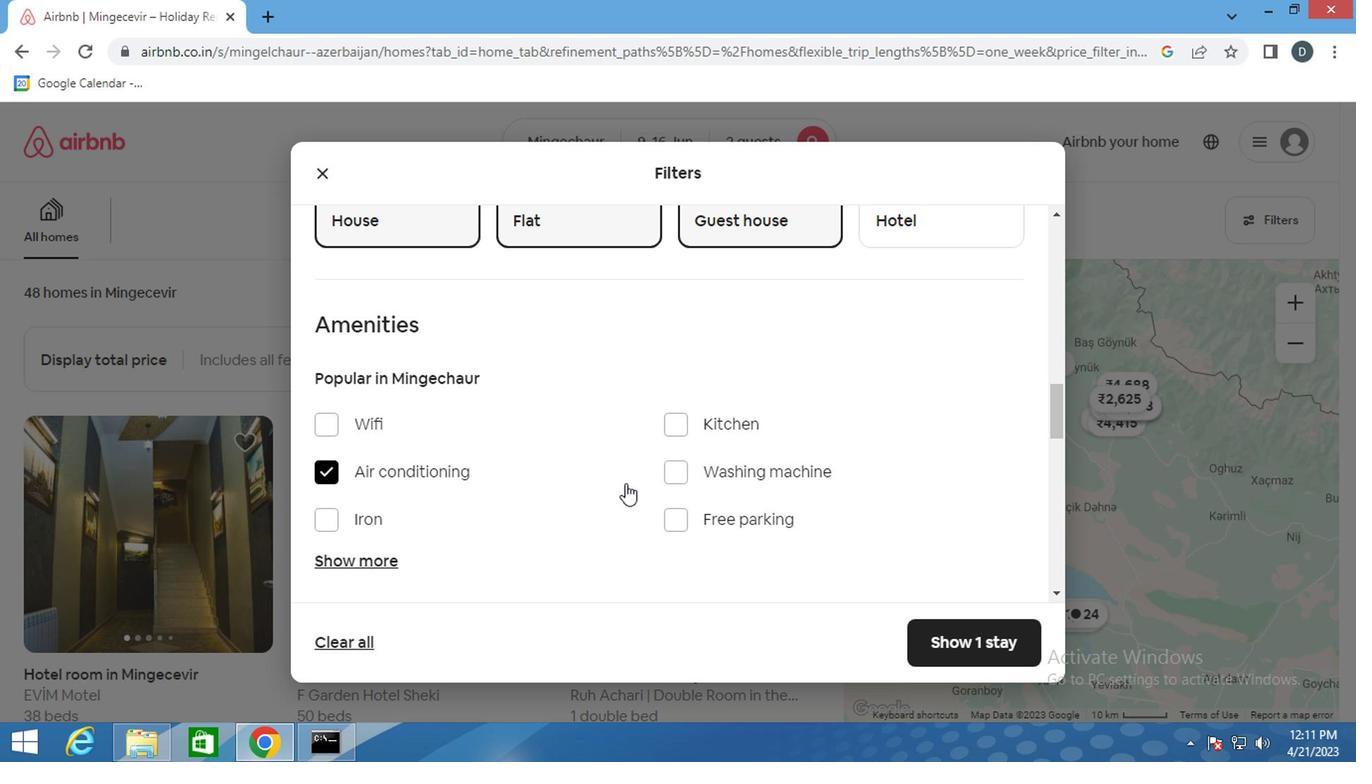 
Action: Mouse scrolled (622, 483) with delta (0, -1)
Screenshot: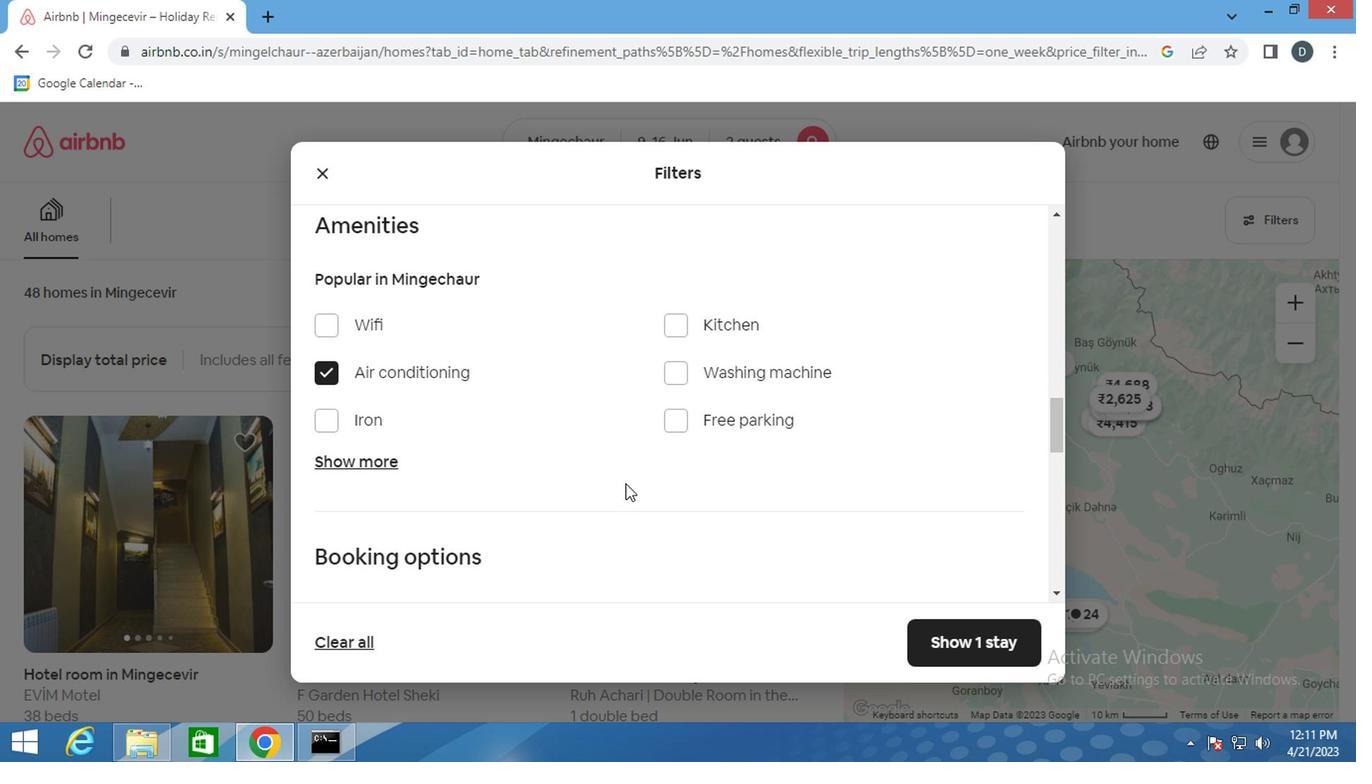
Action: Mouse scrolled (622, 483) with delta (0, -1)
Screenshot: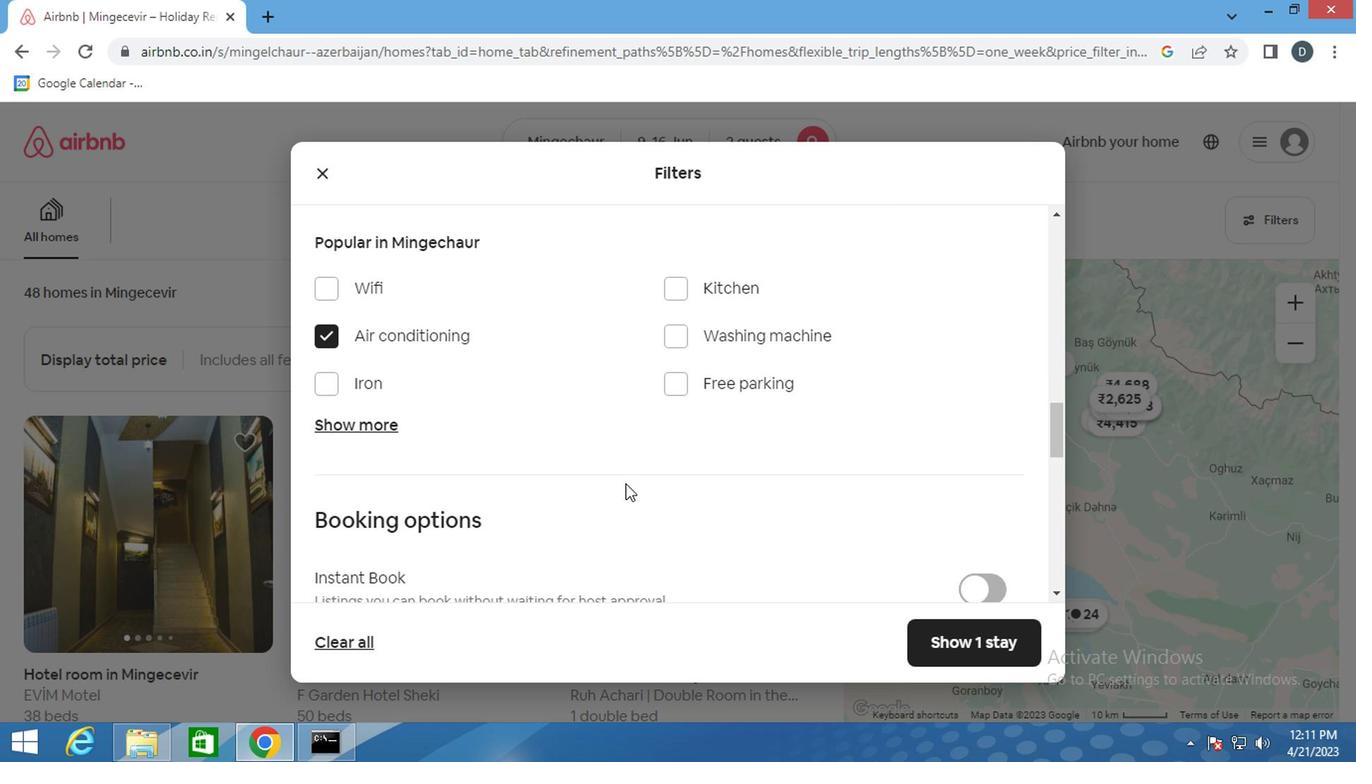 
Action: Mouse scrolled (622, 483) with delta (0, -1)
Screenshot: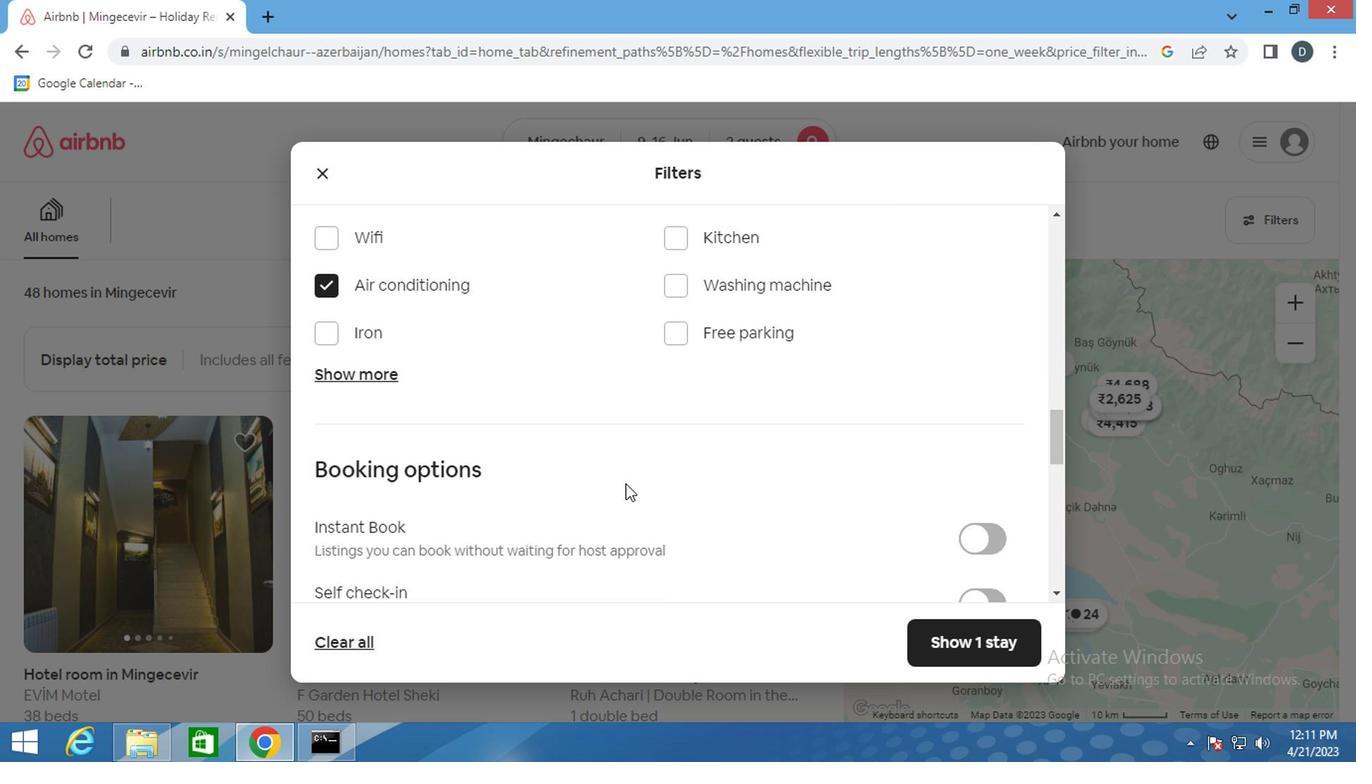 
Action: Mouse scrolled (622, 483) with delta (0, -1)
Screenshot: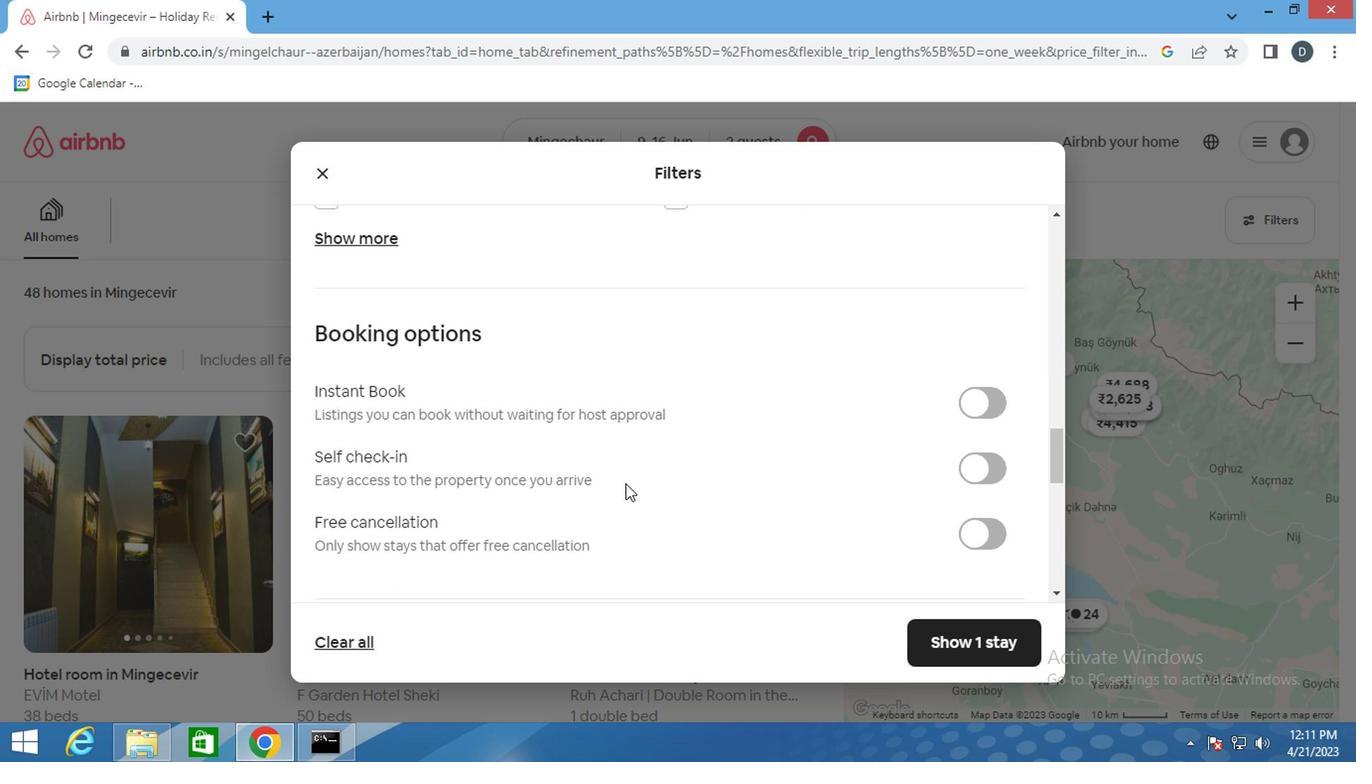 
Action: Mouse moved to (995, 297)
Screenshot: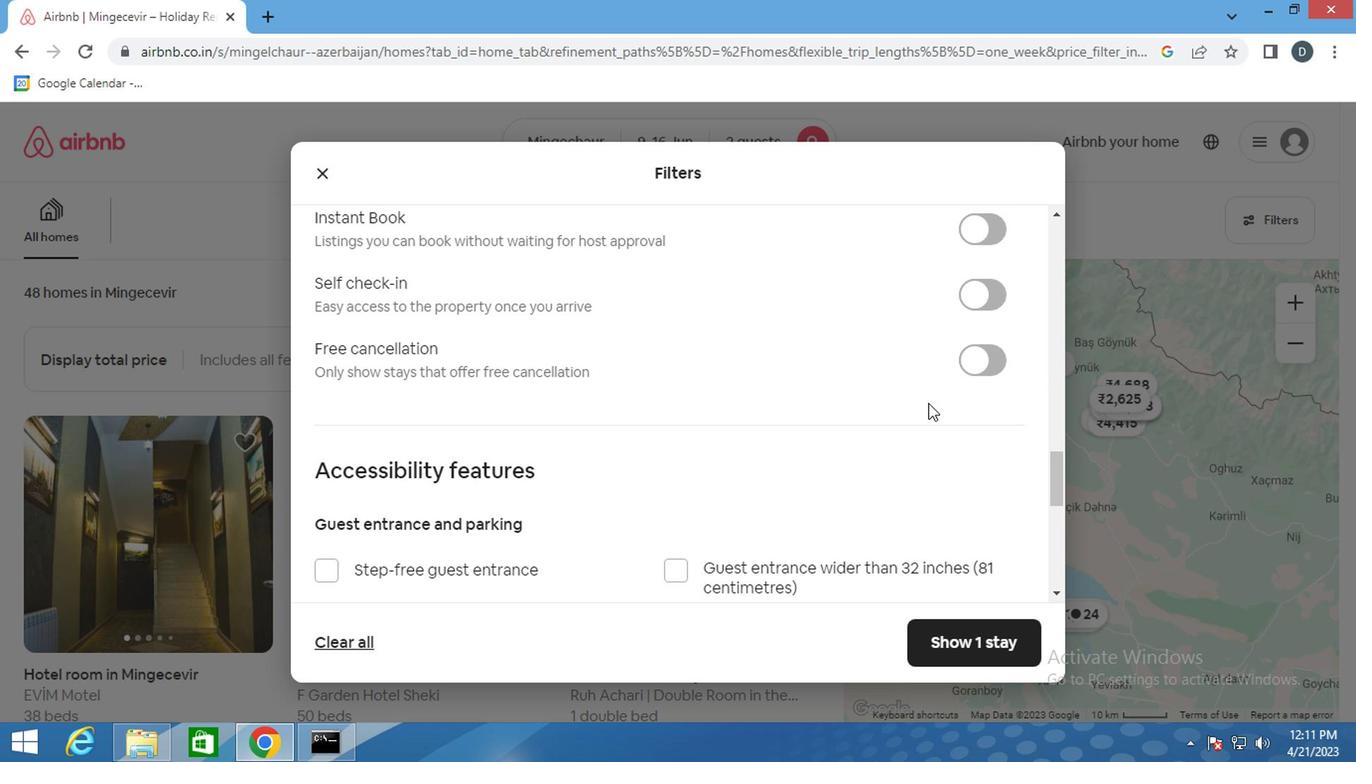 
Action: Mouse pressed left at (995, 297)
Screenshot: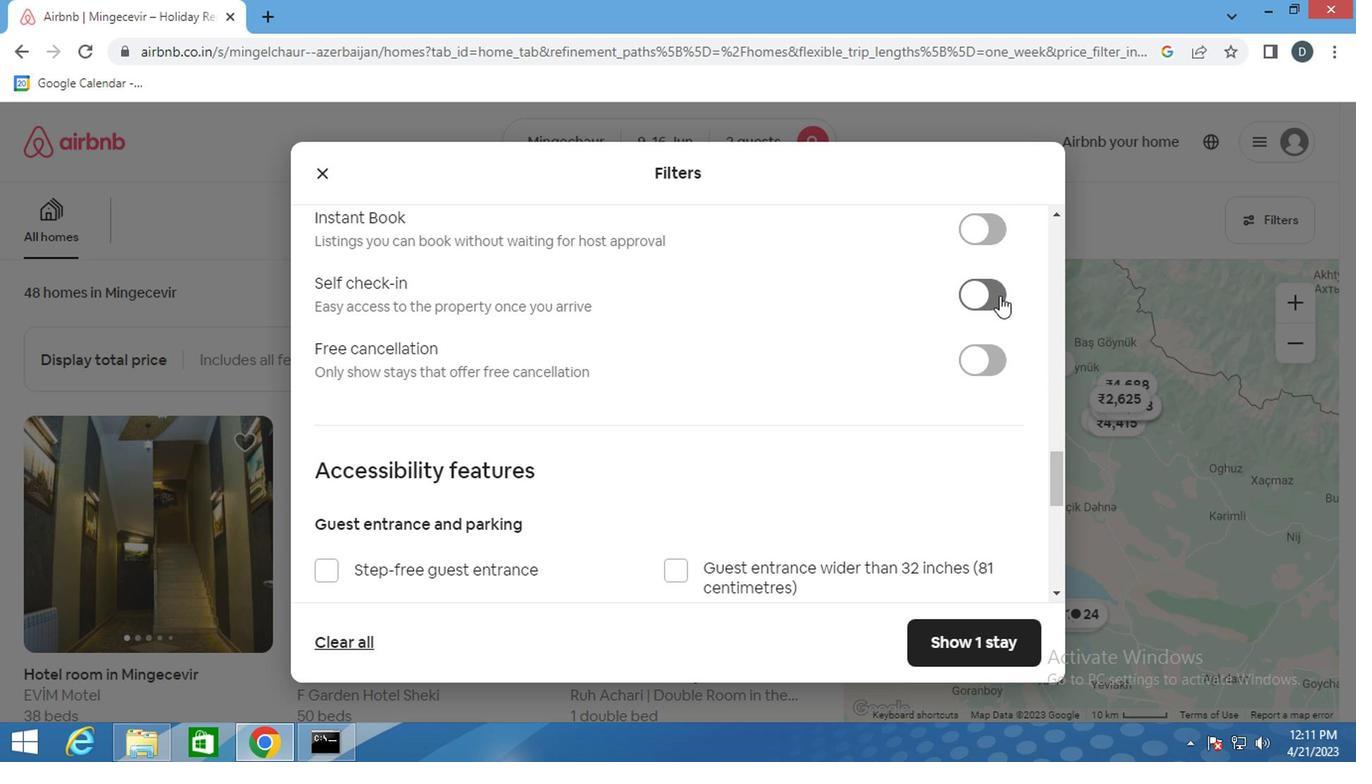 
Action: Mouse moved to (737, 464)
Screenshot: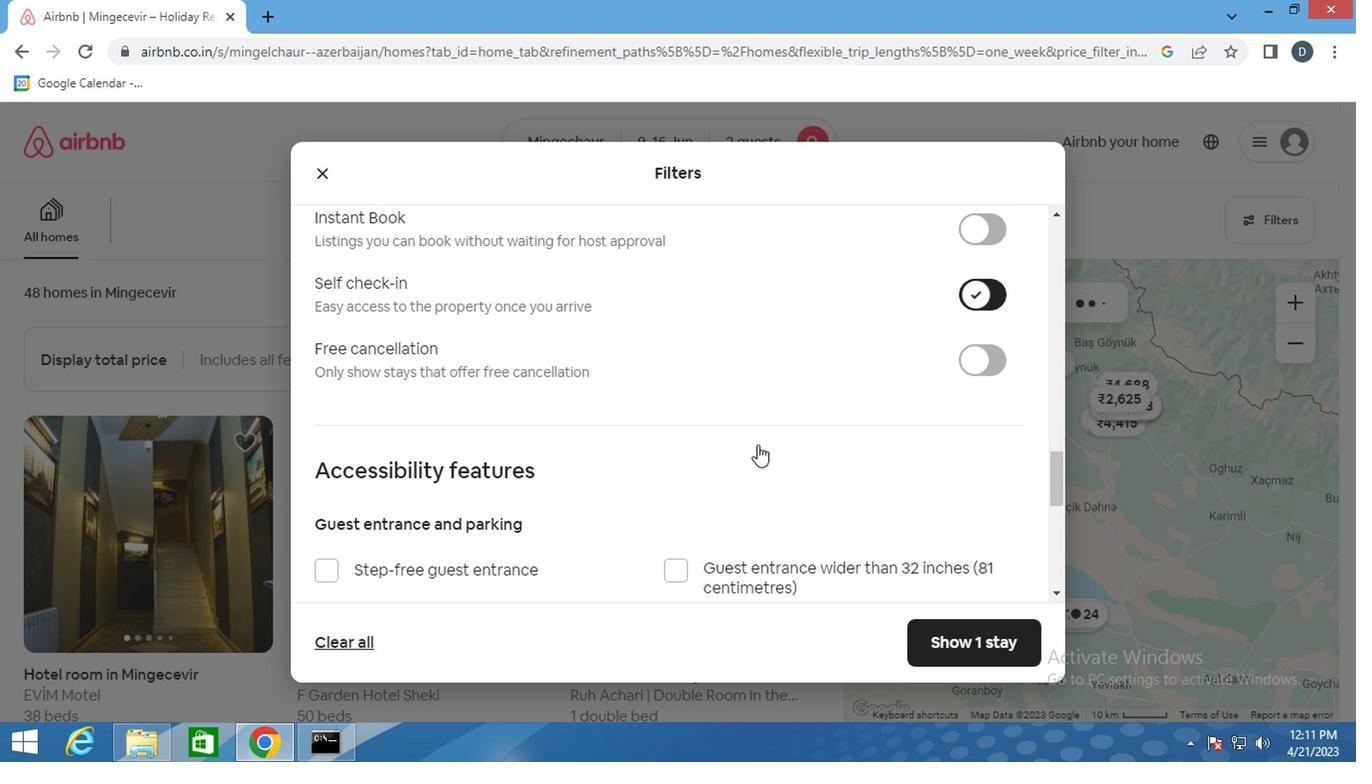 
Action: Mouse scrolled (737, 464) with delta (0, 0)
Screenshot: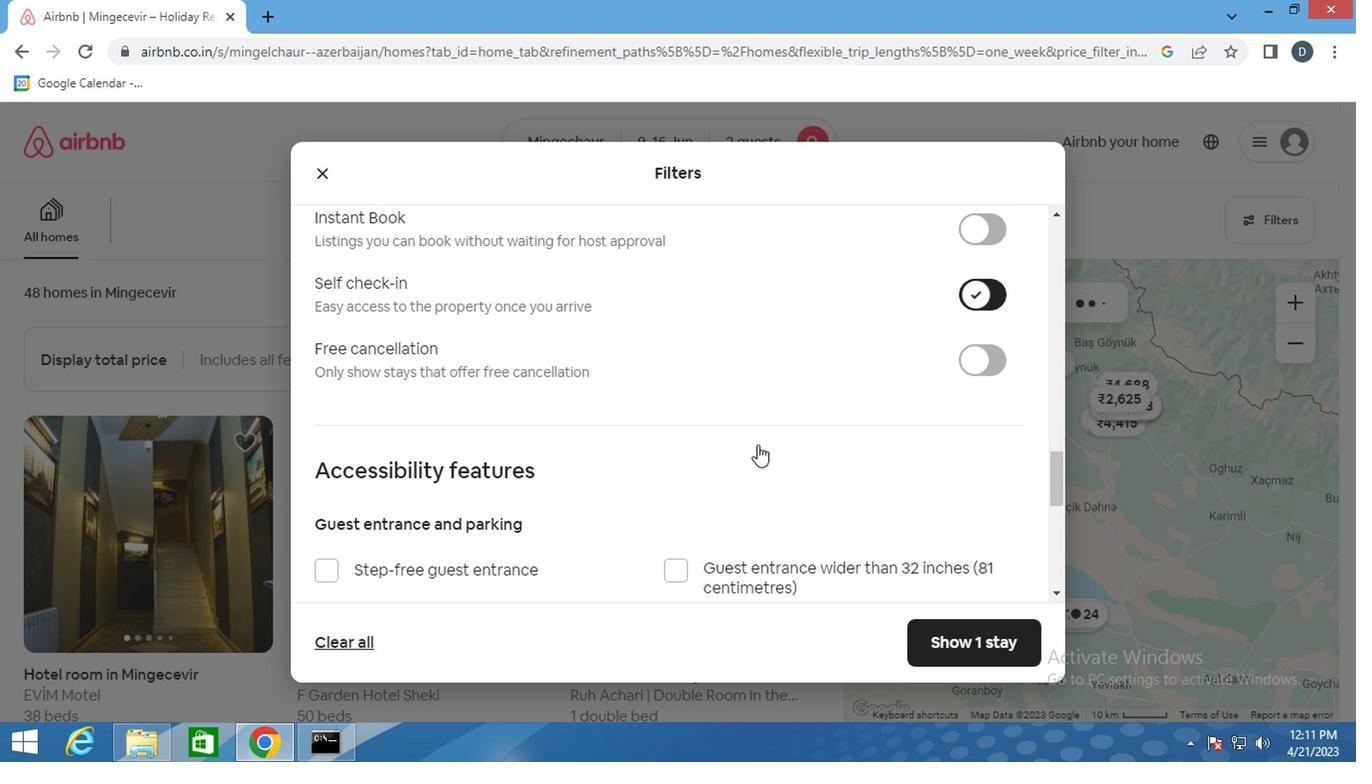 
Action: Mouse moved to (736, 469)
Screenshot: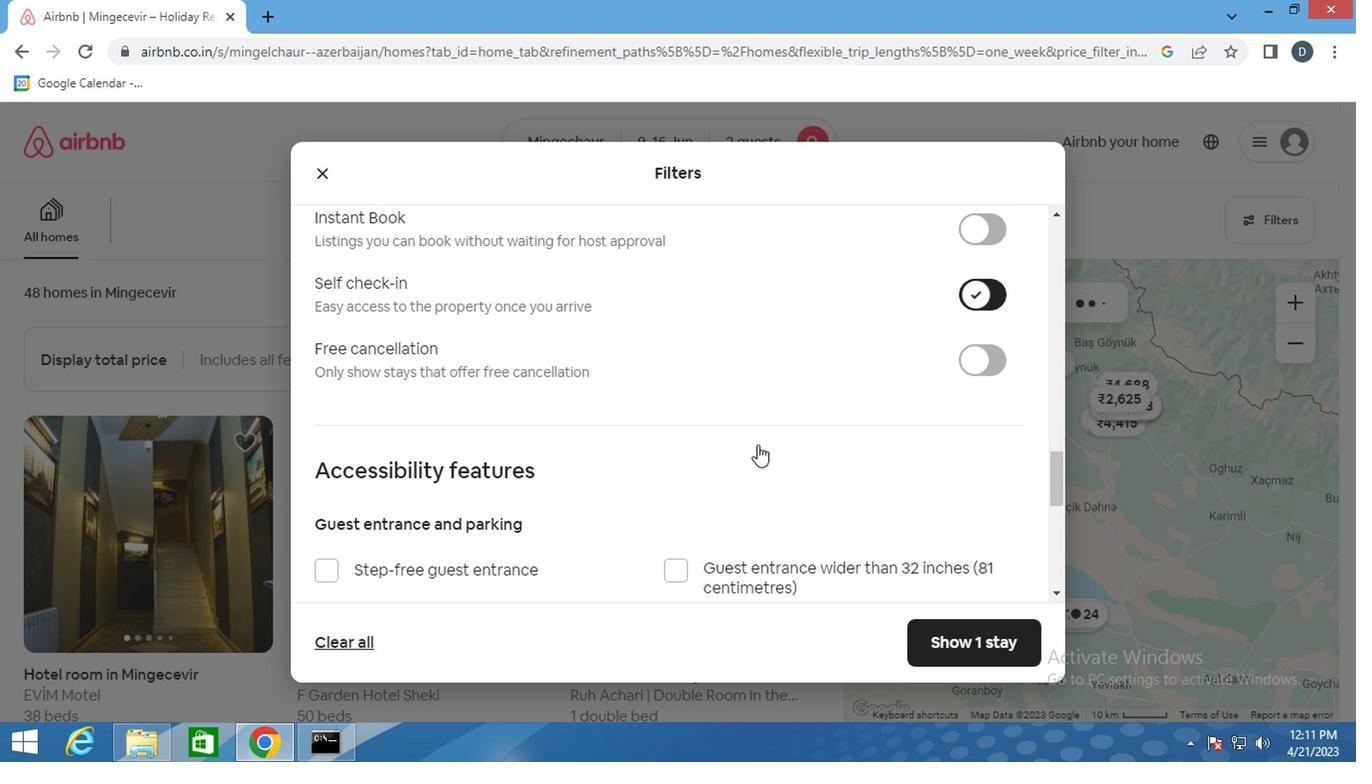 
Action: Mouse scrolled (736, 468) with delta (0, 0)
Screenshot: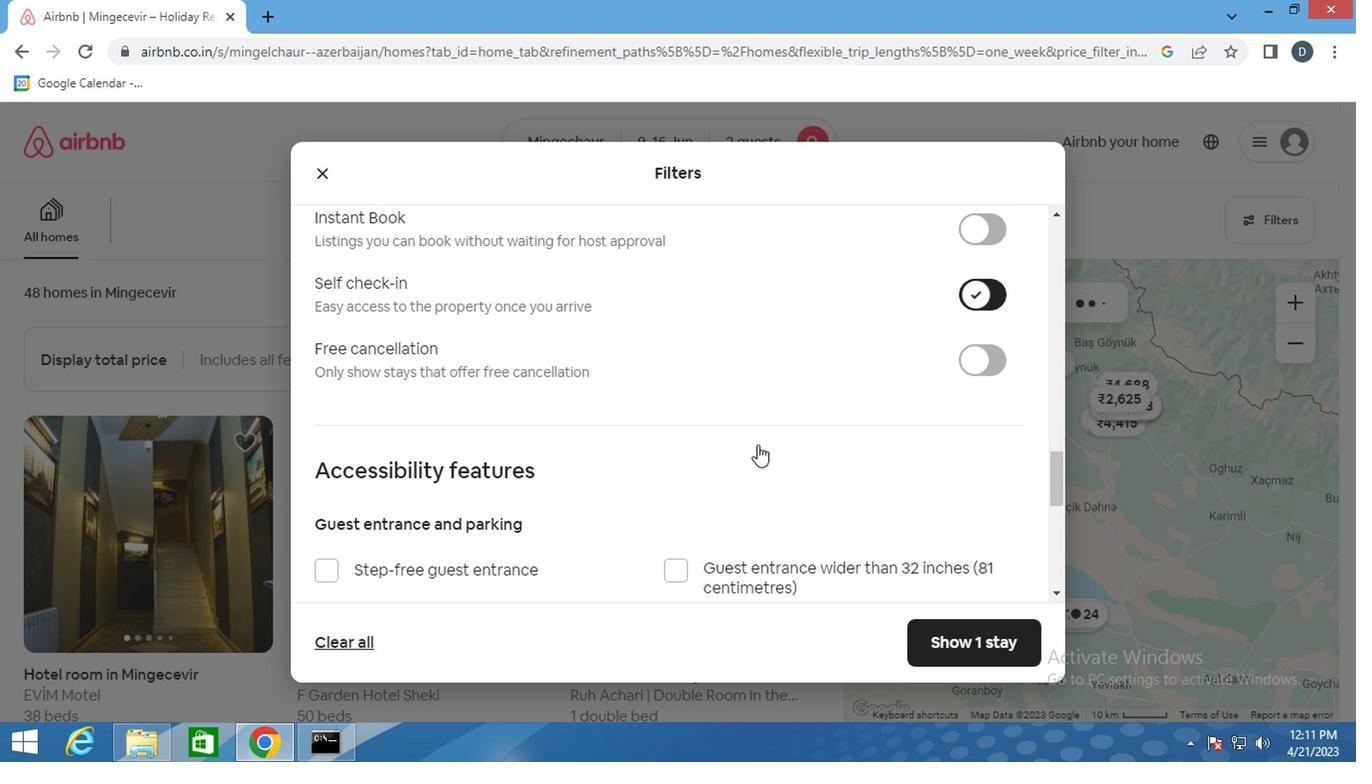 
Action: Mouse scrolled (736, 468) with delta (0, 0)
Screenshot: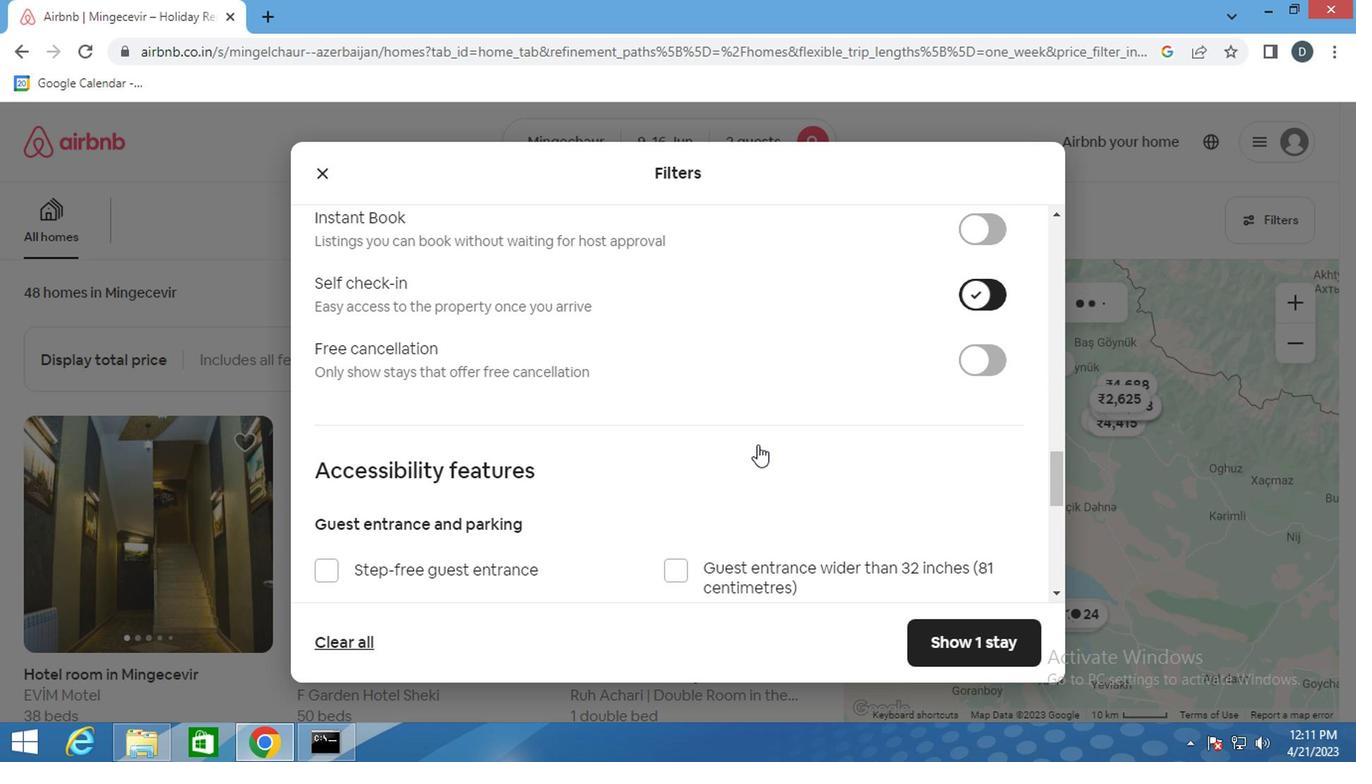
Action: Mouse scrolled (736, 468) with delta (0, 0)
Screenshot: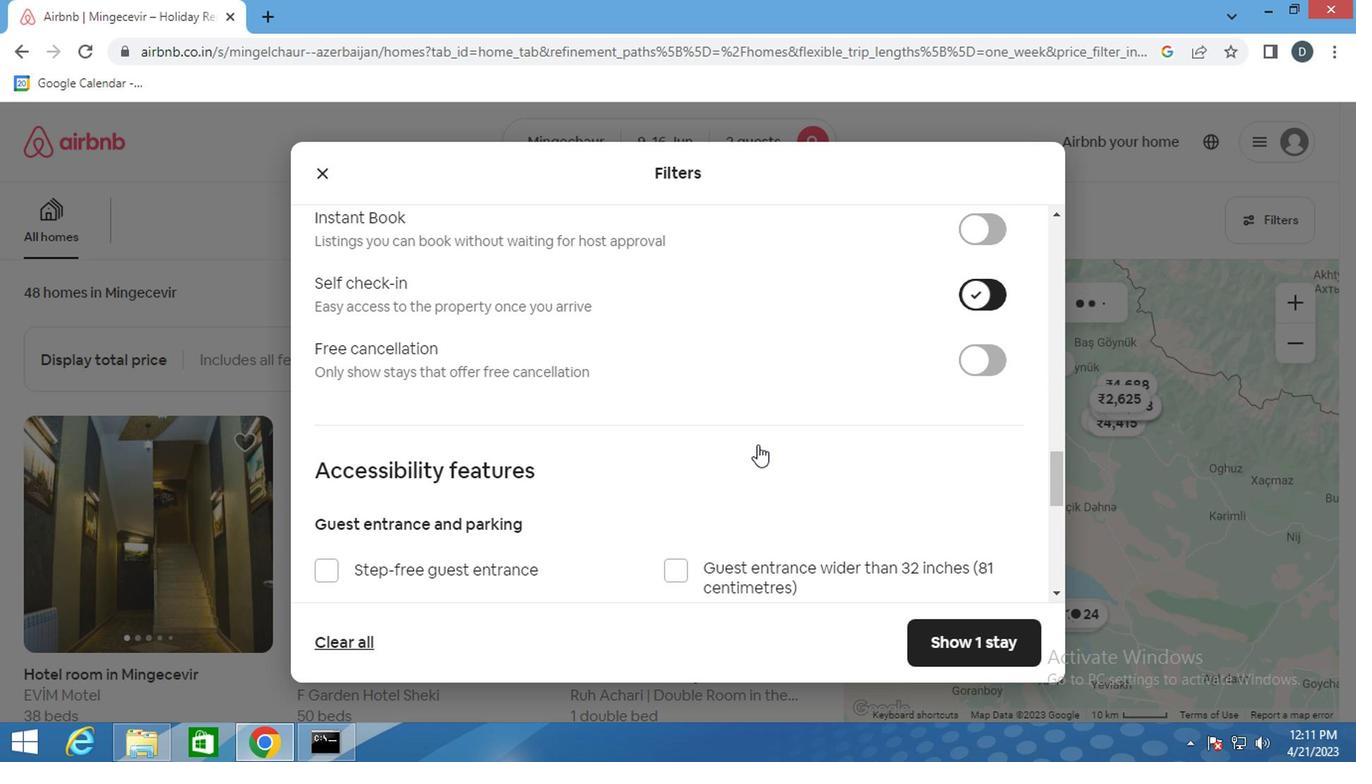 
Action: Mouse moved to (416, 493)
Screenshot: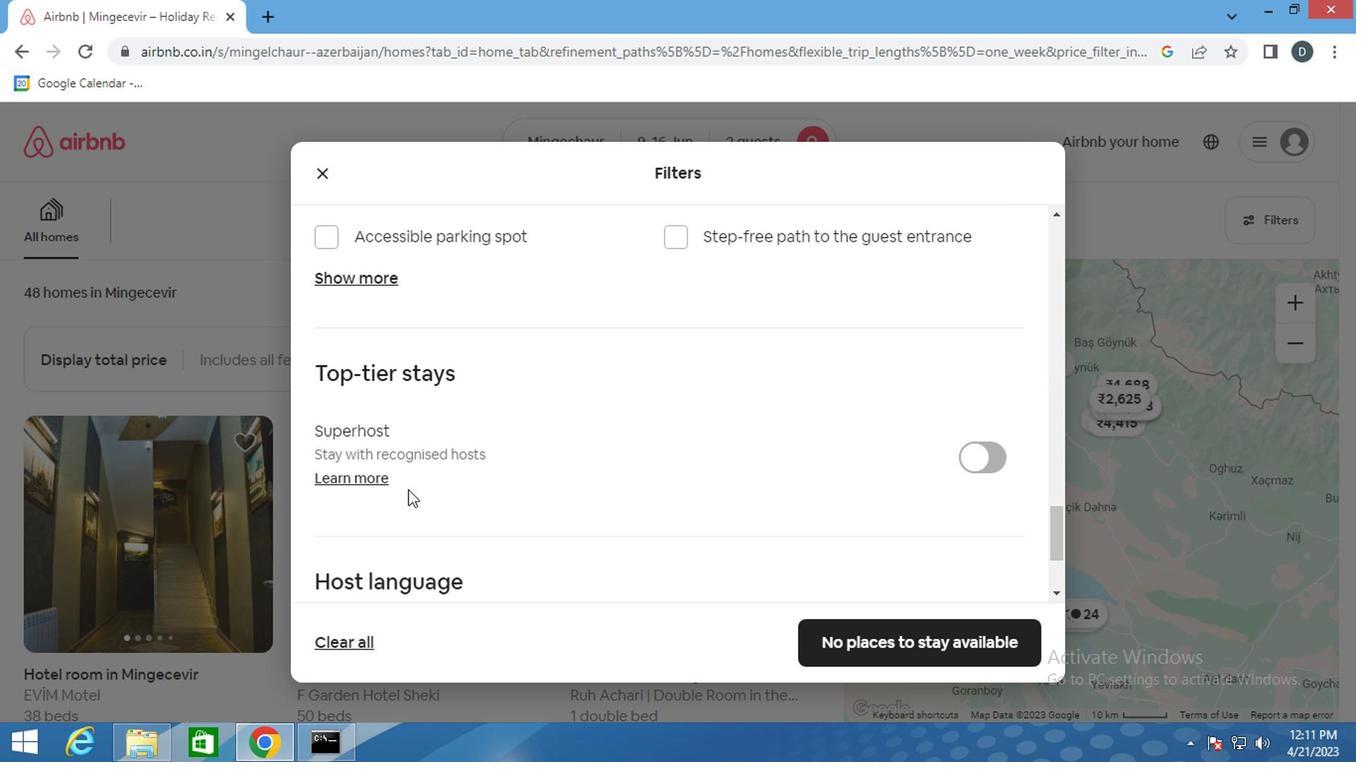 
Action: Mouse scrolled (416, 491) with delta (0, -1)
Screenshot: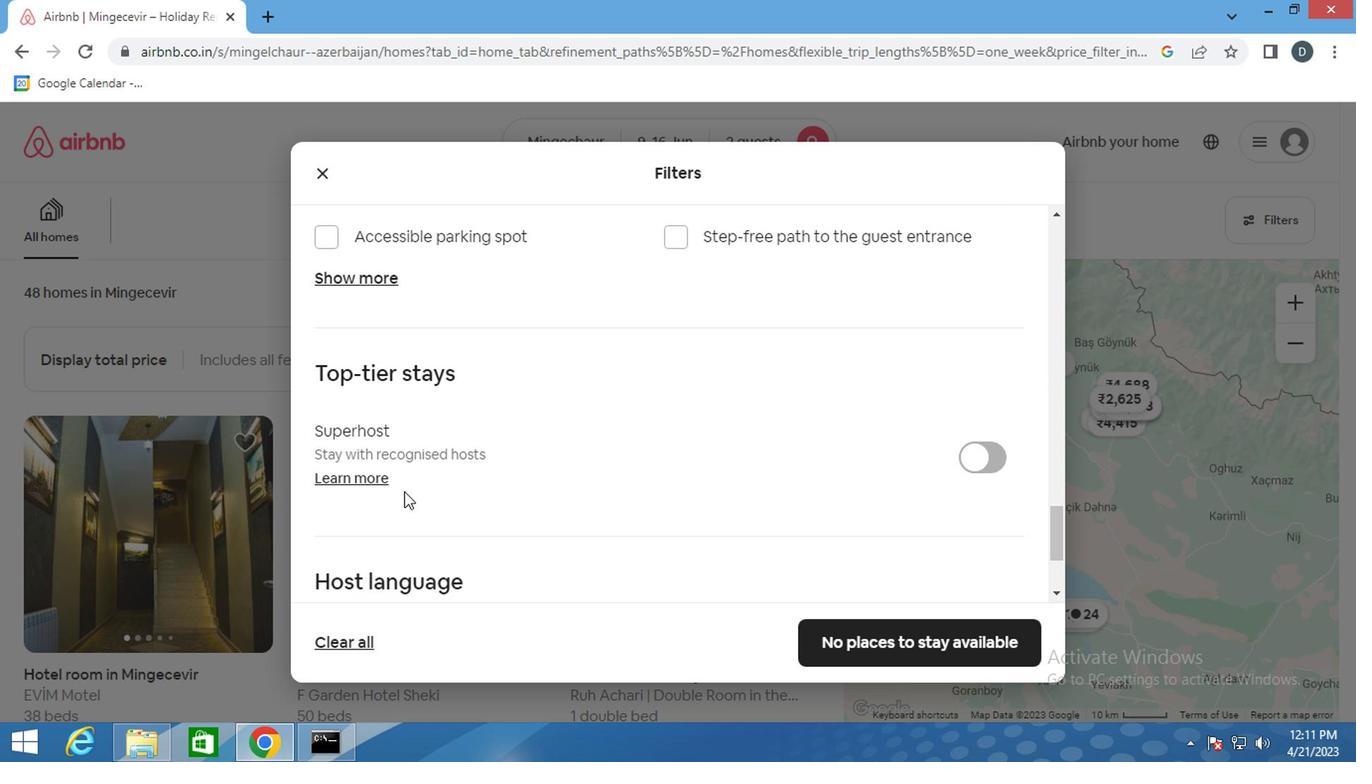 
Action: Mouse scrolled (416, 491) with delta (0, -1)
Screenshot: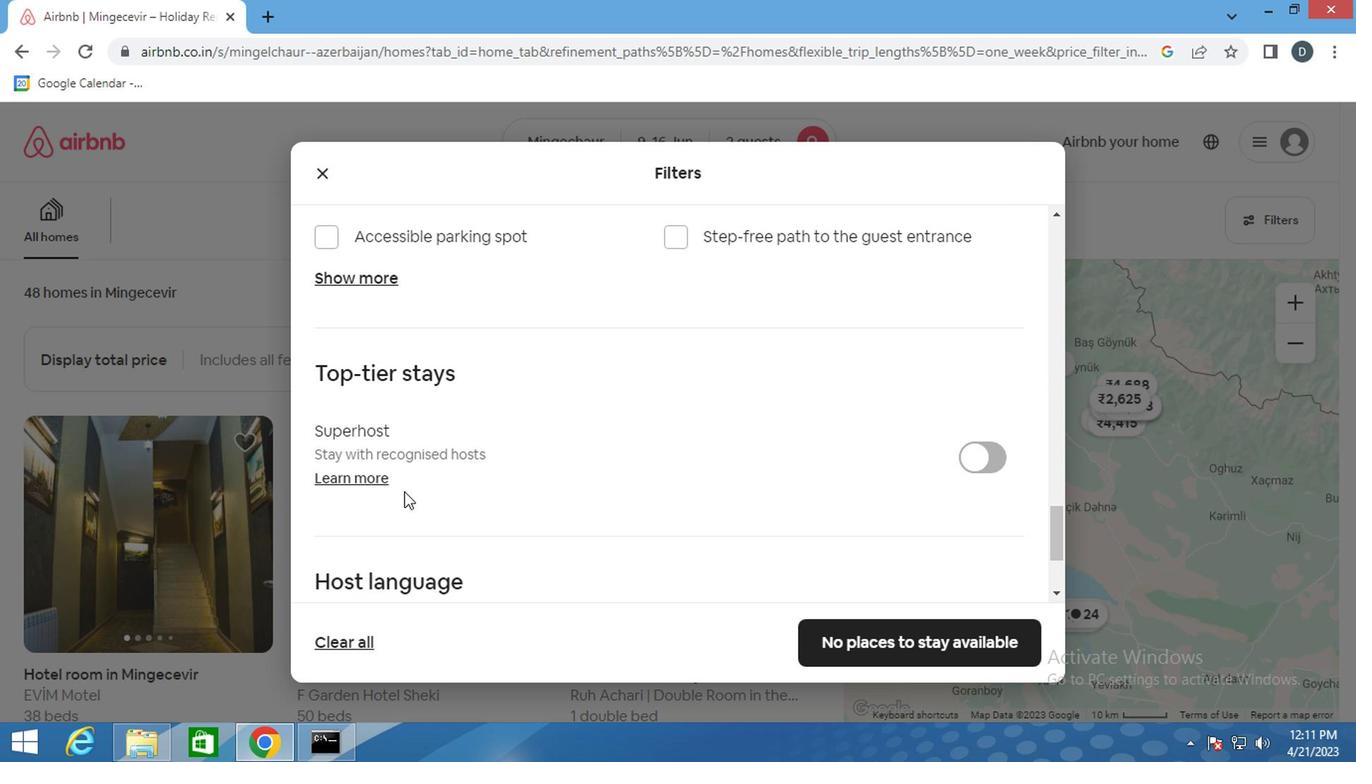 
Action: Mouse scrolled (416, 491) with delta (0, -1)
Screenshot: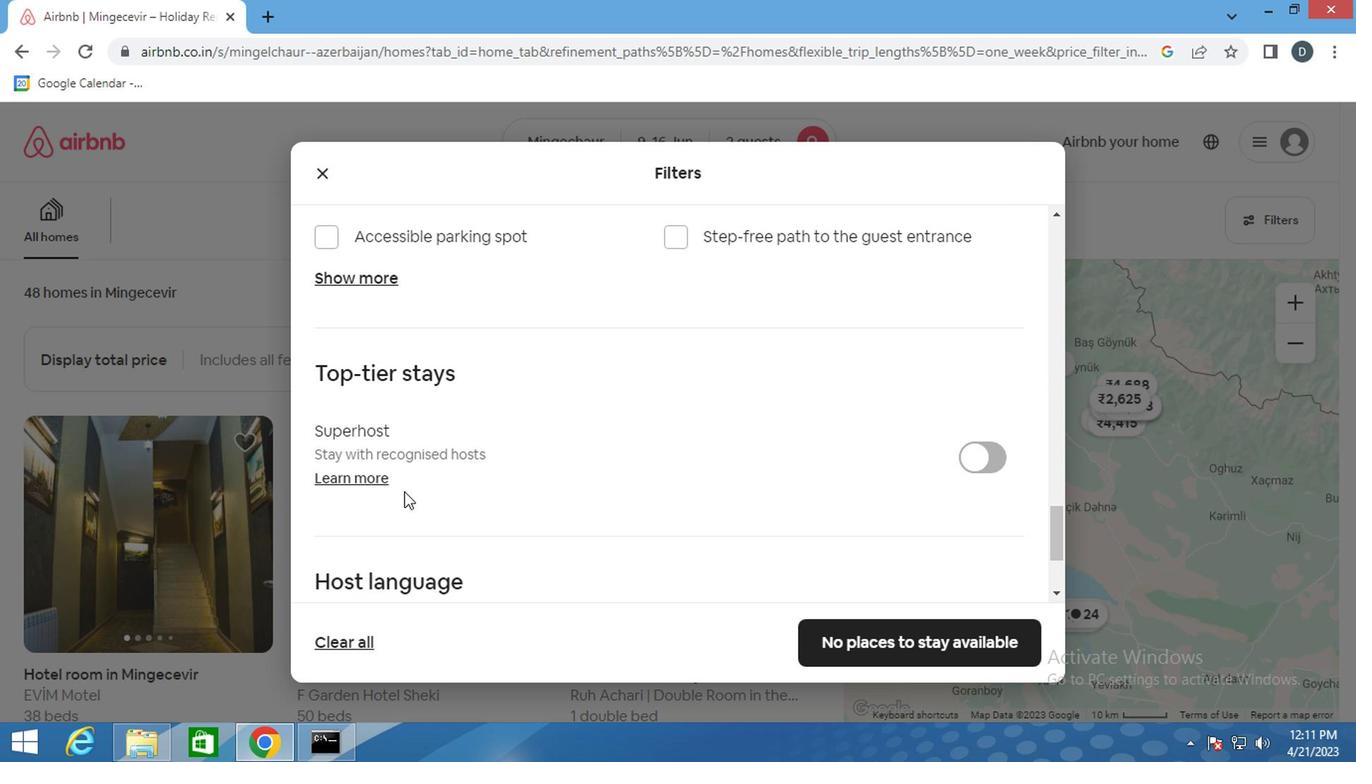 
Action: Mouse moved to (346, 471)
Screenshot: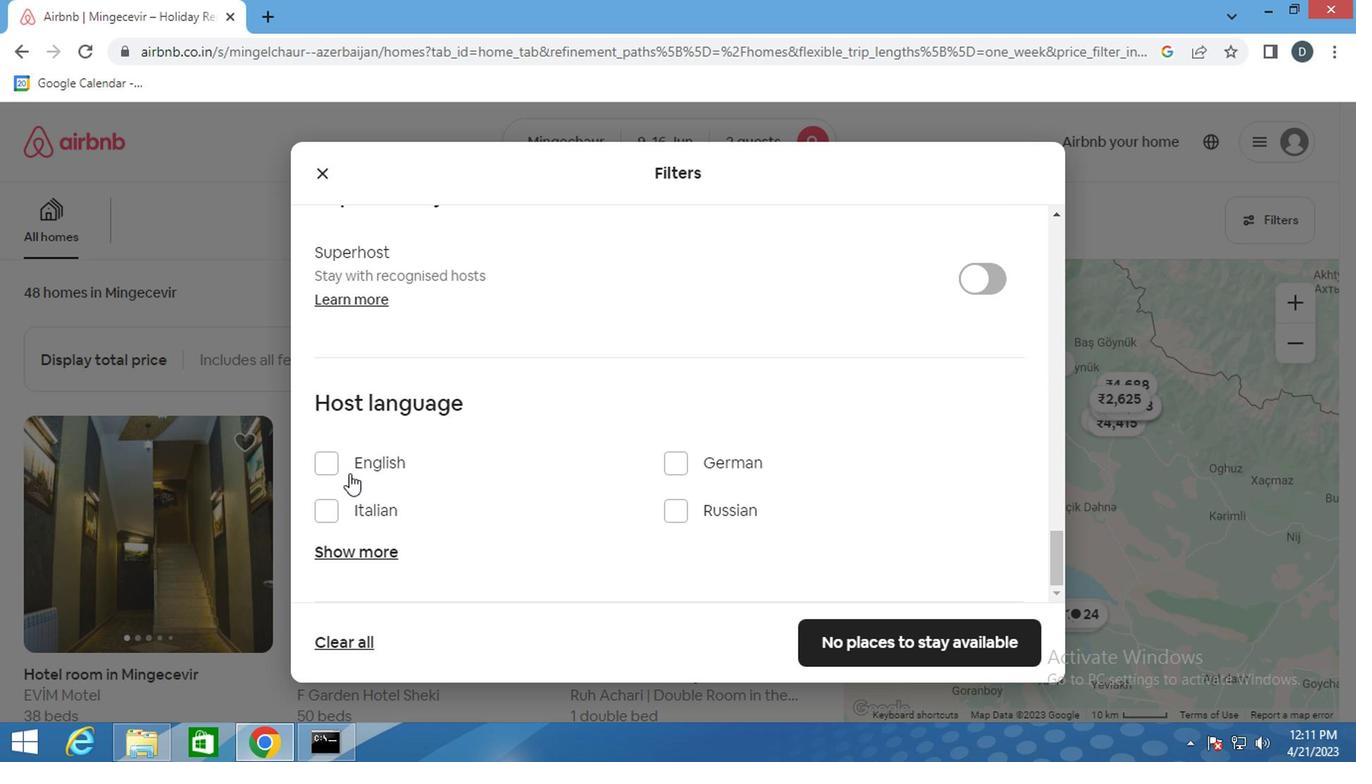 
Action: Mouse pressed left at (346, 471)
Screenshot: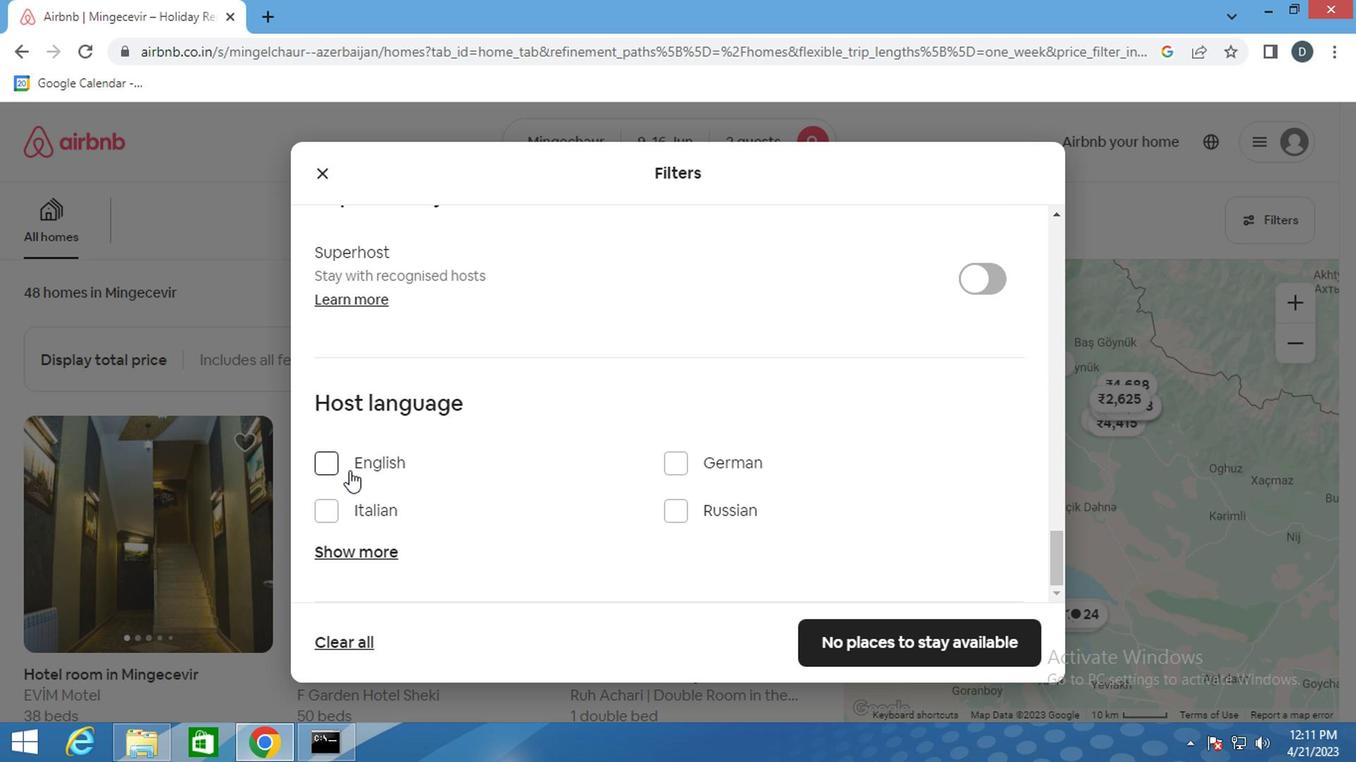 
Action: Mouse moved to (906, 630)
Screenshot: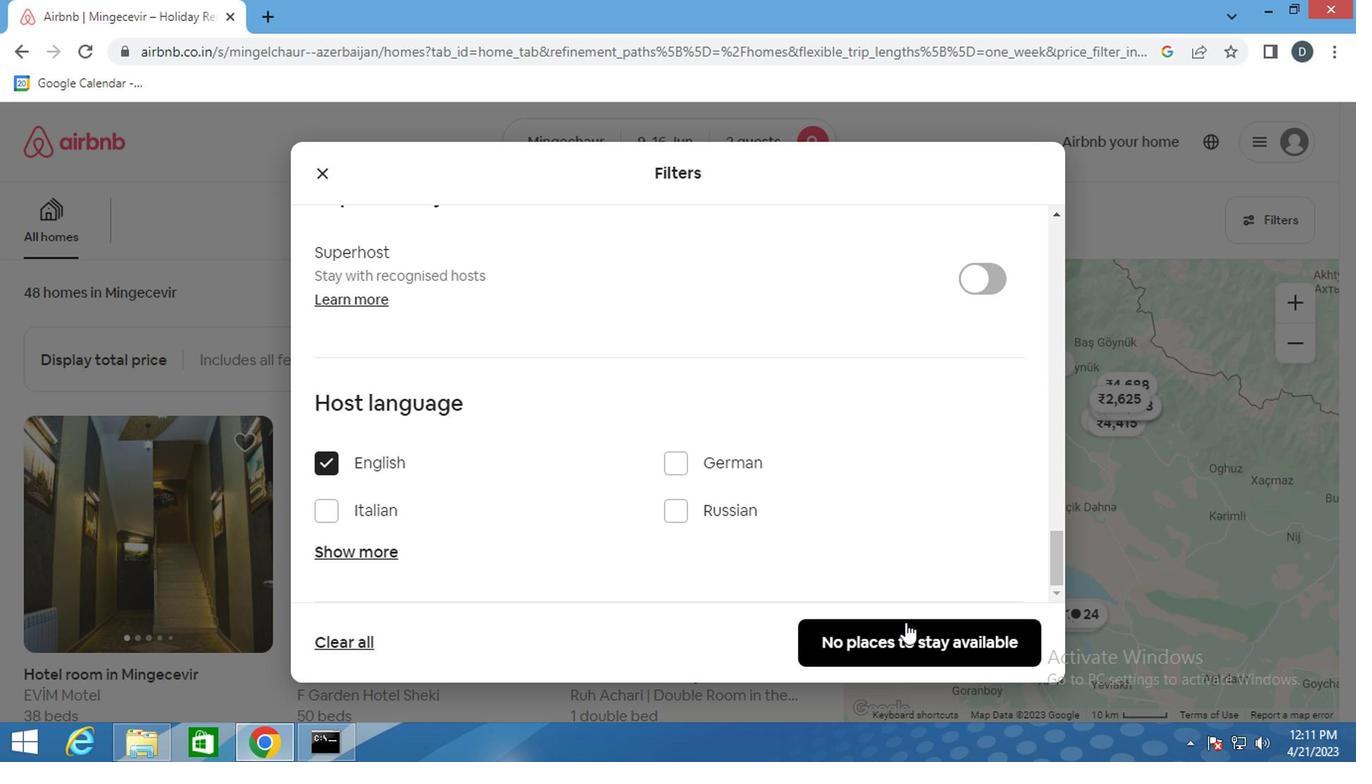 
Action: Mouse pressed left at (906, 630)
Screenshot: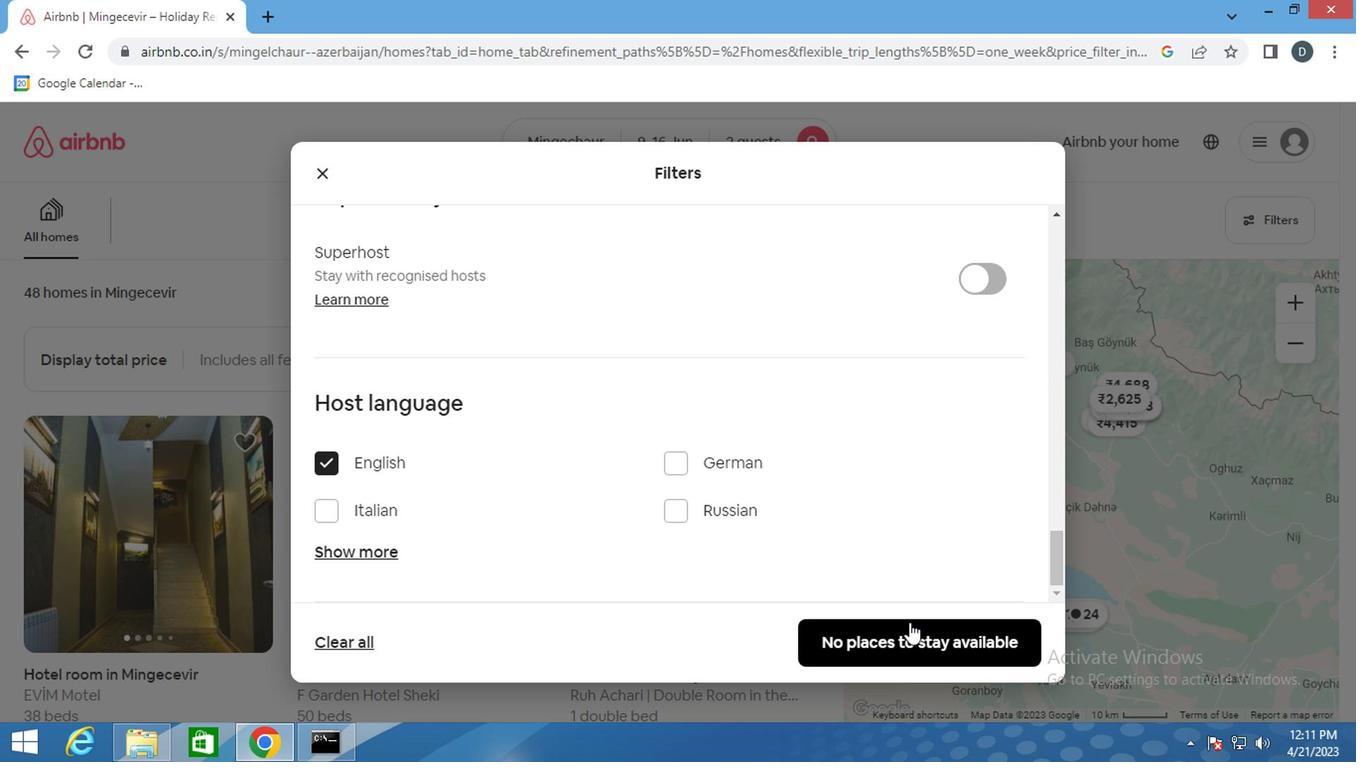 
Action: Mouse moved to (906, 630)
Screenshot: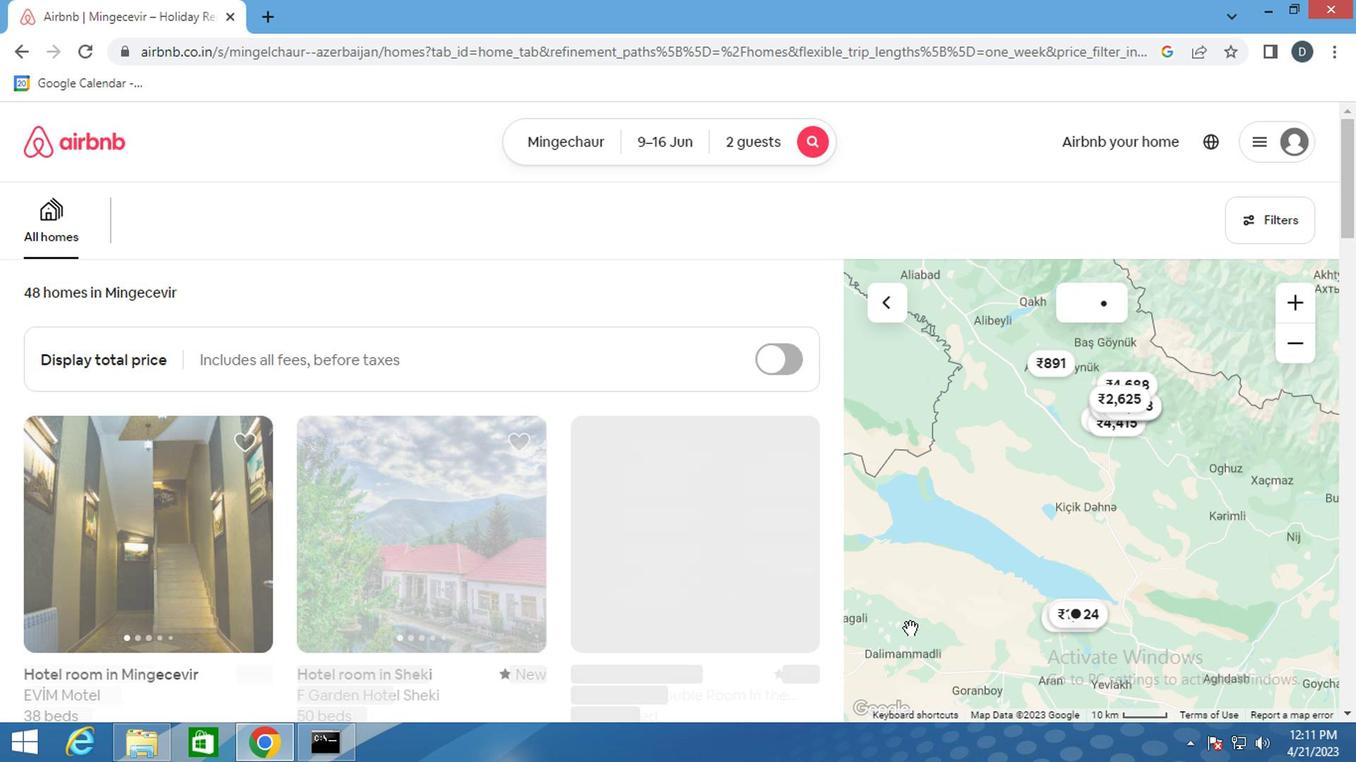 
